 Task: Find connections with filter location Konjic with filter topic #managementwith filter profile language Spanish with filter current company Get Hired with GeeksforGeeks  with filter school Kaziranga University with filter industry Lime and Gypsum Products Manufacturing with filter service category Video Animation with filter keywords title Biological Engineer
Action: Mouse moved to (658, 109)
Screenshot: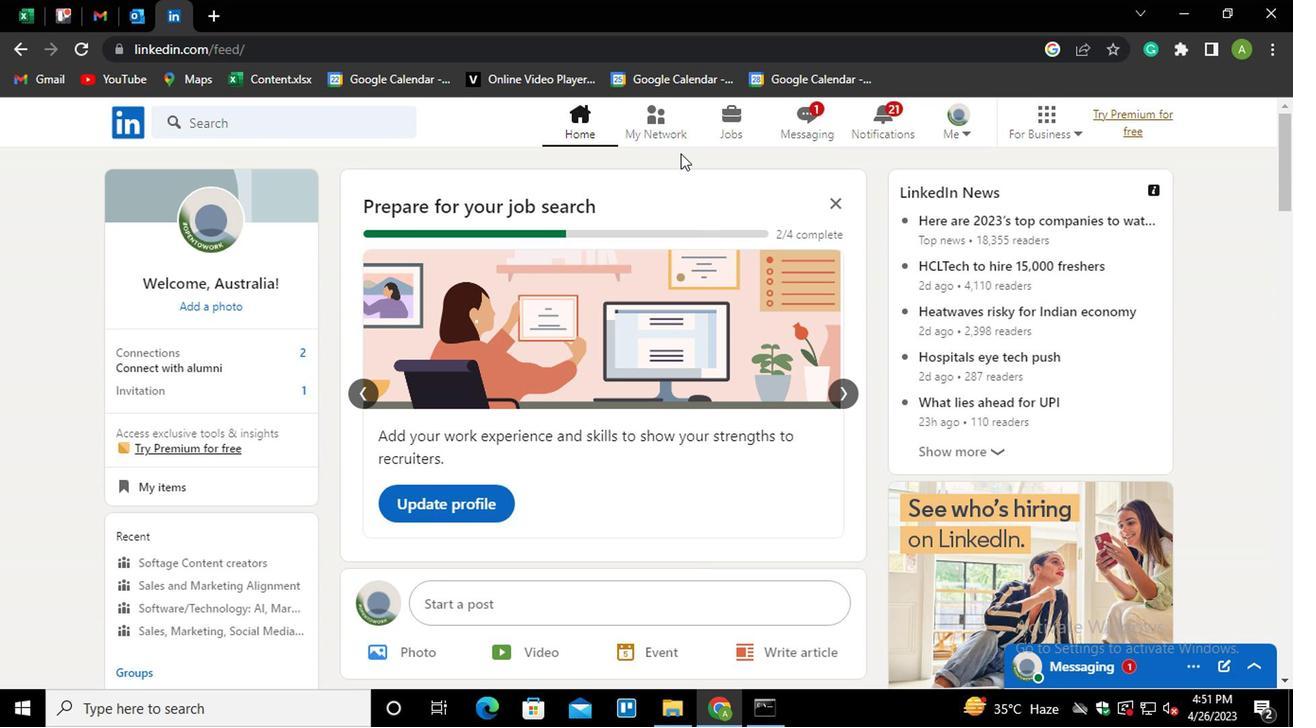 
Action: Mouse pressed left at (658, 109)
Screenshot: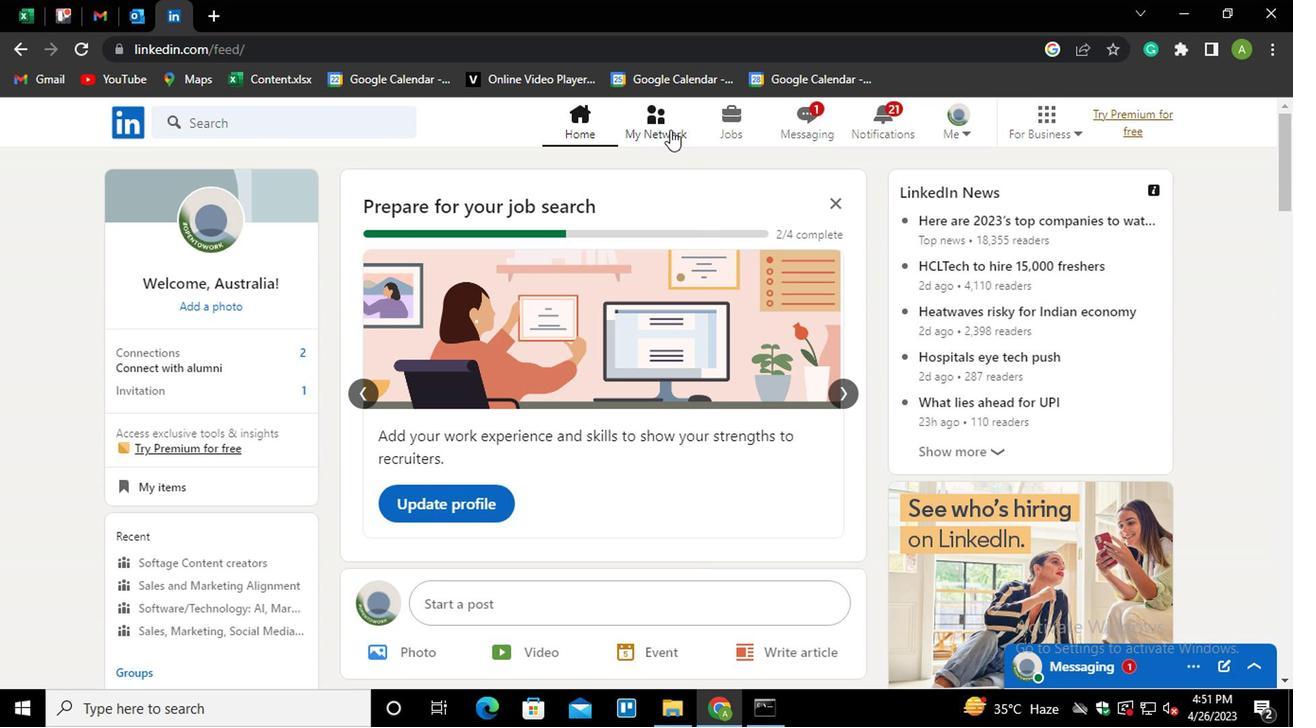 
Action: Mouse moved to (229, 212)
Screenshot: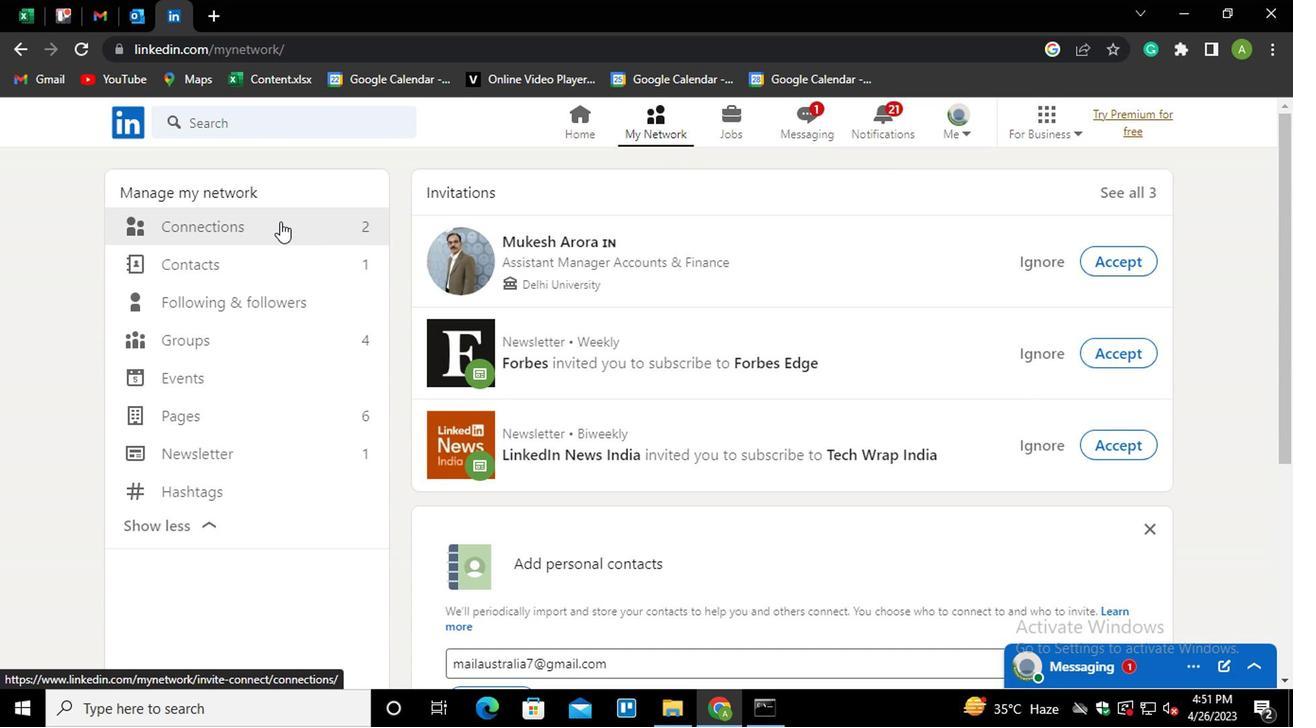 
Action: Mouse pressed left at (229, 212)
Screenshot: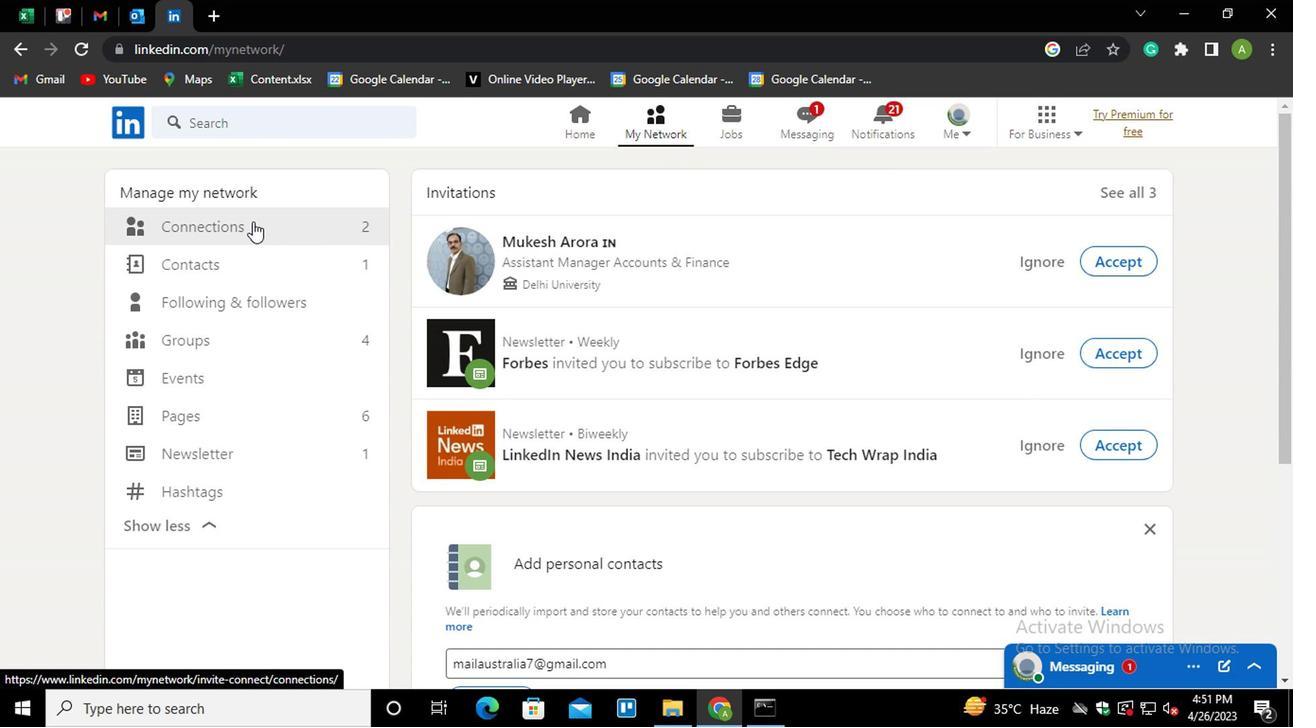 
Action: Mouse moved to (766, 209)
Screenshot: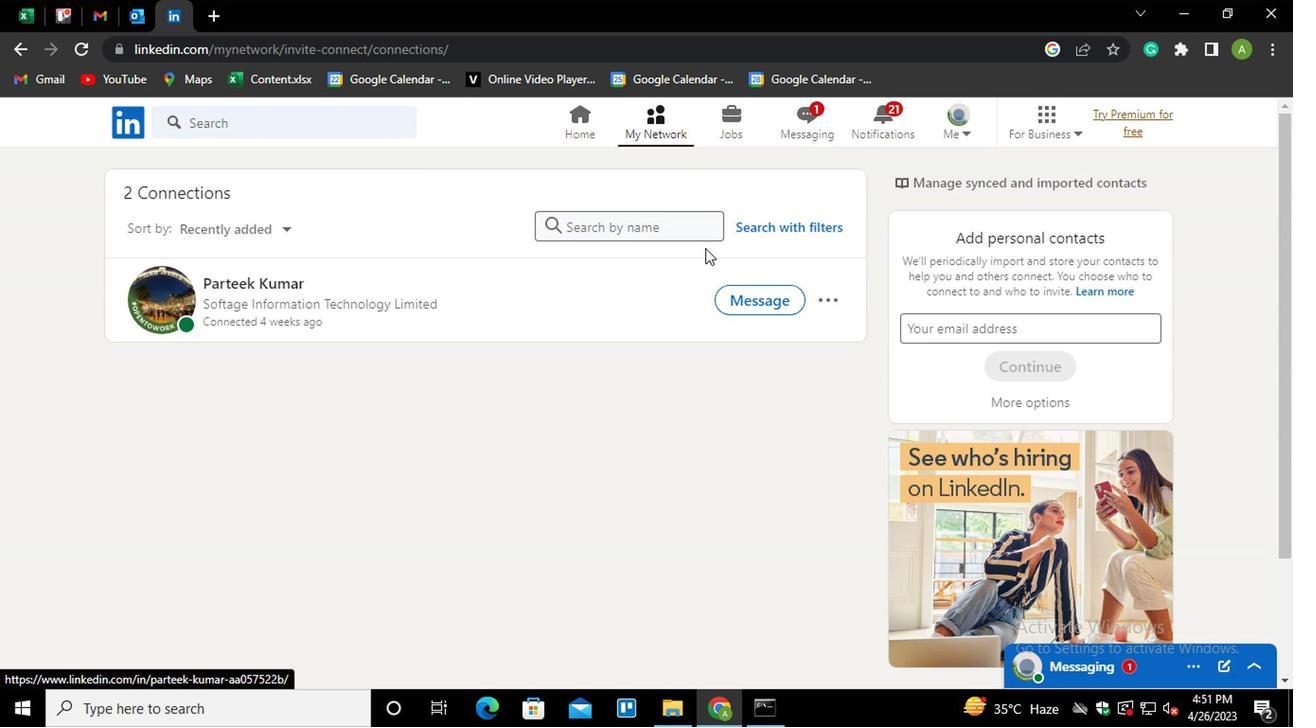 
Action: Mouse pressed left at (766, 209)
Screenshot: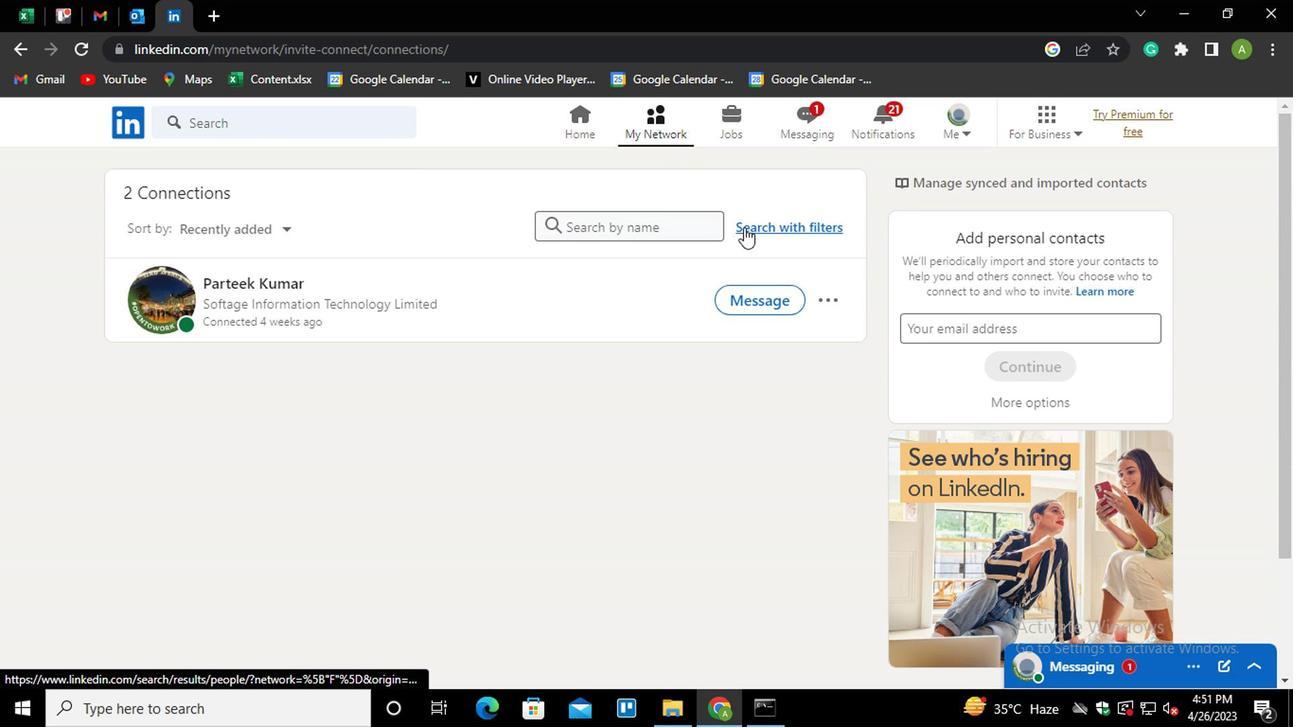 
Action: Mouse moved to (627, 163)
Screenshot: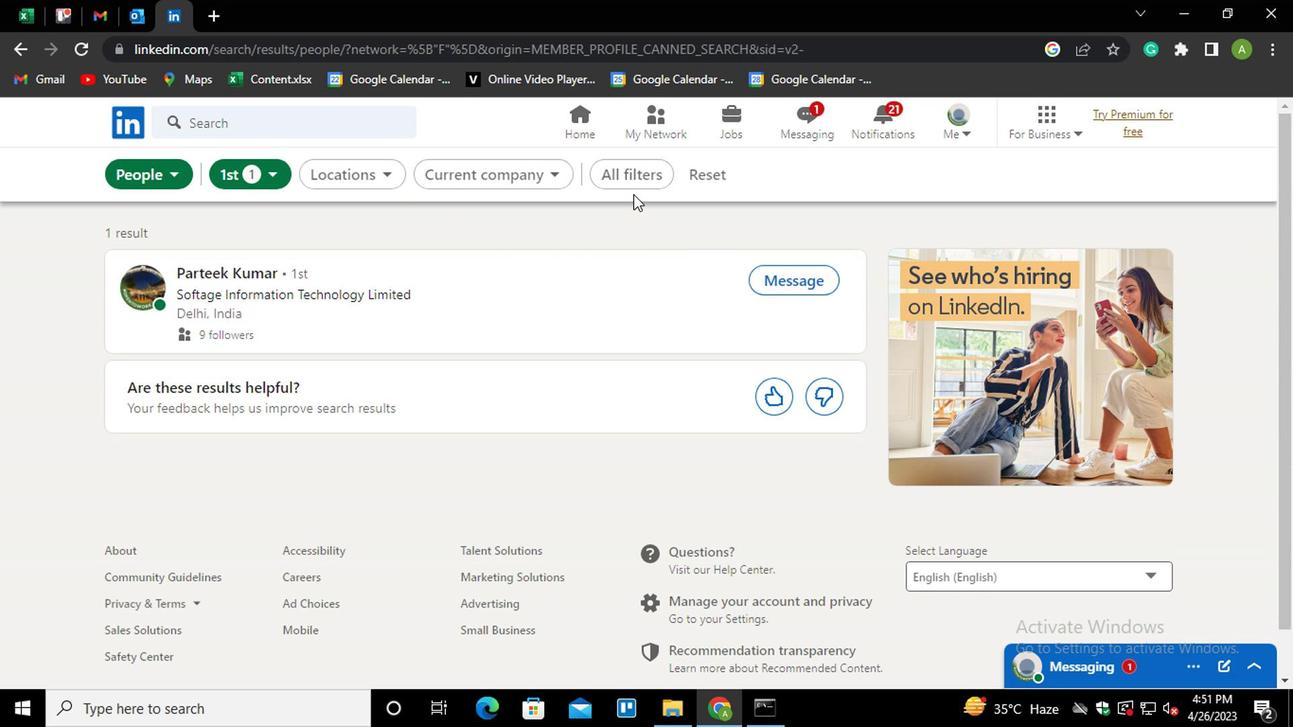 
Action: Mouse pressed left at (627, 163)
Screenshot: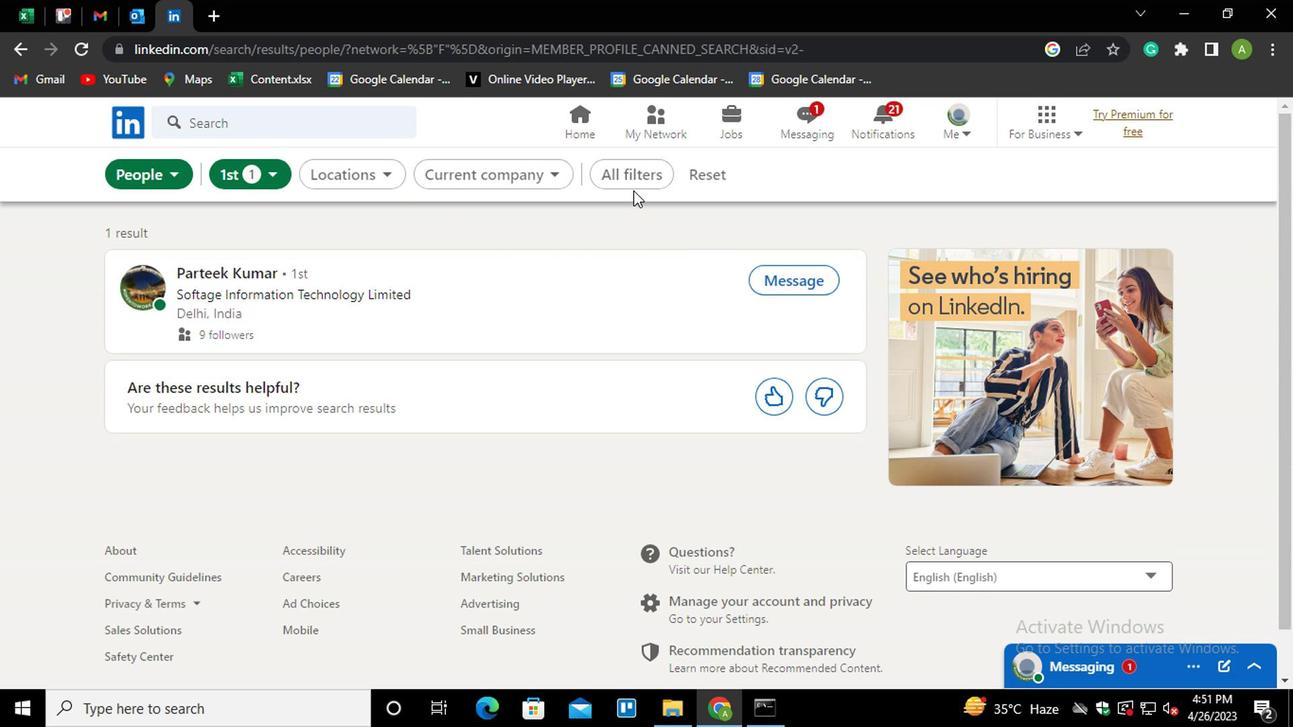 
Action: Mouse moved to (878, 427)
Screenshot: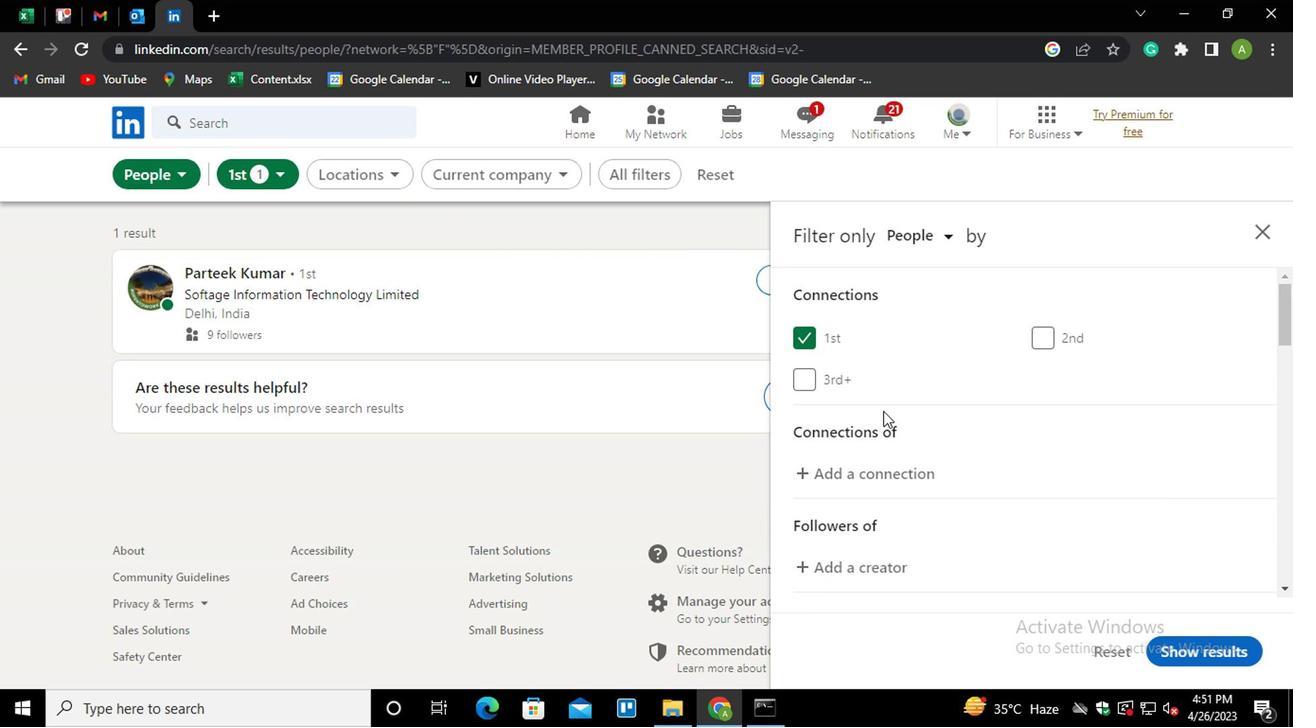 
Action: Mouse scrolled (878, 427) with delta (0, 0)
Screenshot: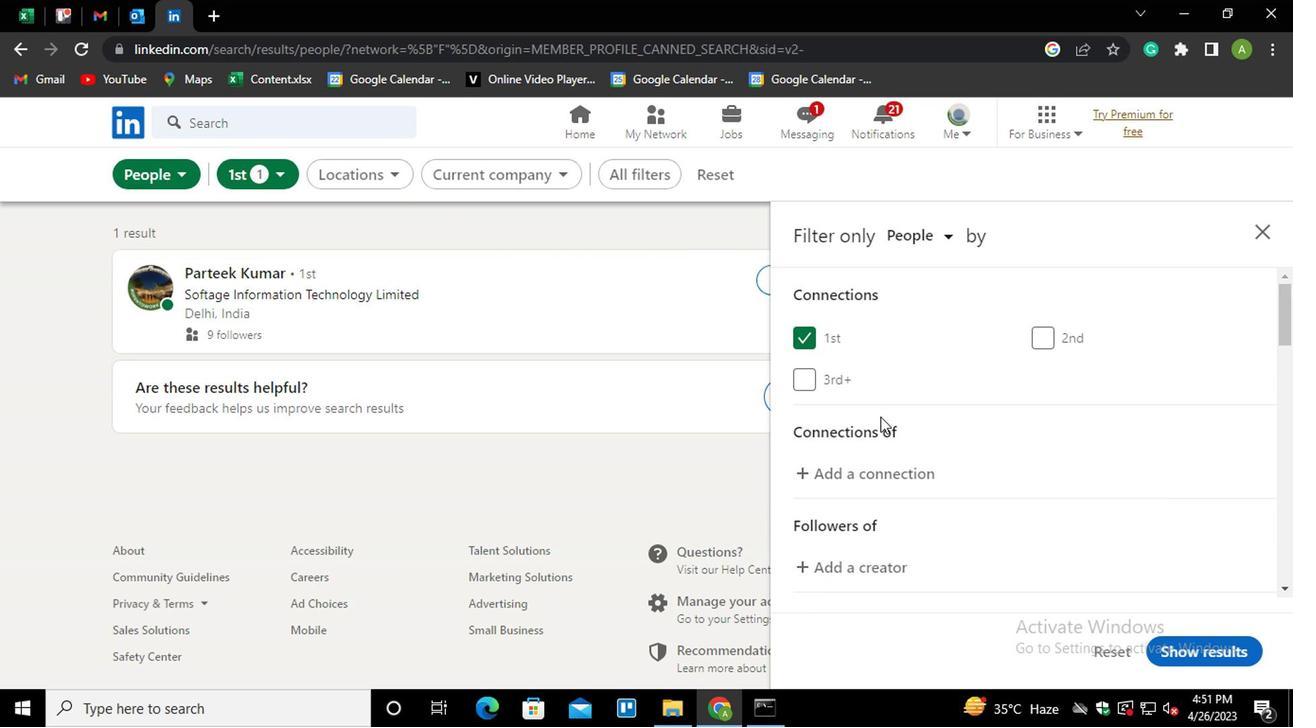 
Action: Mouse moved to (865, 470)
Screenshot: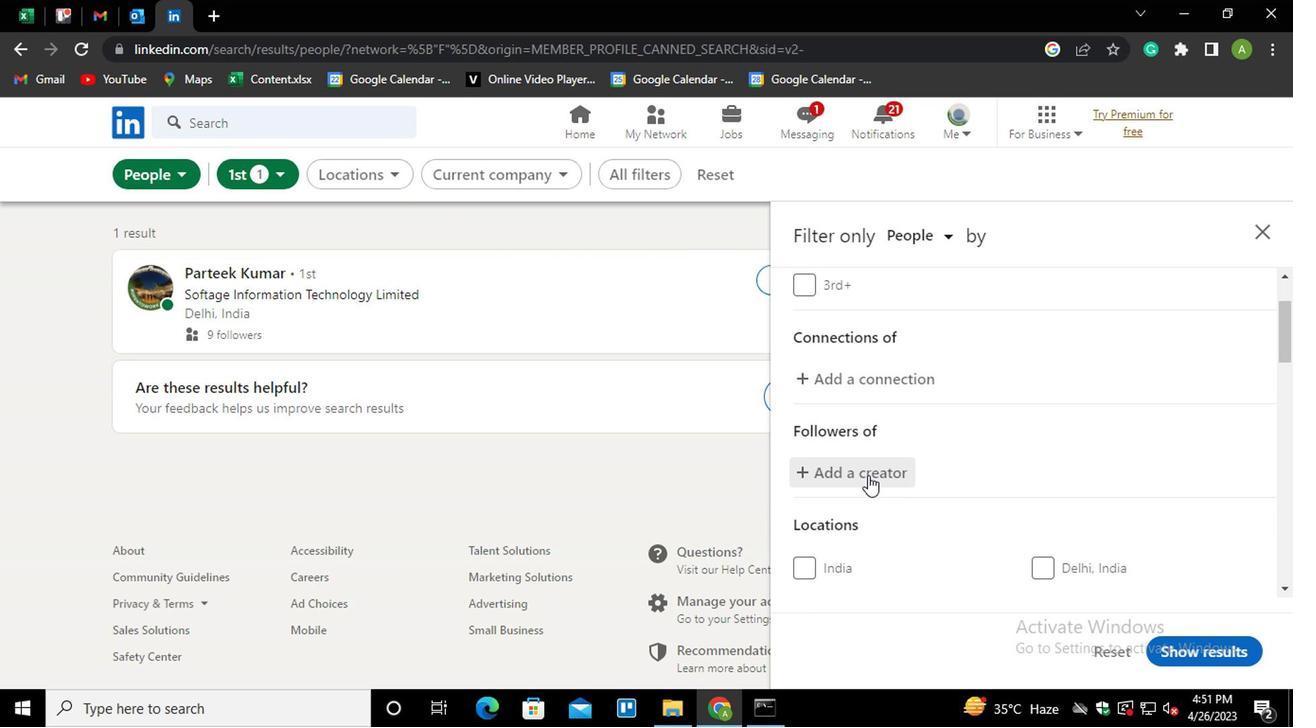 
Action: Mouse scrolled (865, 469) with delta (0, 0)
Screenshot: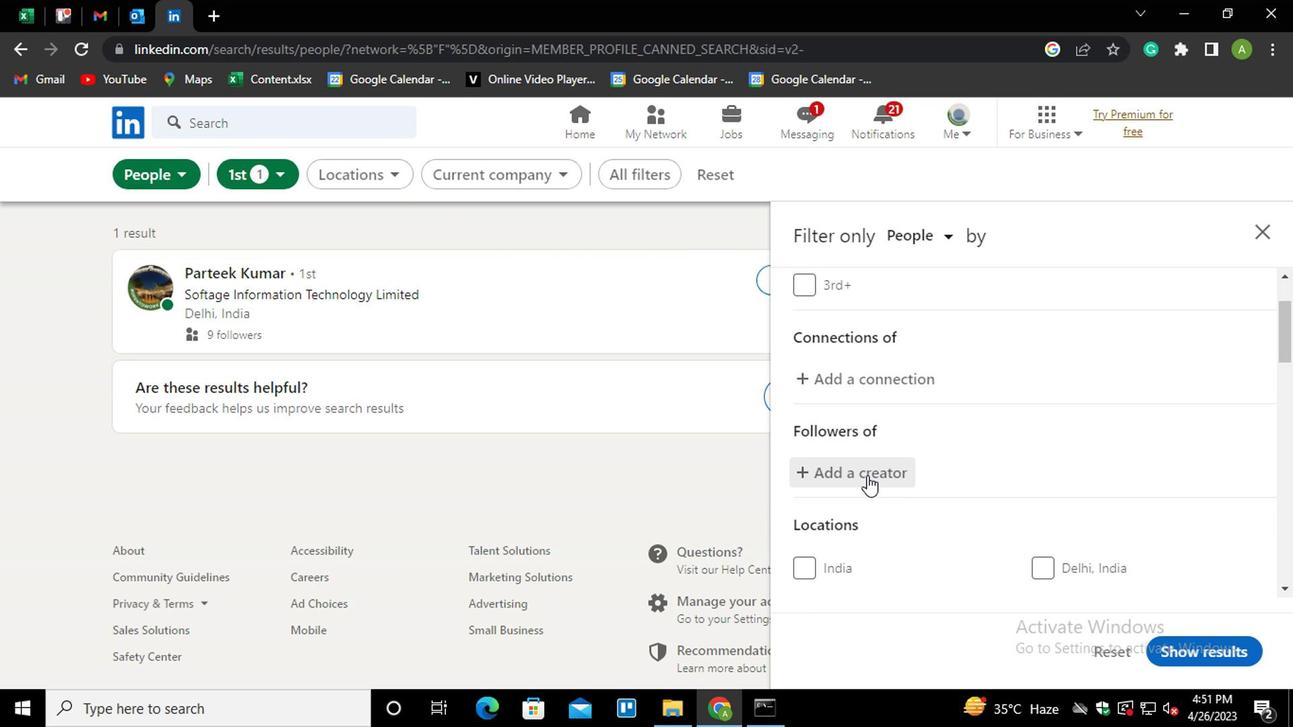 
Action: Mouse scrolled (865, 469) with delta (0, 0)
Screenshot: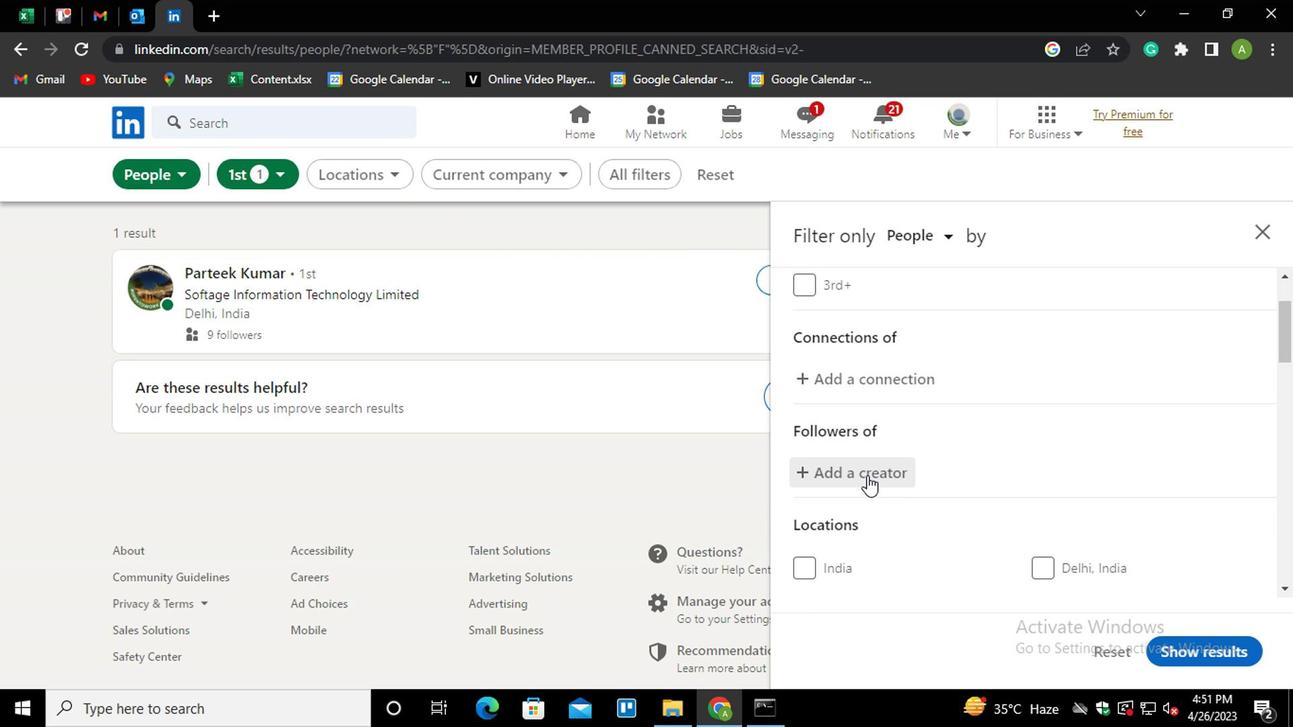 
Action: Mouse moved to (857, 453)
Screenshot: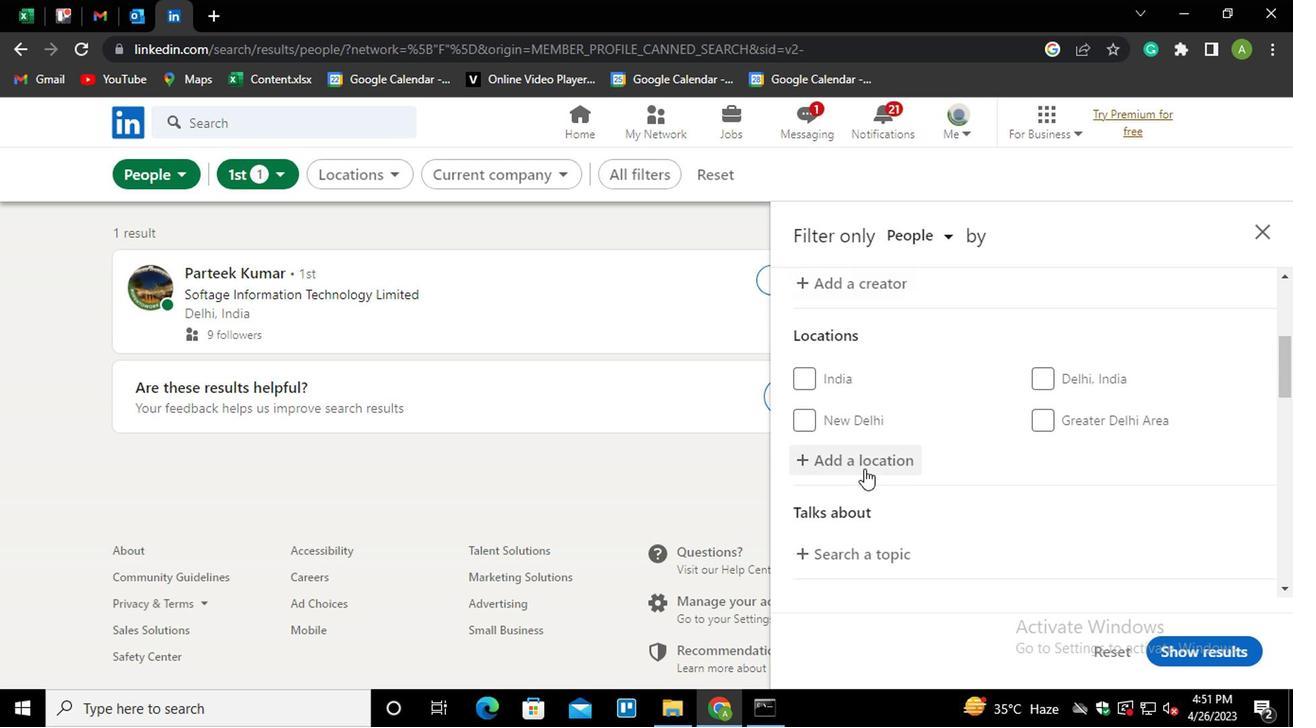 
Action: Mouse pressed left at (857, 453)
Screenshot: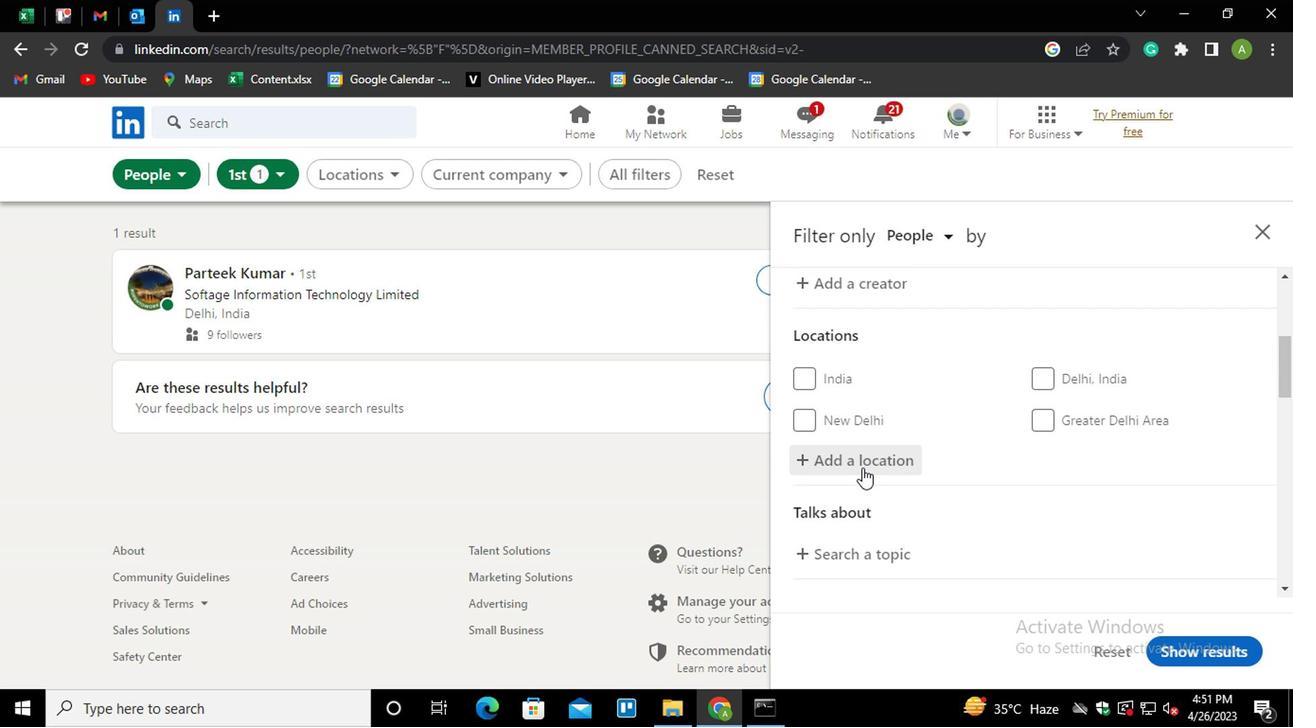 
Action: Mouse moved to (873, 453)
Screenshot: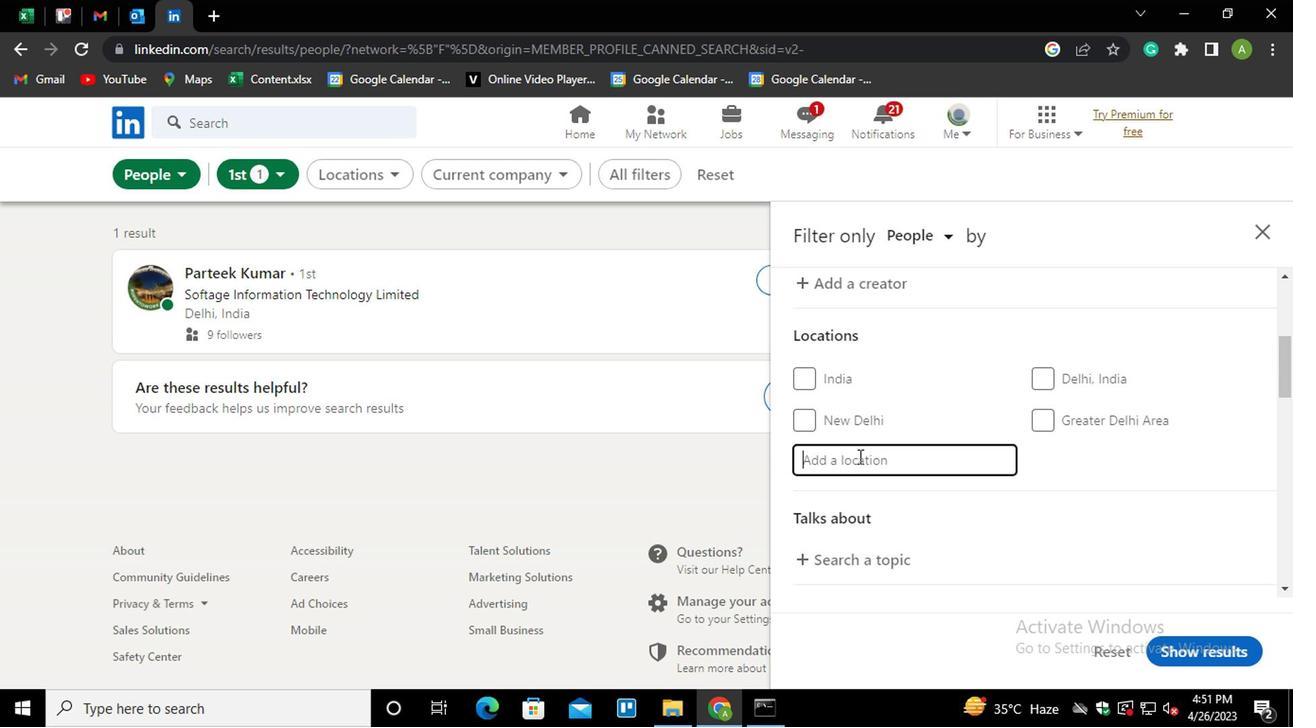 
Action: Mouse pressed left at (873, 453)
Screenshot: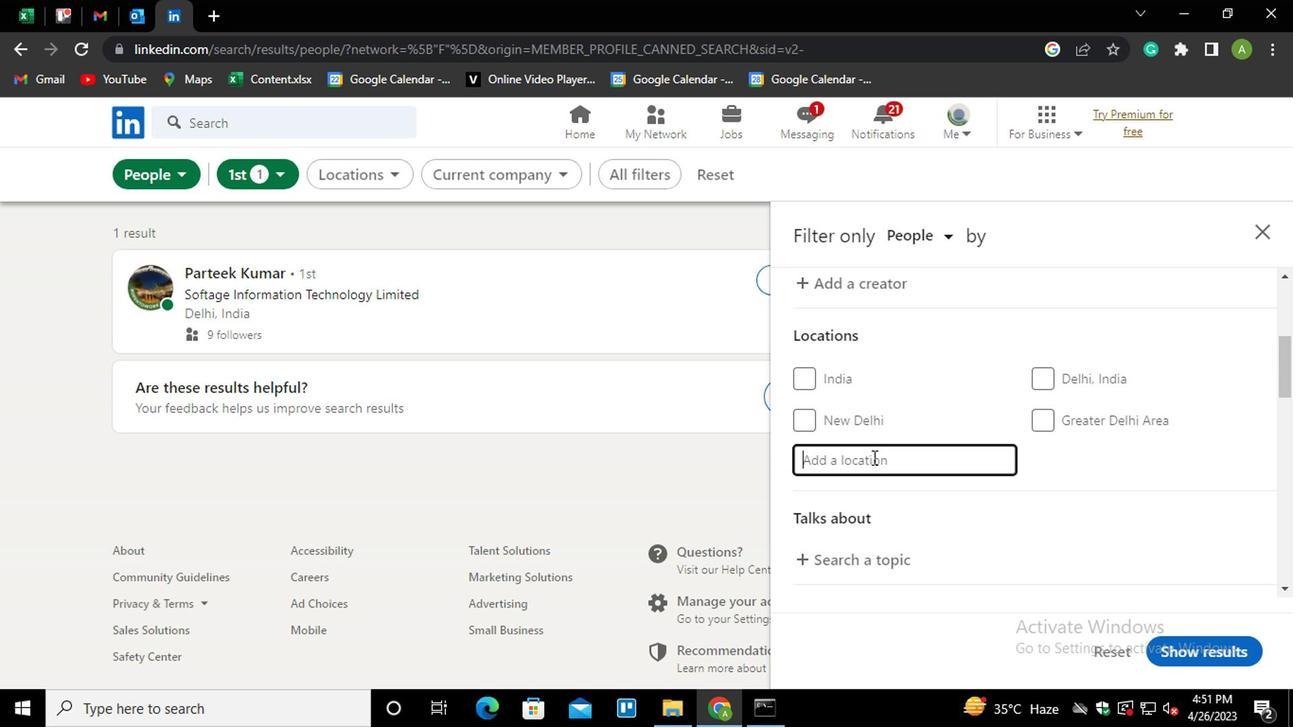 
Action: Mouse moved to (955, 394)
Screenshot: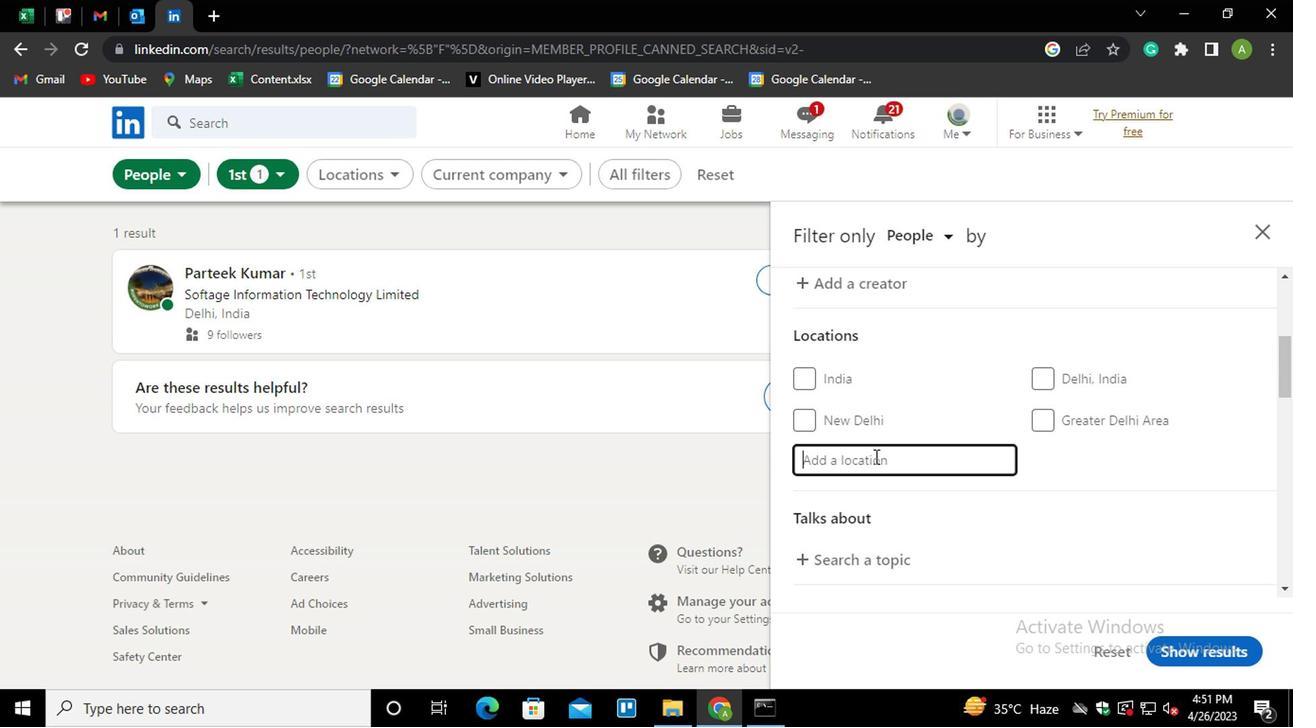 
Action: Key pressed <Key.shift_r>Konjic
Screenshot: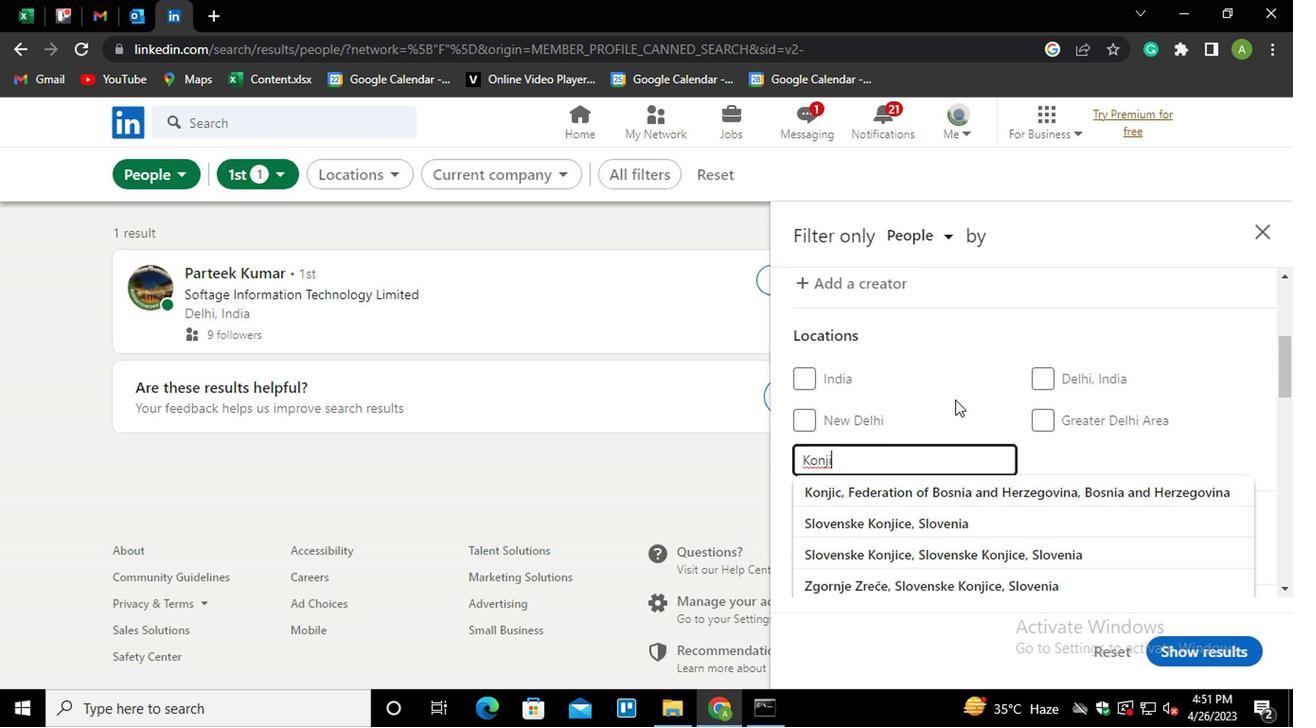 
Action: Mouse moved to (946, 442)
Screenshot: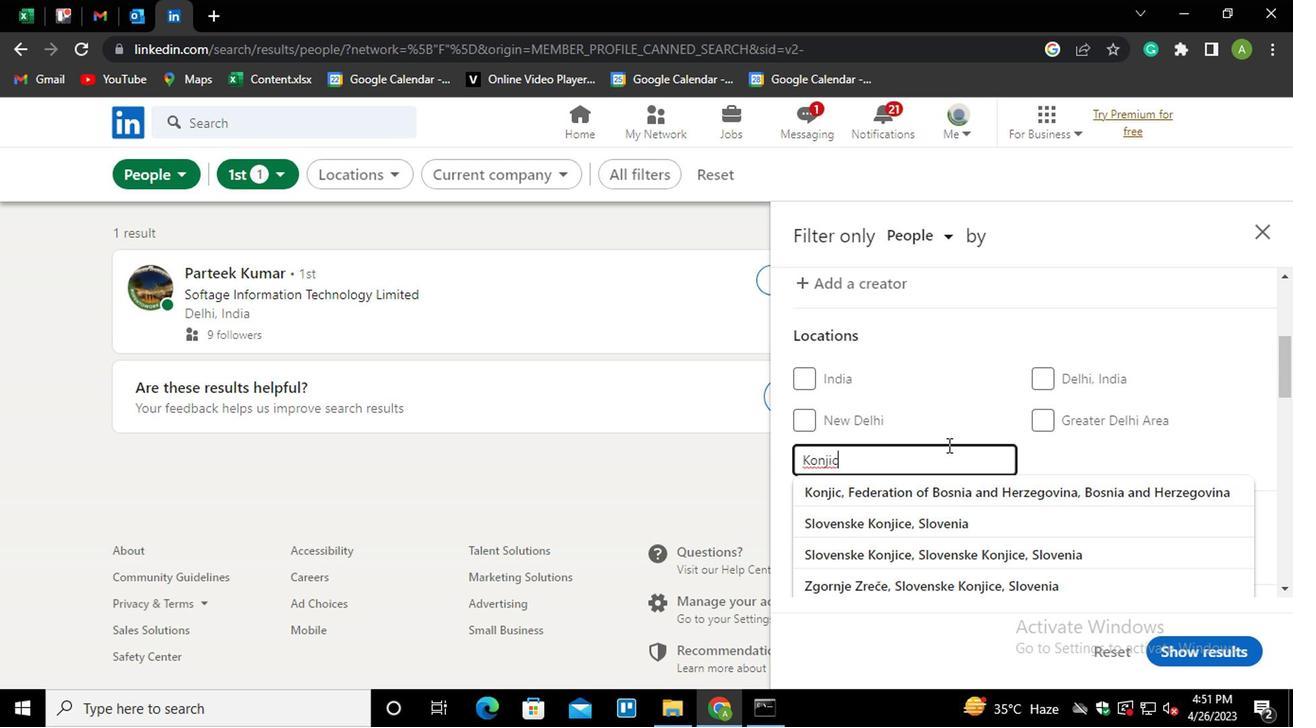 
Action: Key pressed <Key.down><Key.enter>
Screenshot: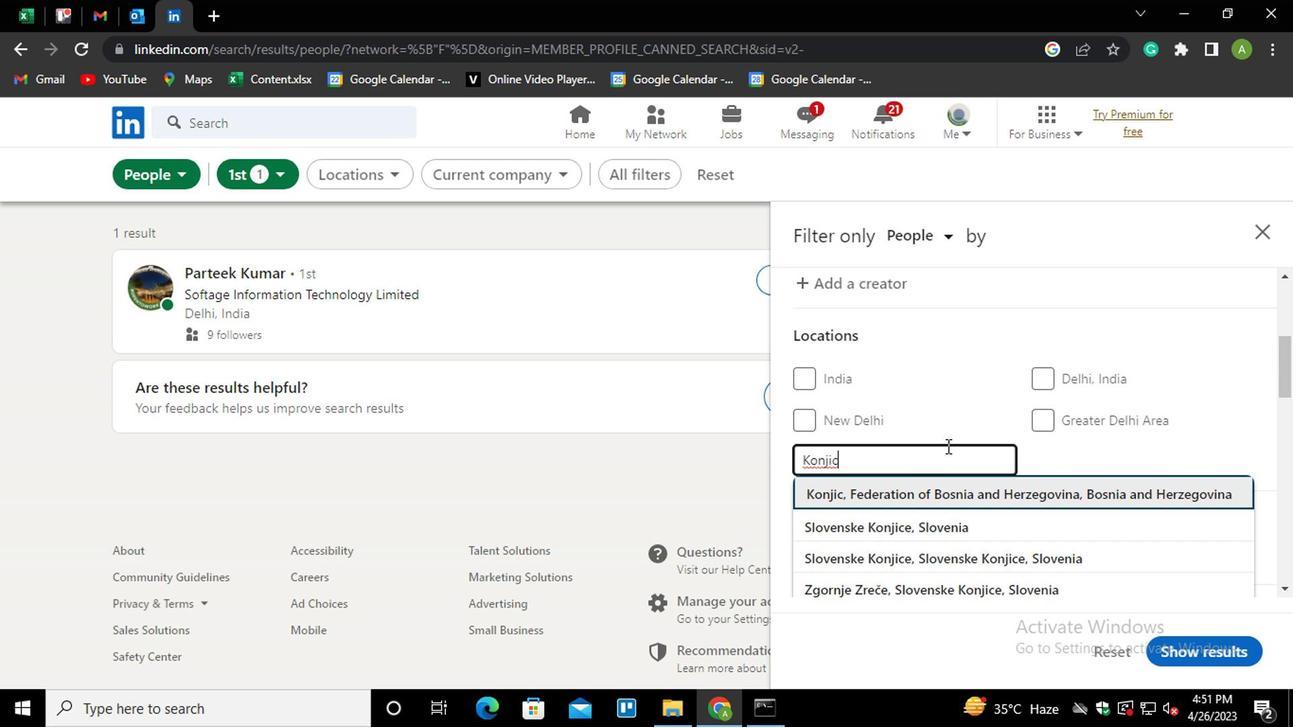 
Action: Mouse moved to (981, 411)
Screenshot: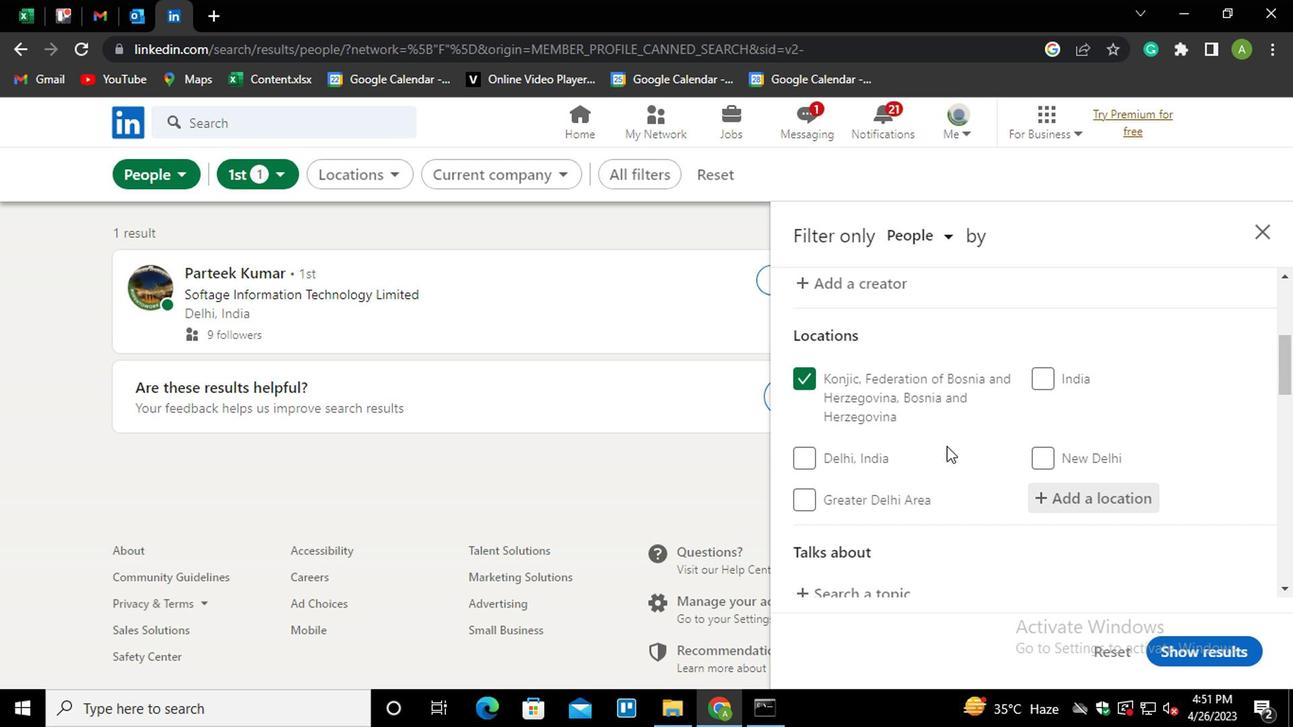 
Action: Mouse scrolled (981, 410) with delta (0, -1)
Screenshot: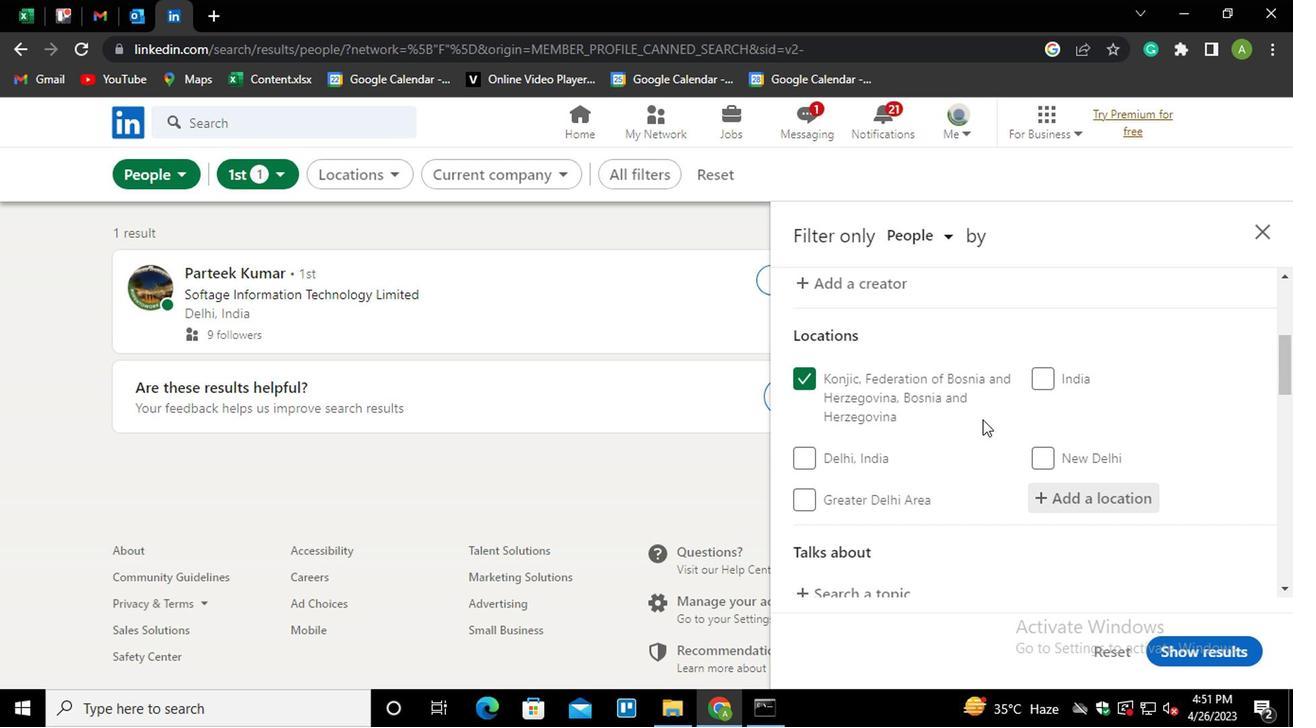 
Action: Mouse moved to (978, 411)
Screenshot: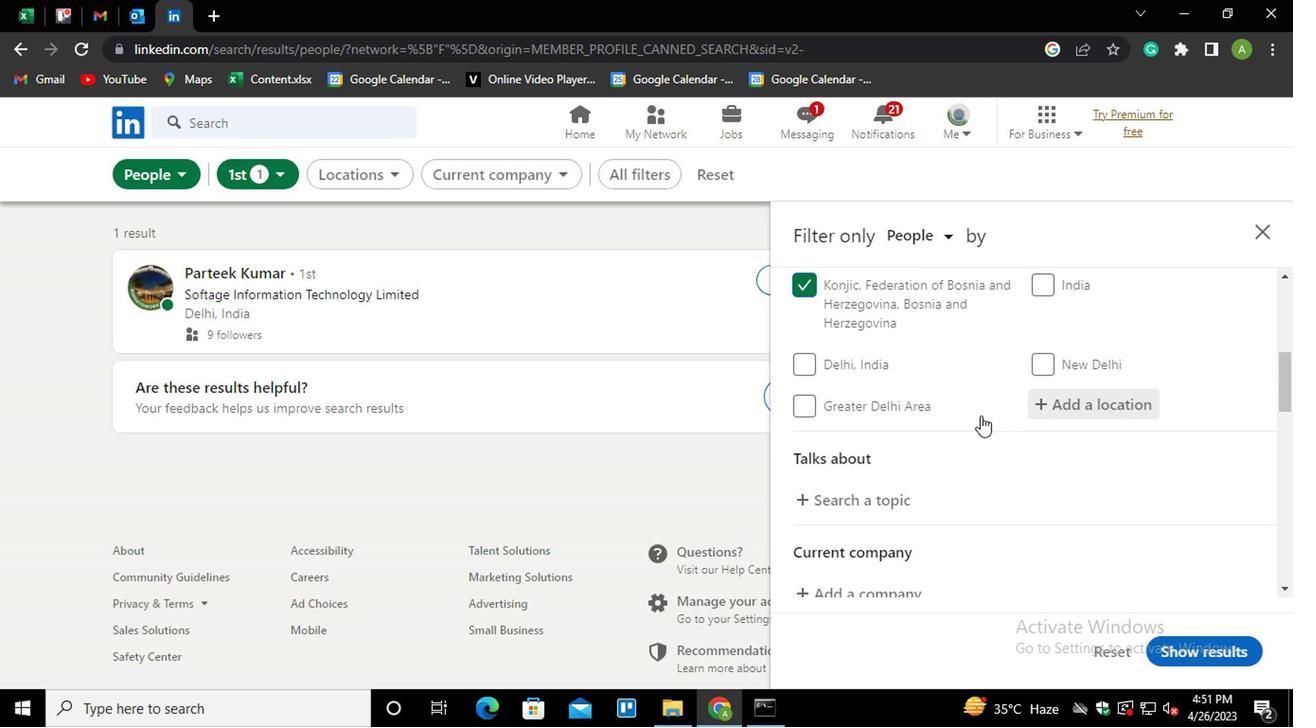 
Action: Mouse scrolled (978, 410) with delta (0, -1)
Screenshot: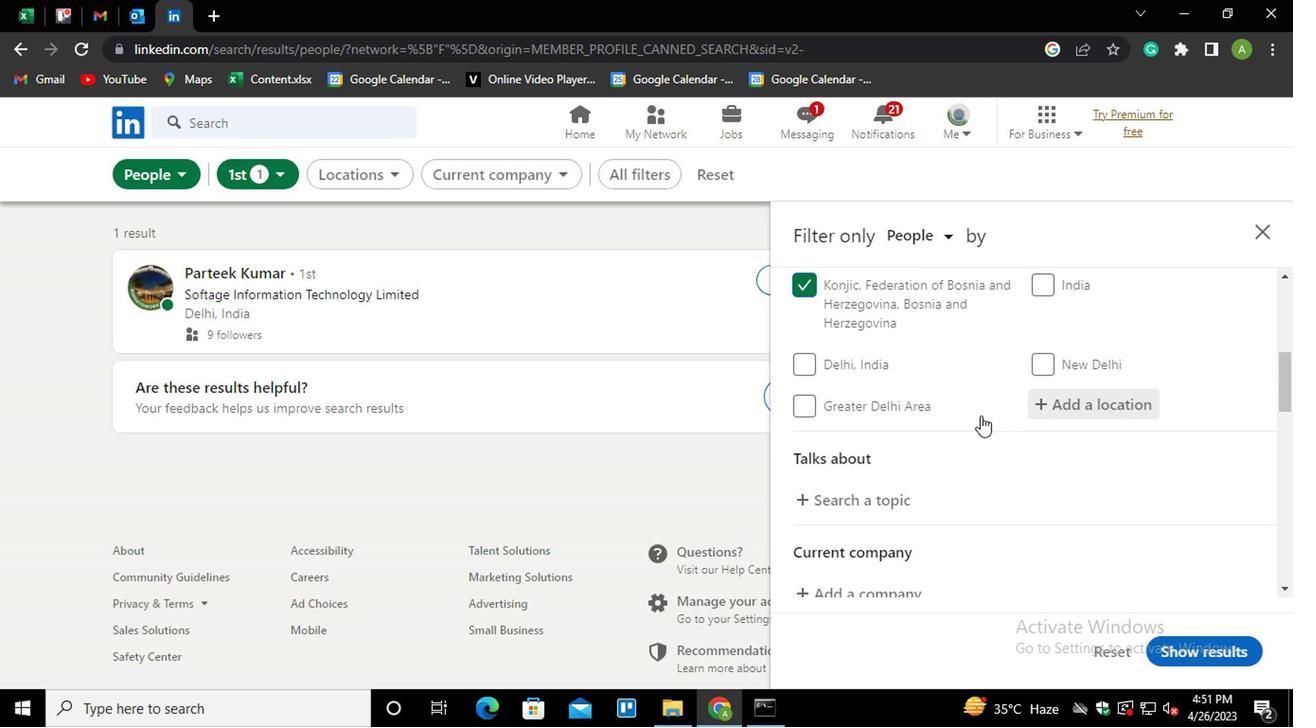 
Action: Mouse moved to (875, 388)
Screenshot: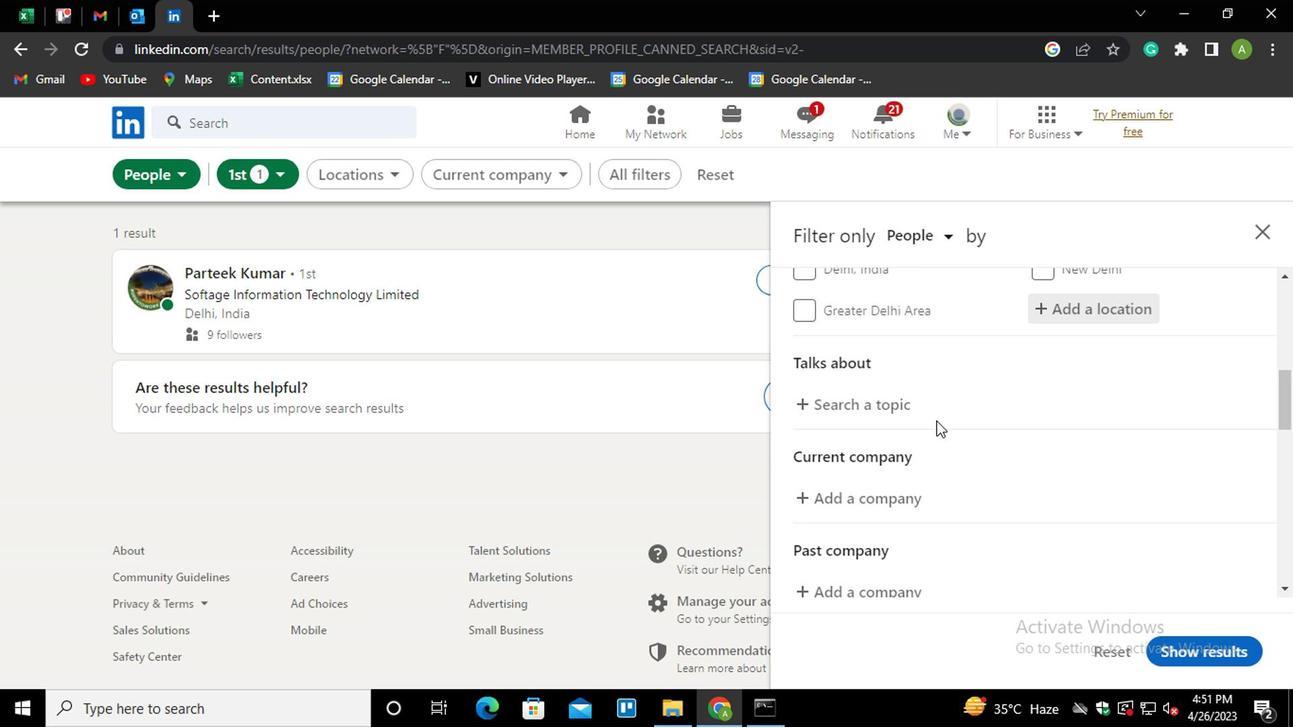 
Action: Mouse pressed left at (875, 388)
Screenshot: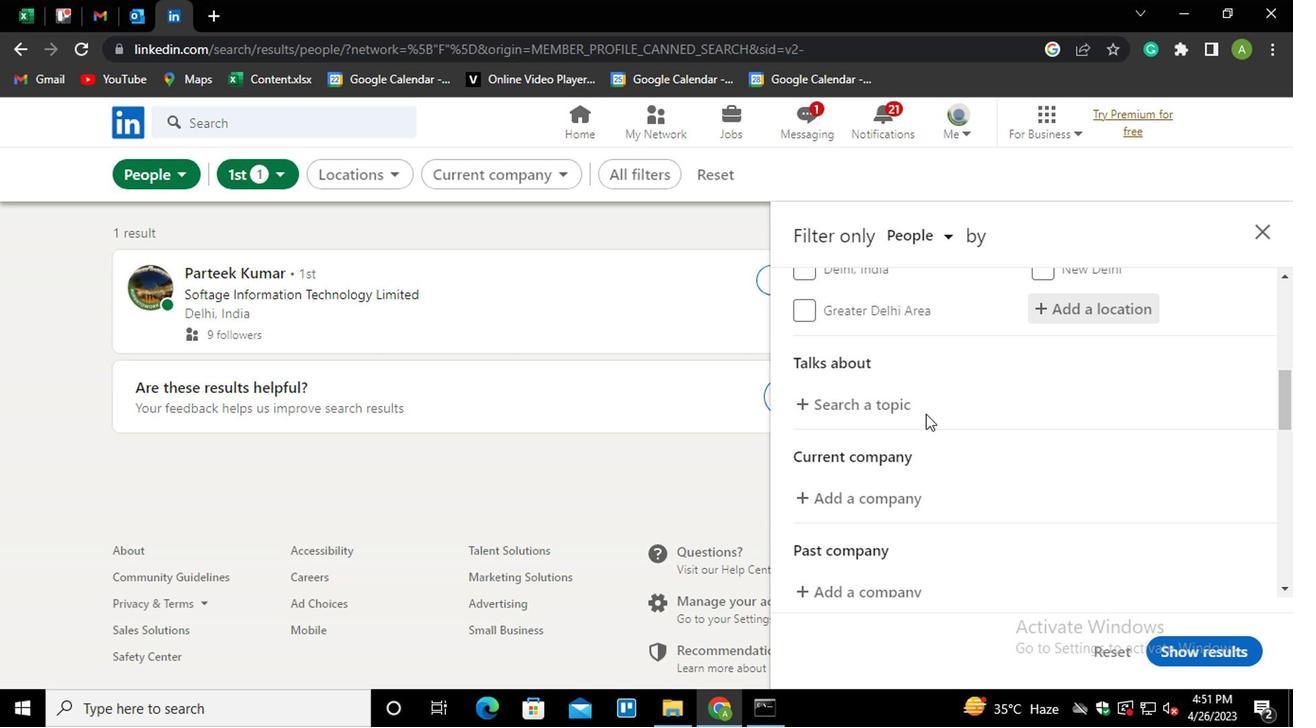 
Action: Mouse moved to (878, 394)
Screenshot: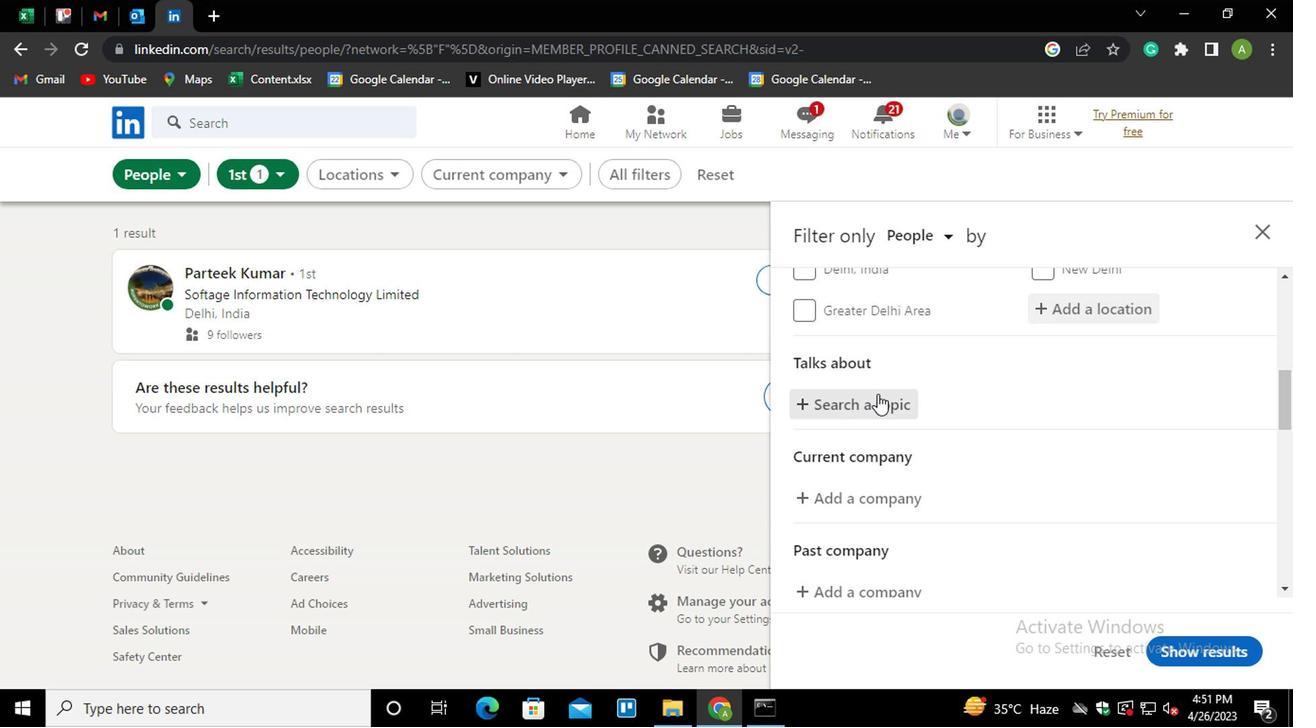 
Action: Mouse pressed left at (878, 394)
Screenshot: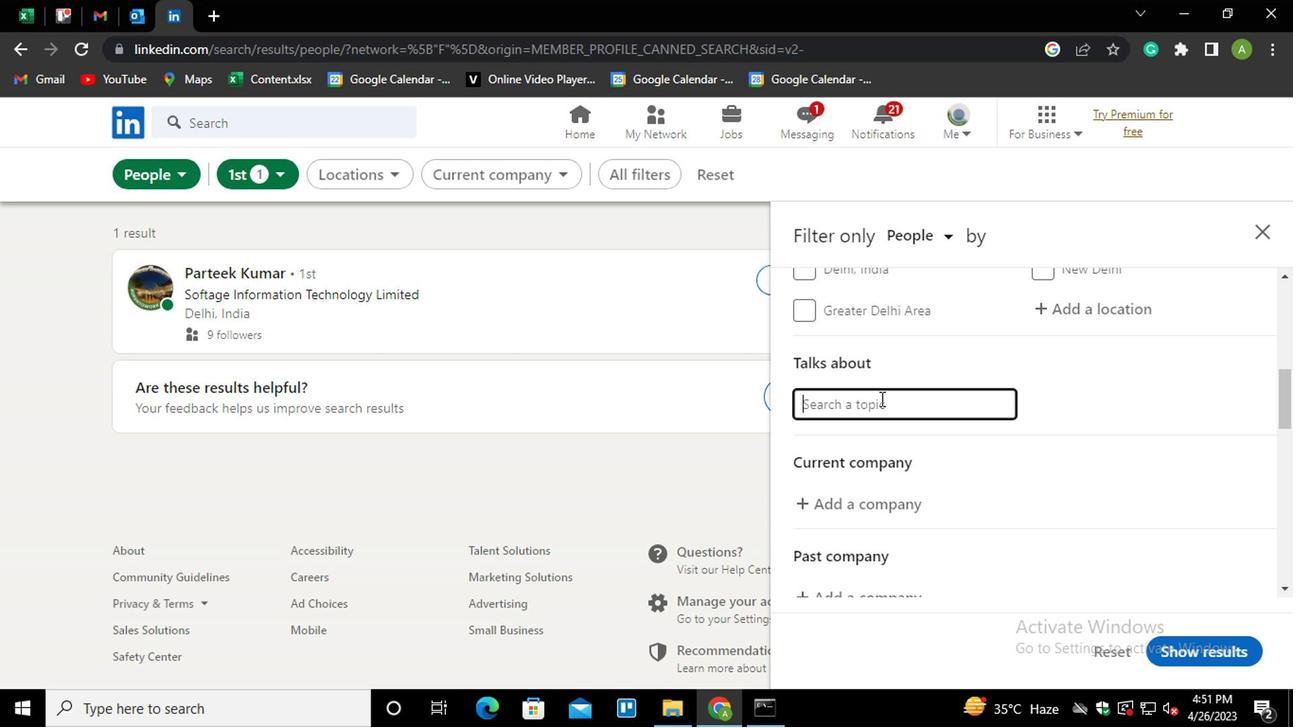 
Action: Key pressed <Key.shift>#<Key.shift_r>MANAGEMENT
Screenshot: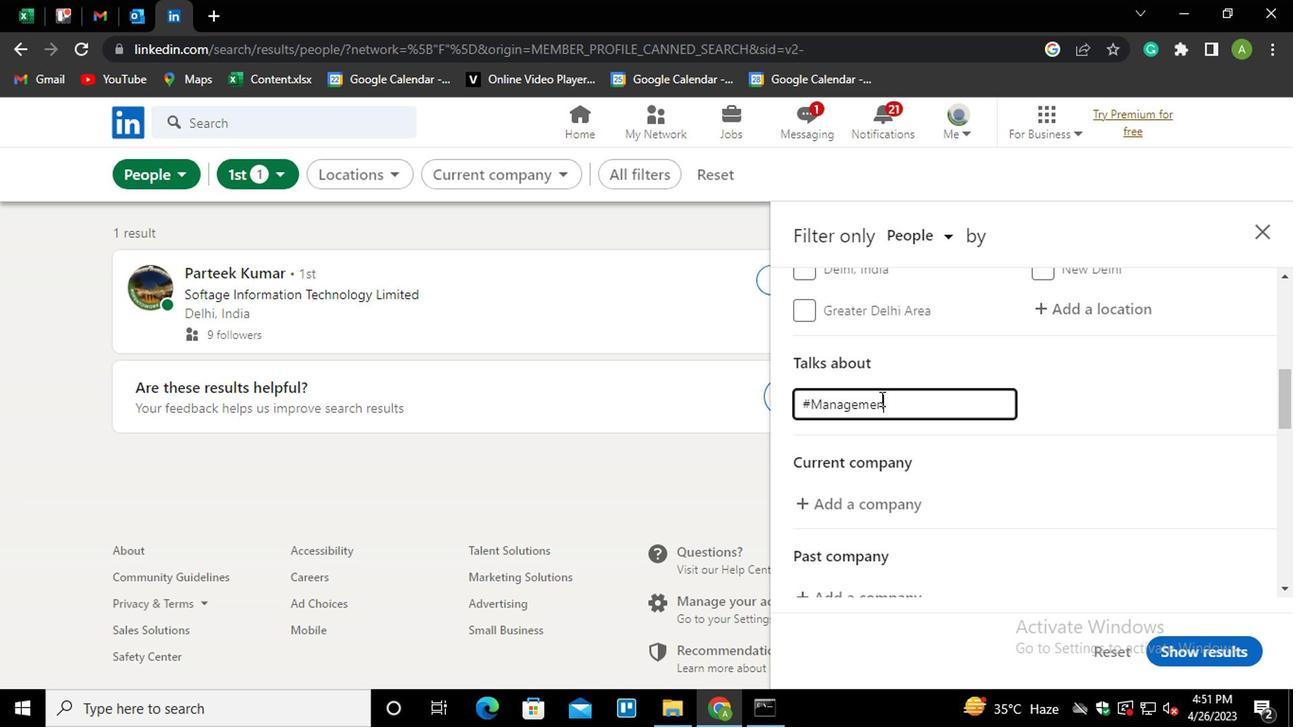 
Action: Mouse moved to (1172, 410)
Screenshot: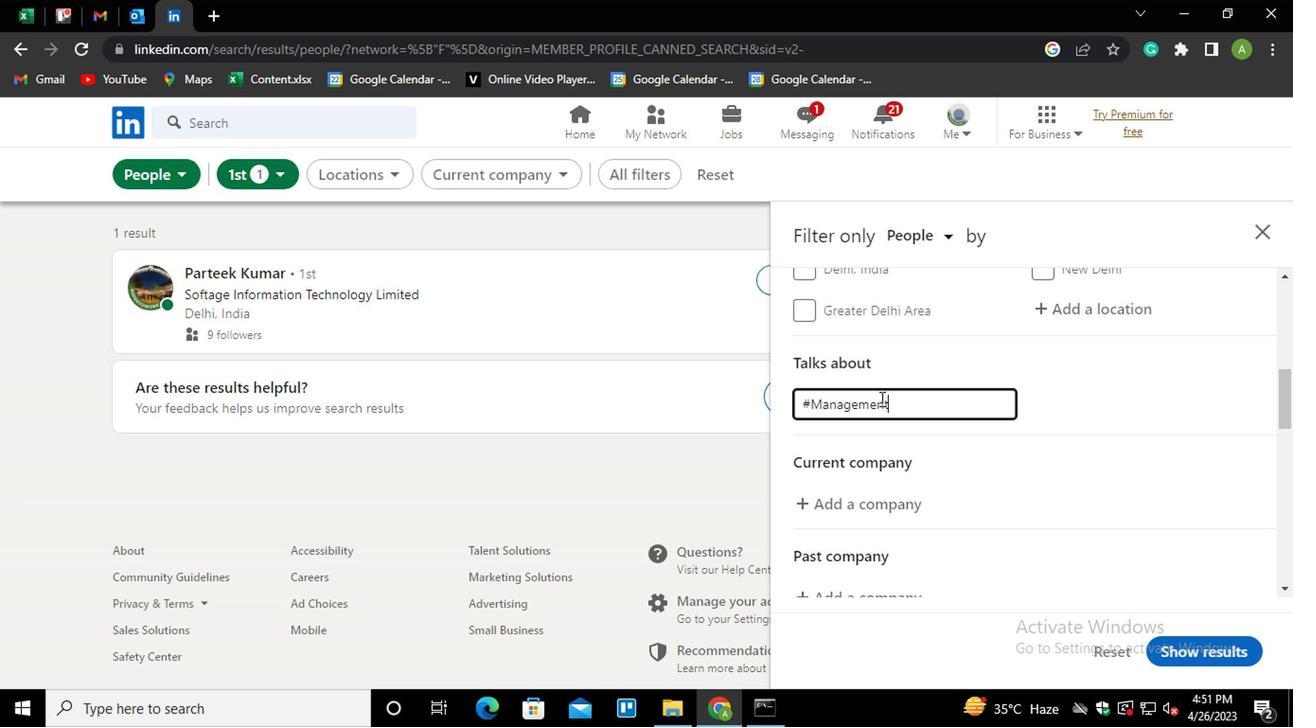 
Action: Mouse pressed left at (1172, 410)
Screenshot: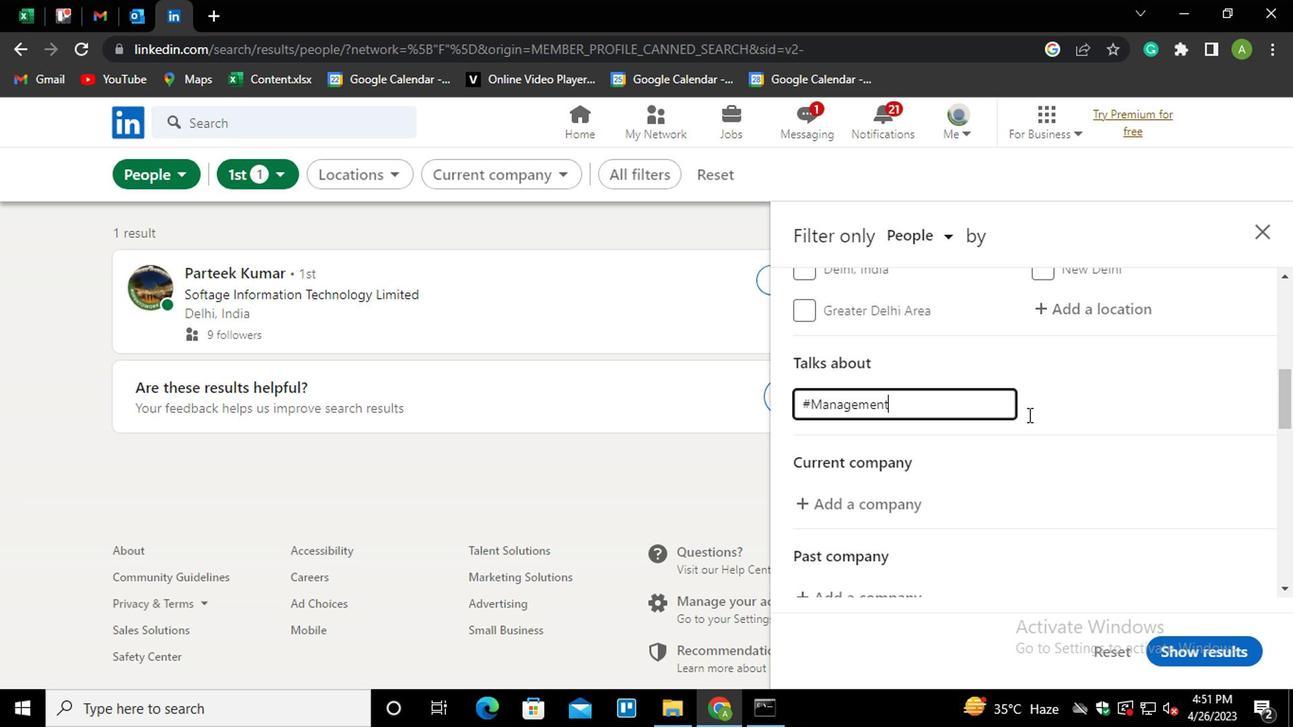 
Action: Mouse moved to (1157, 414)
Screenshot: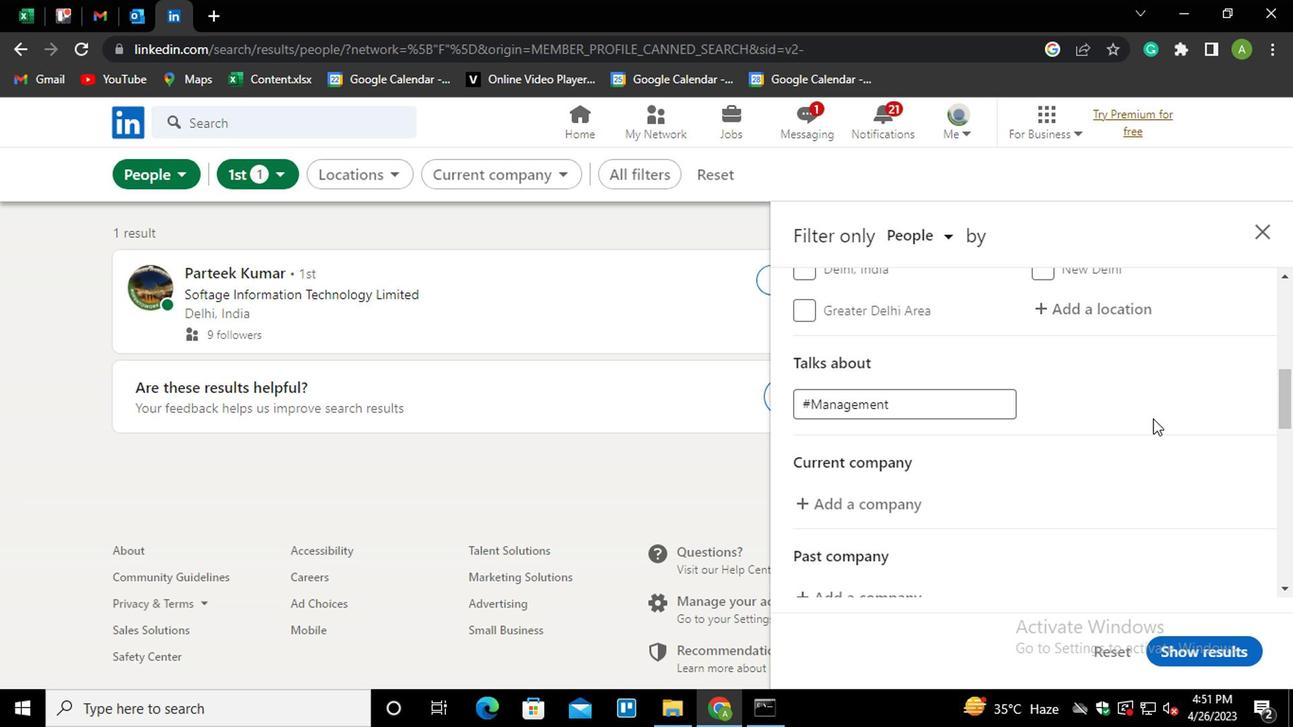
Action: Mouse scrolled (1157, 413) with delta (0, -1)
Screenshot: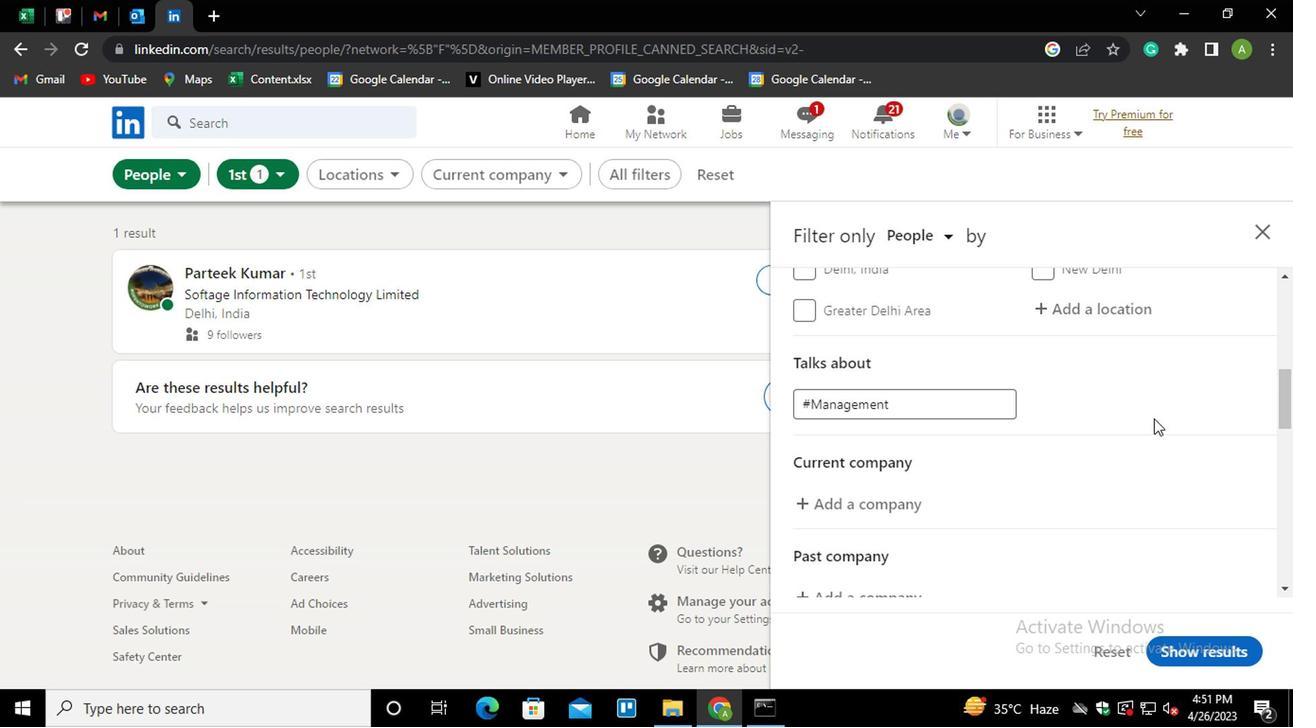 
Action: Mouse moved to (870, 408)
Screenshot: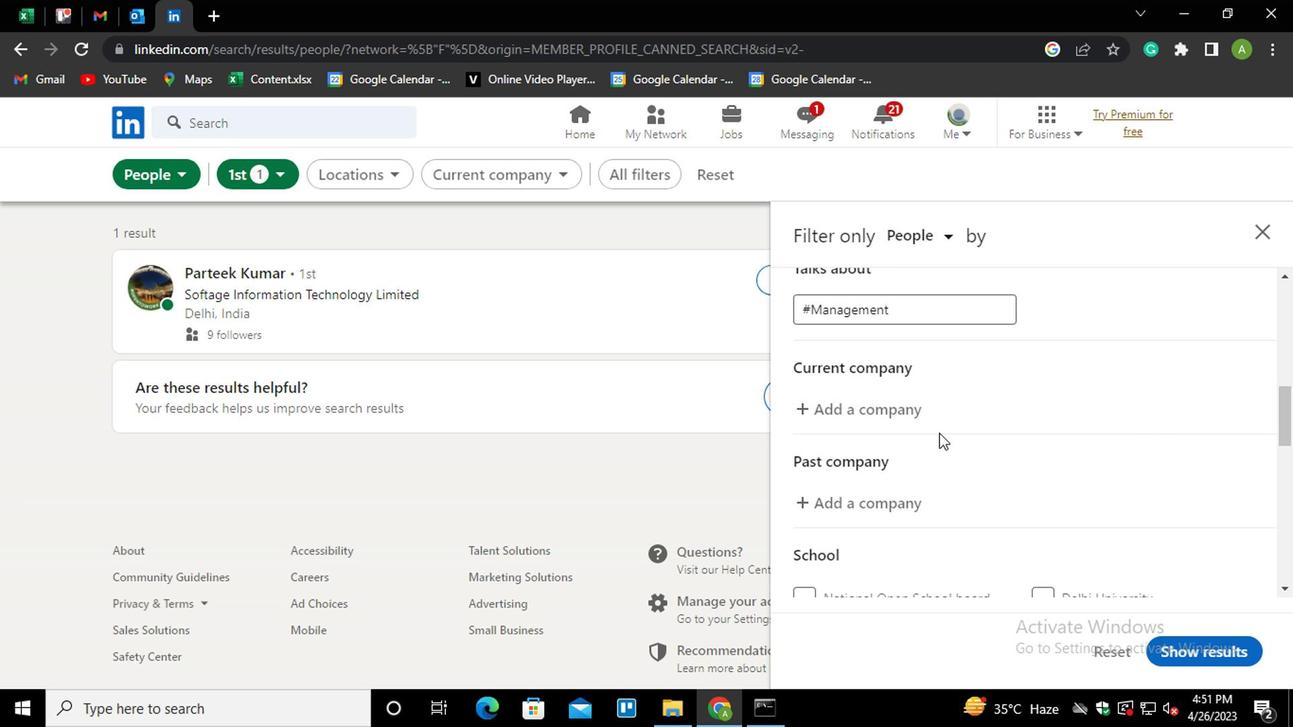 
Action: Mouse pressed left at (870, 408)
Screenshot: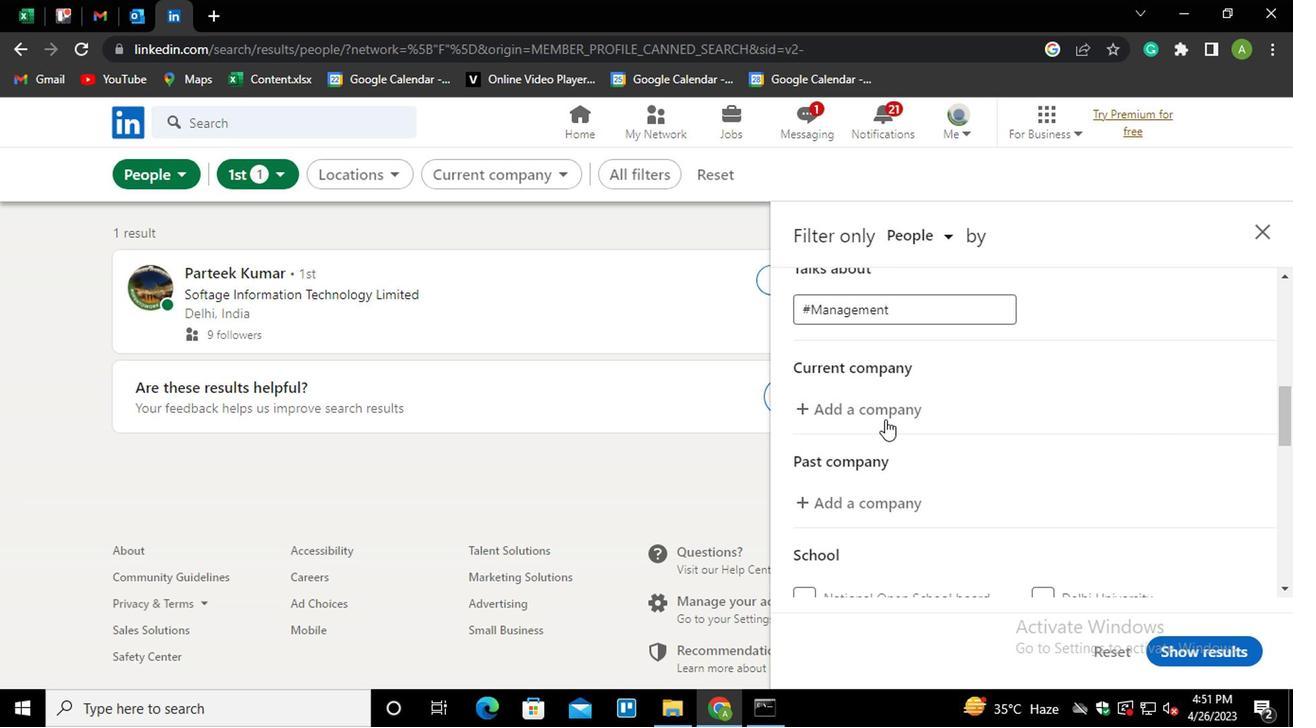 
Action: Key pressed <Key.shift><Key.shift><Key.shift><Key.shift><Key.shift><Key.shift><Key.shift>GET<Key.space><Key.shift_r>HIRED<Key.down><Key.down><Key.down><Key.down><Key.enter>
Screenshot: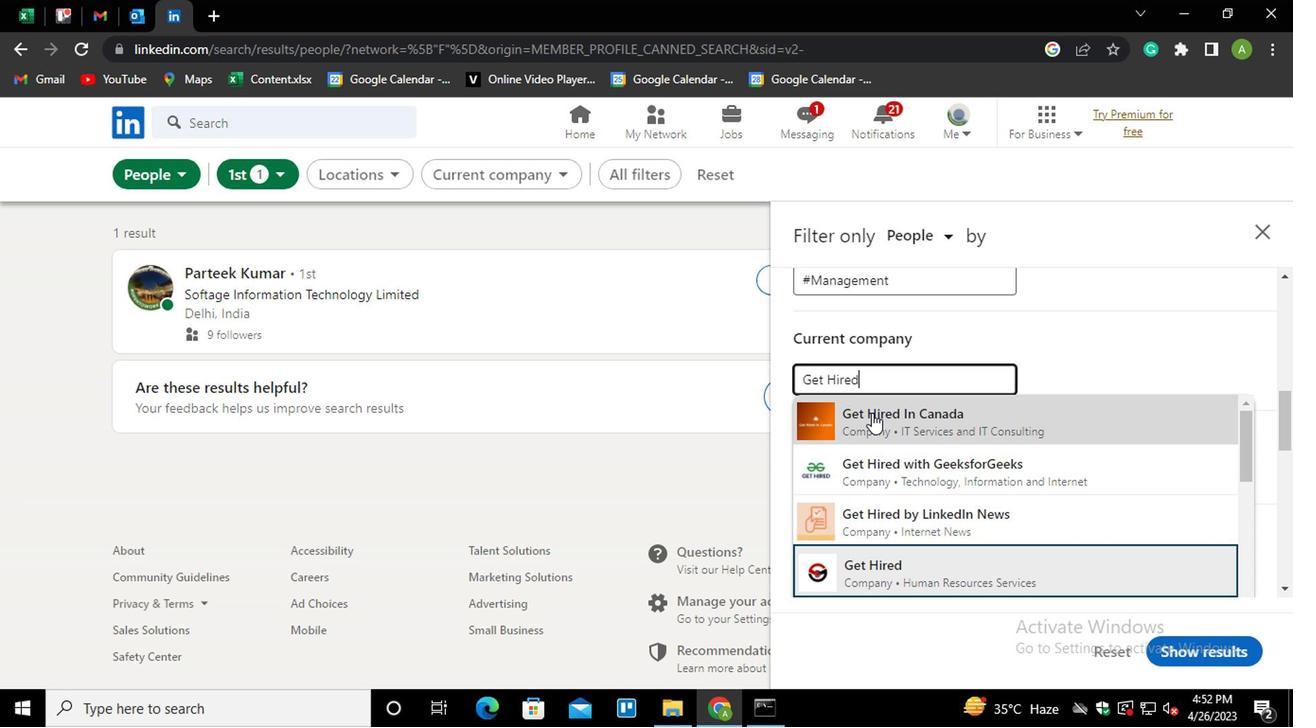 
Action: Mouse moved to (927, 355)
Screenshot: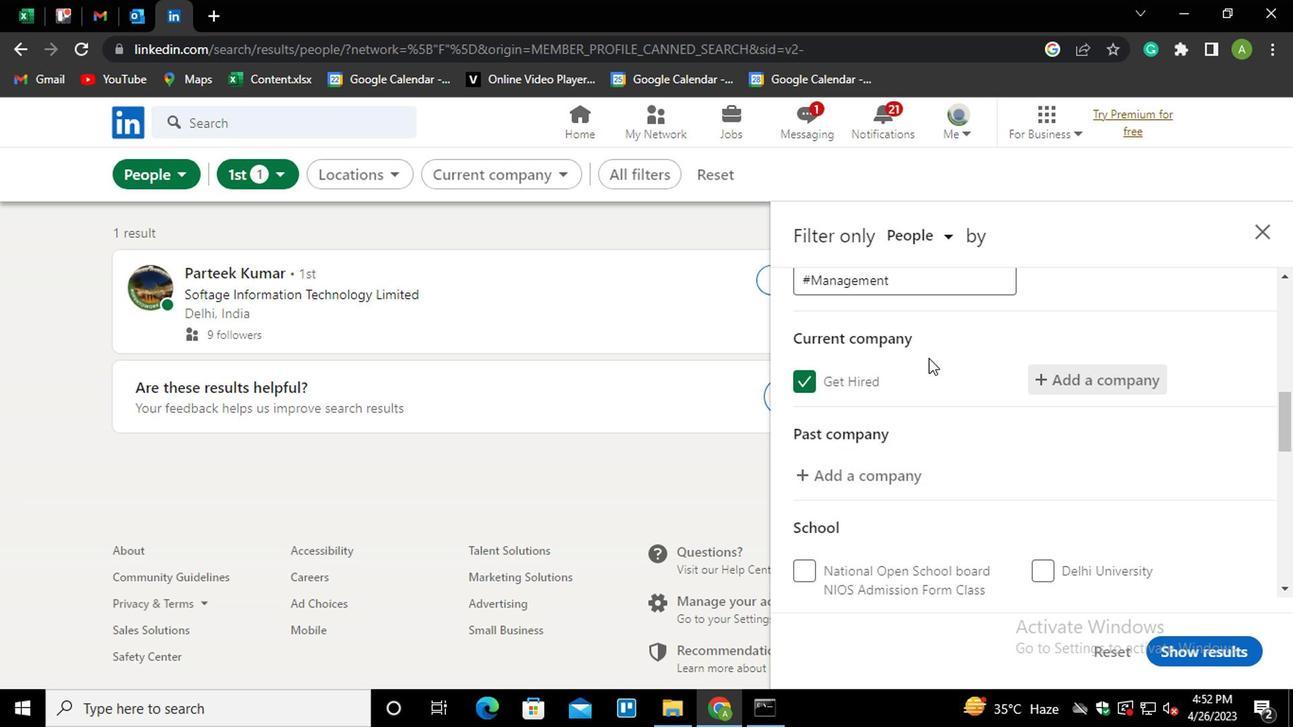
Action: Mouse scrolled (927, 354) with delta (0, 0)
Screenshot: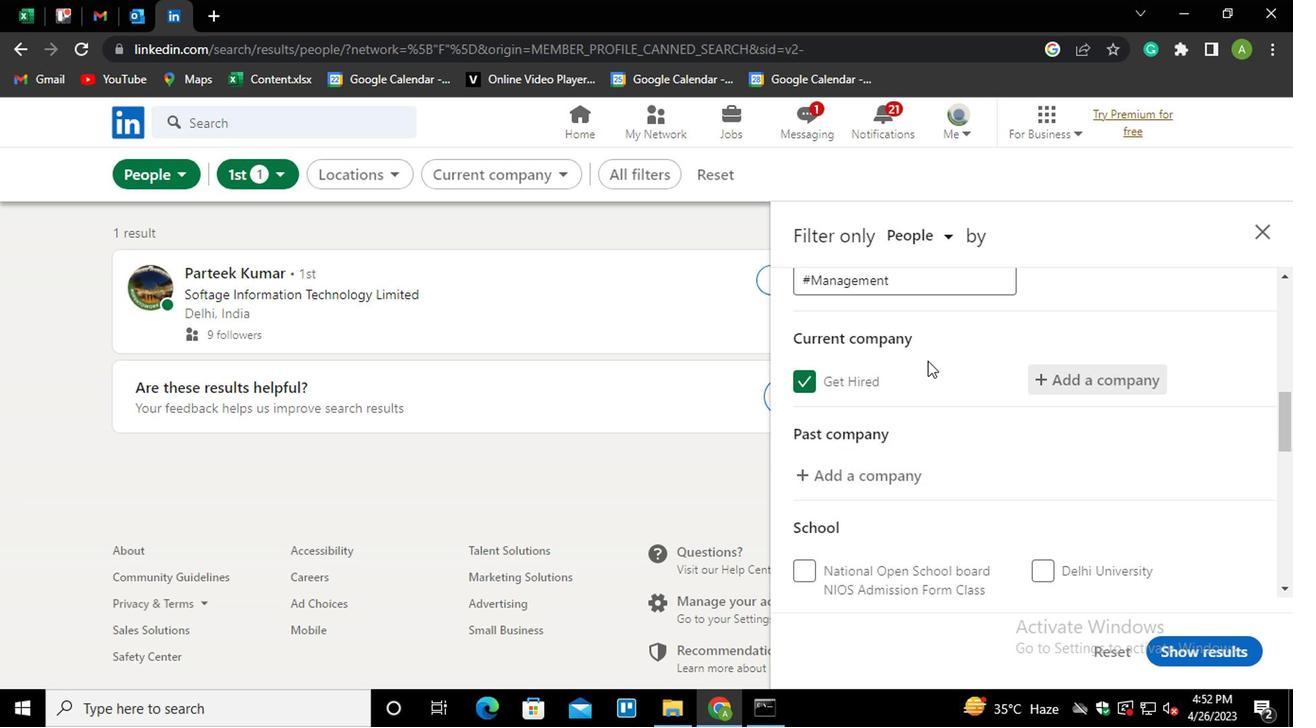 
Action: Mouse moved to (997, 370)
Screenshot: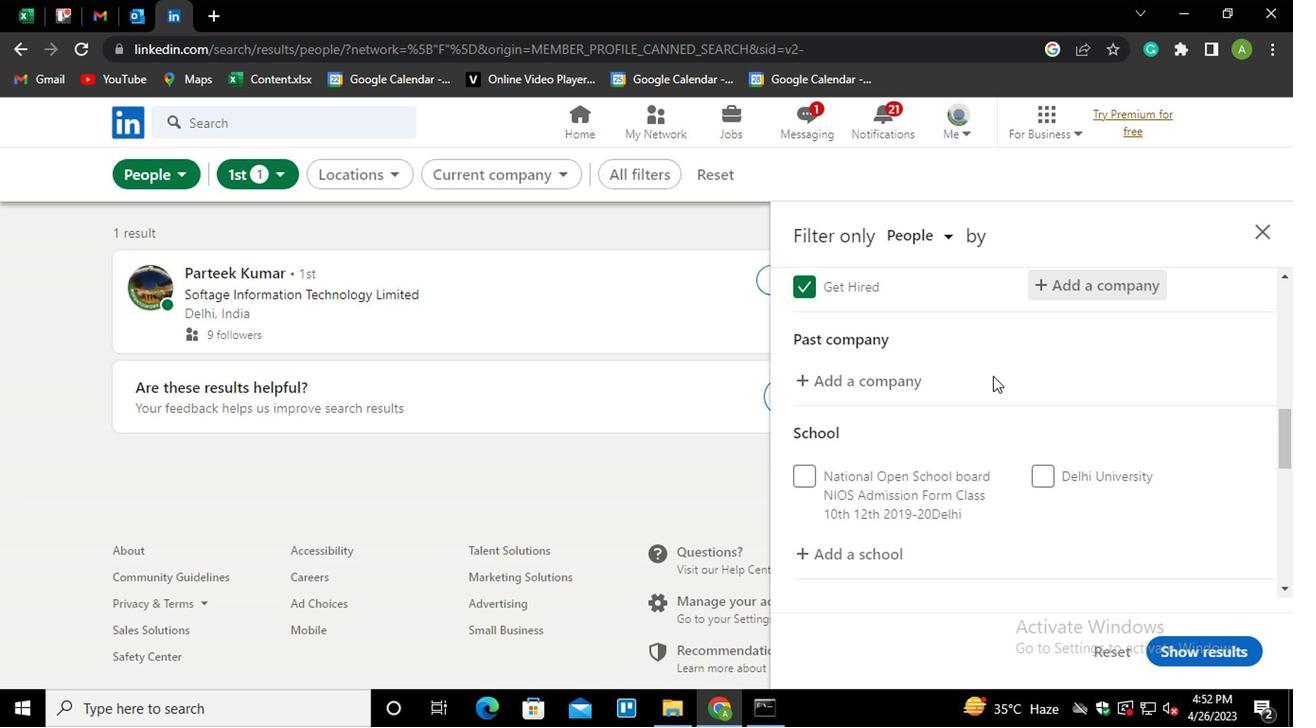 
Action: Mouse scrolled (997, 371) with delta (0, 0)
Screenshot: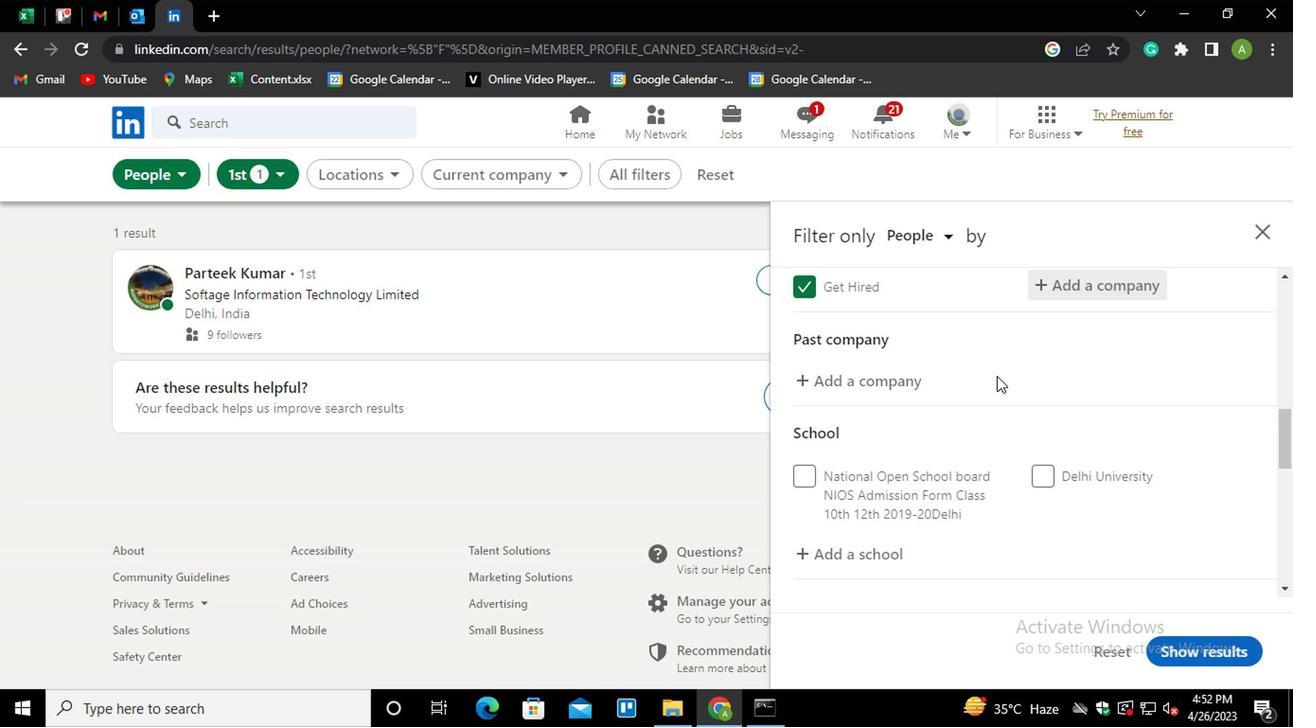 
Action: Mouse moved to (890, 375)
Screenshot: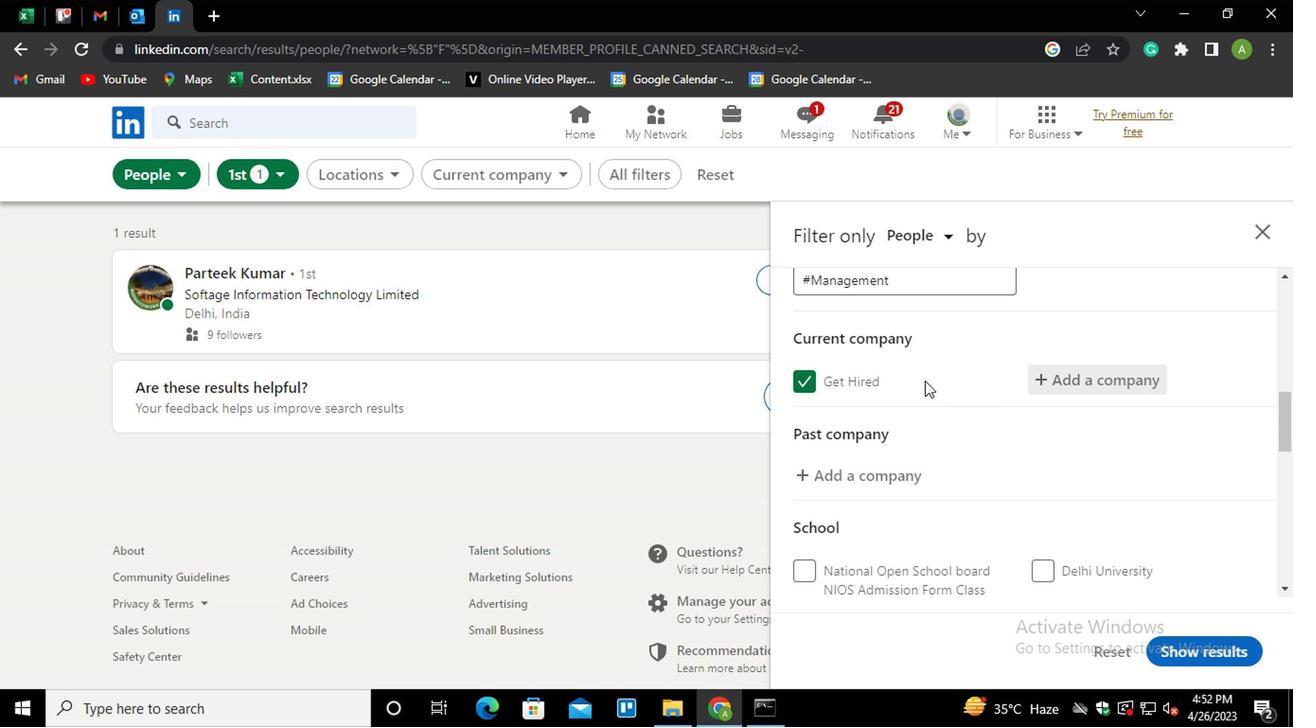 
Action: Mouse pressed left at (890, 375)
Screenshot: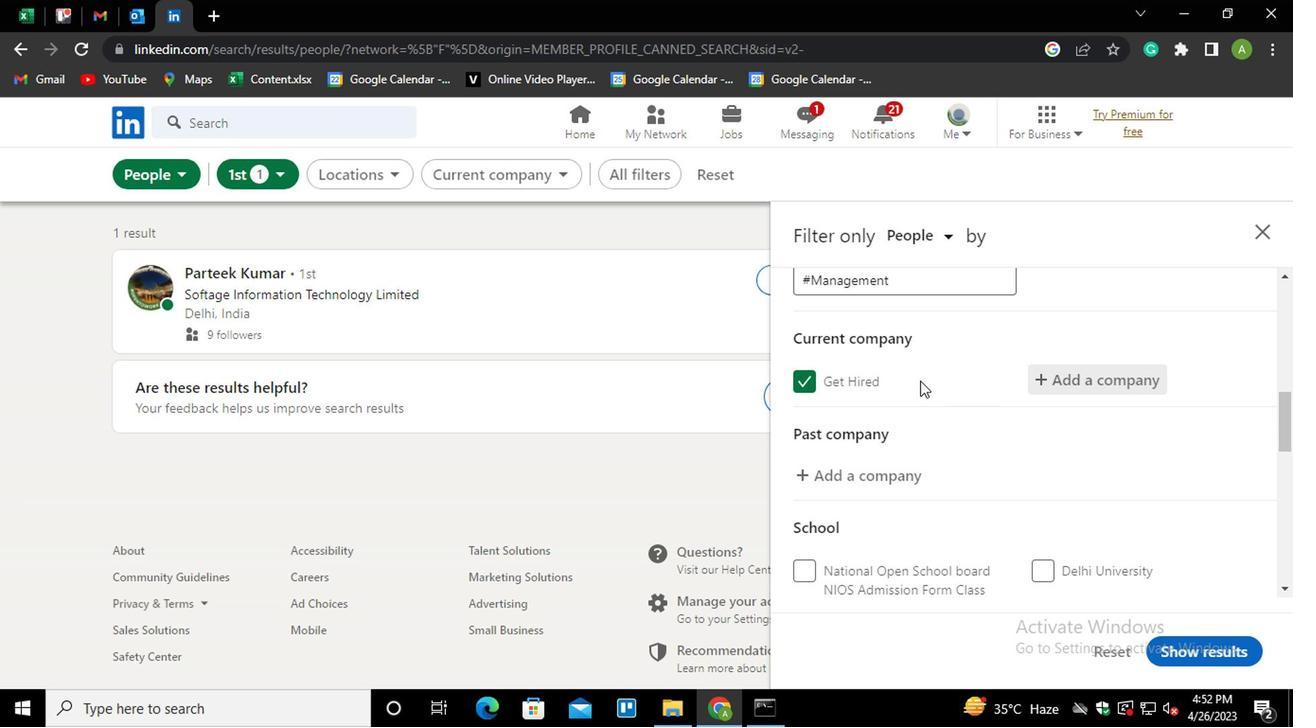 
Action: Mouse moved to (1006, 410)
Screenshot: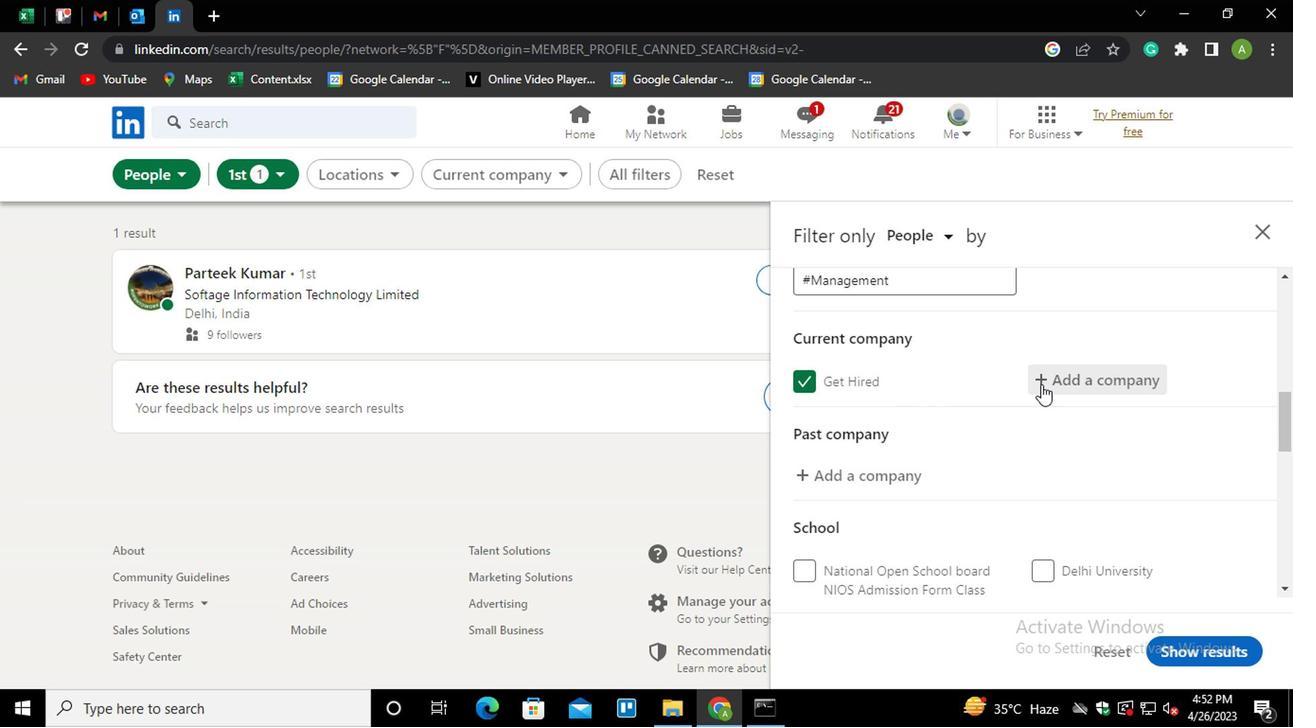 
Action: Mouse scrolled (1006, 409) with delta (0, 0)
Screenshot: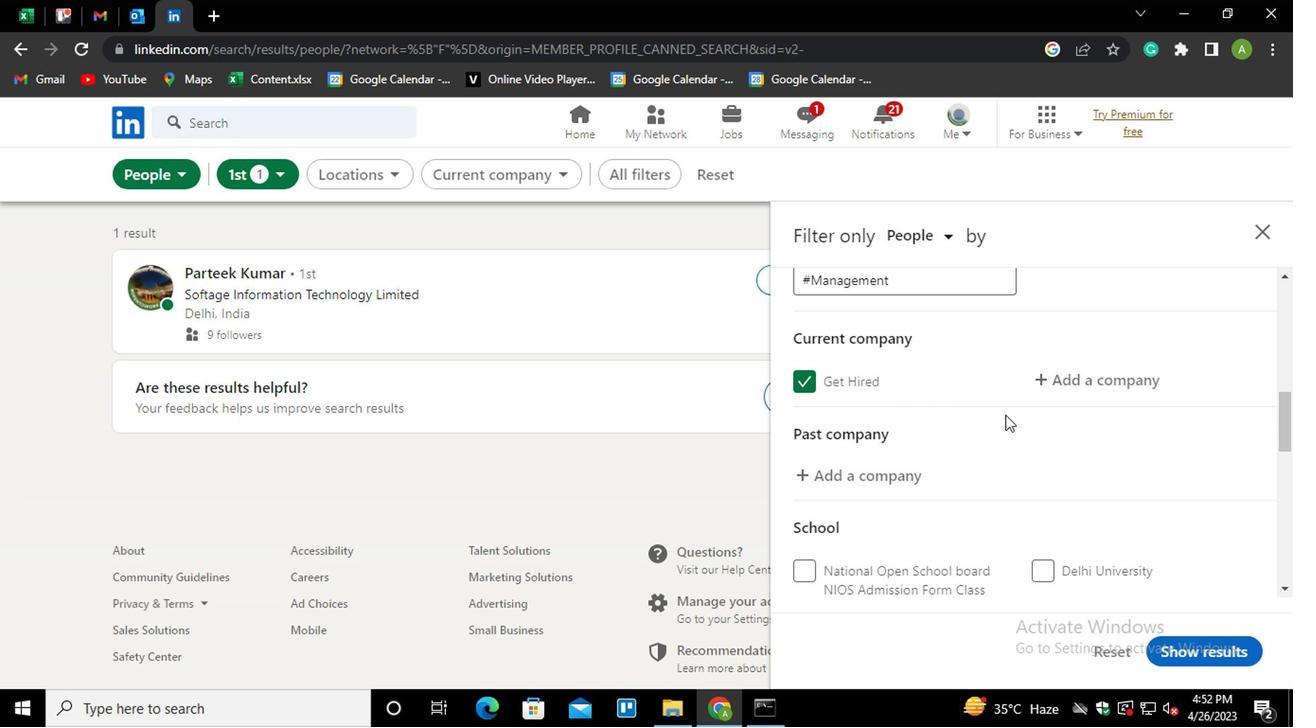 
Action: Mouse scrolled (1006, 409) with delta (0, 0)
Screenshot: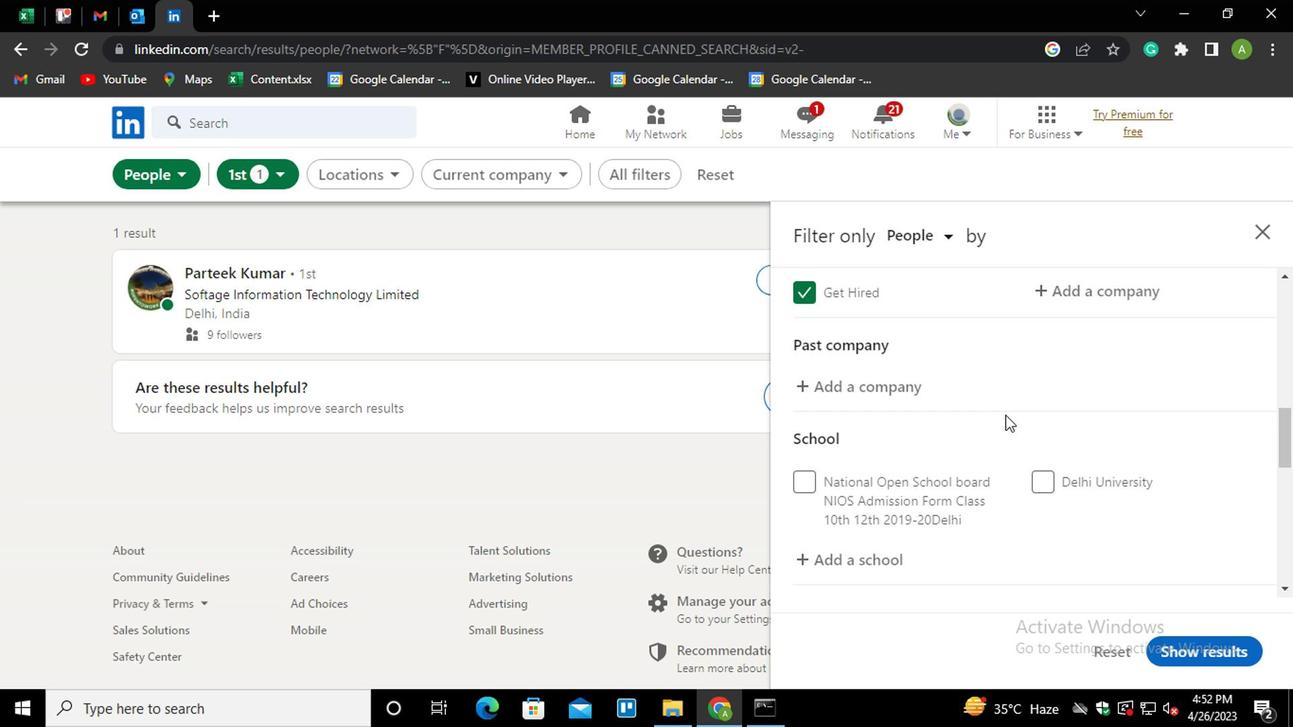 
Action: Mouse moved to (839, 446)
Screenshot: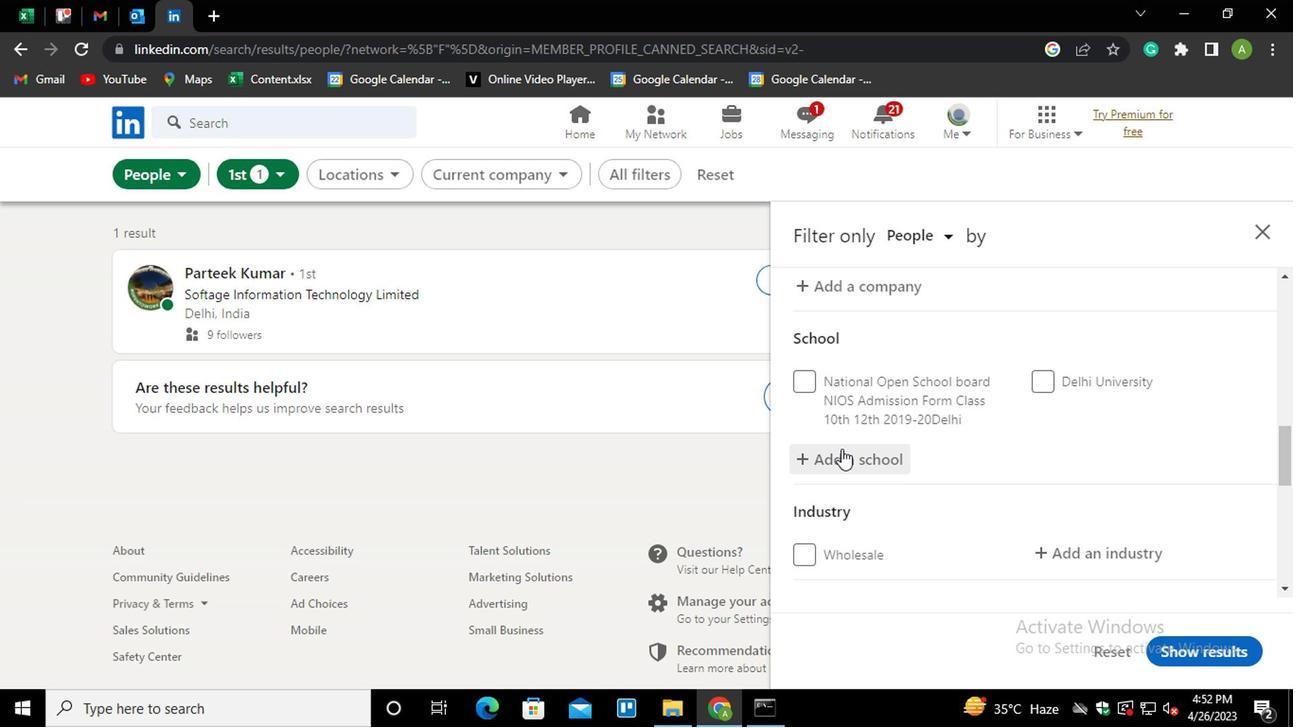 
Action: Mouse pressed left at (839, 446)
Screenshot: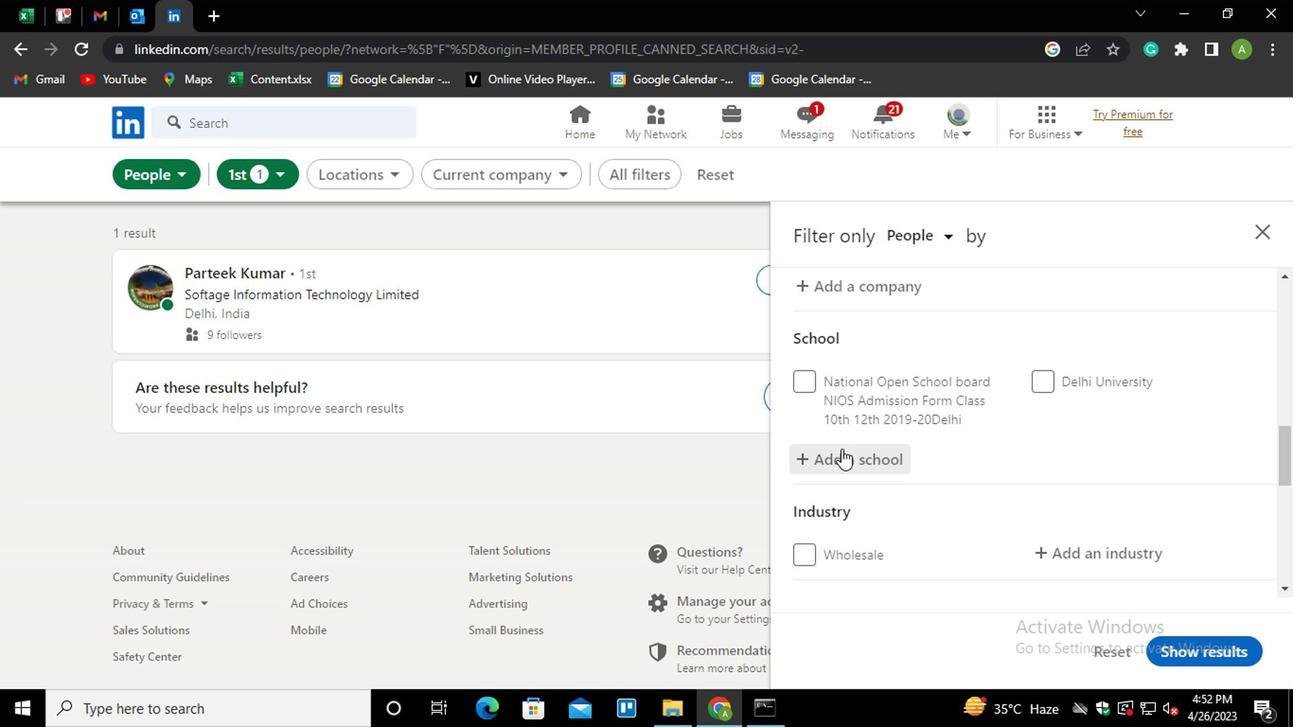 
Action: Mouse moved to (869, 453)
Screenshot: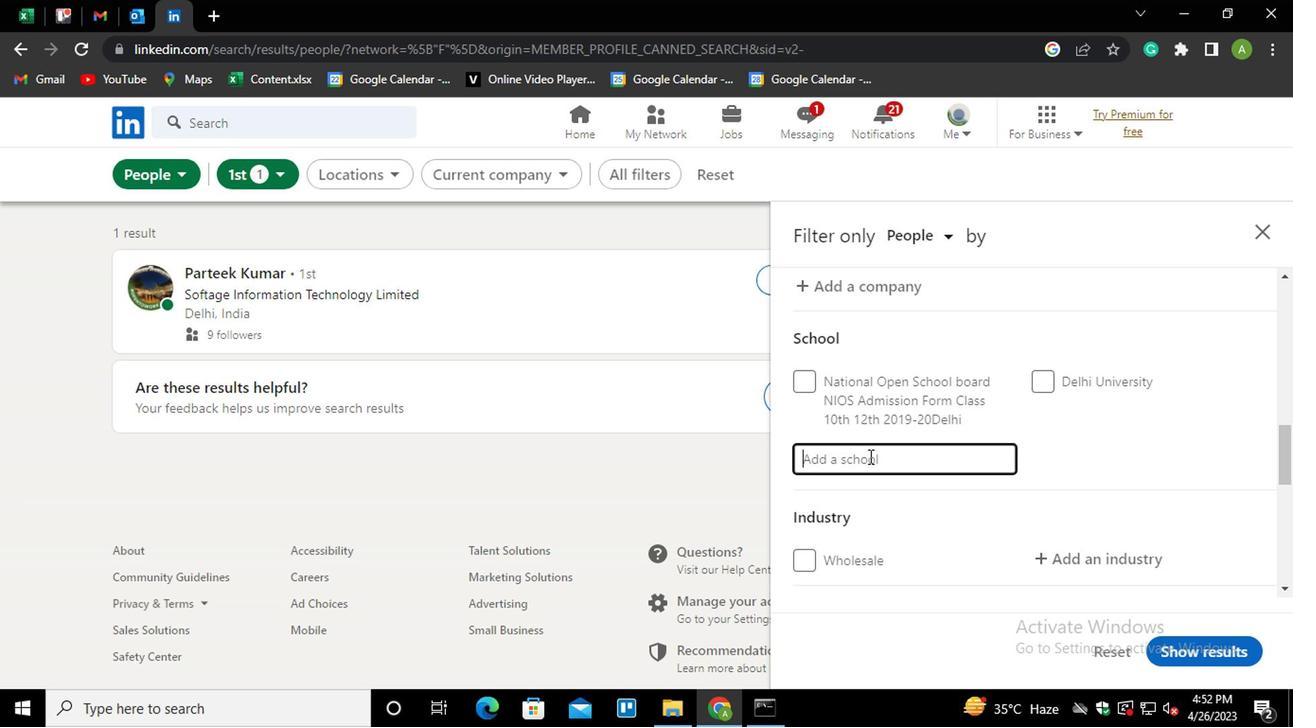 
Action: Mouse pressed left at (869, 453)
Screenshot: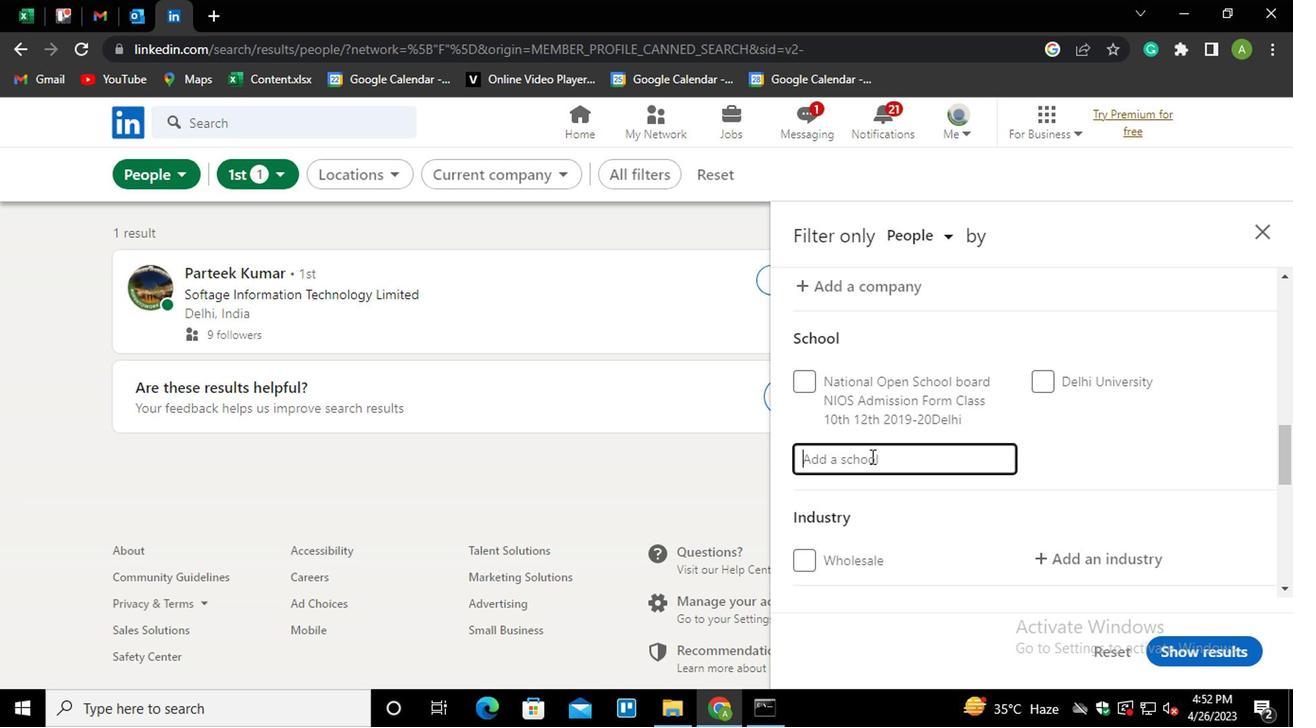 
Action: Mouse moved to (868, 454)
Screenshot: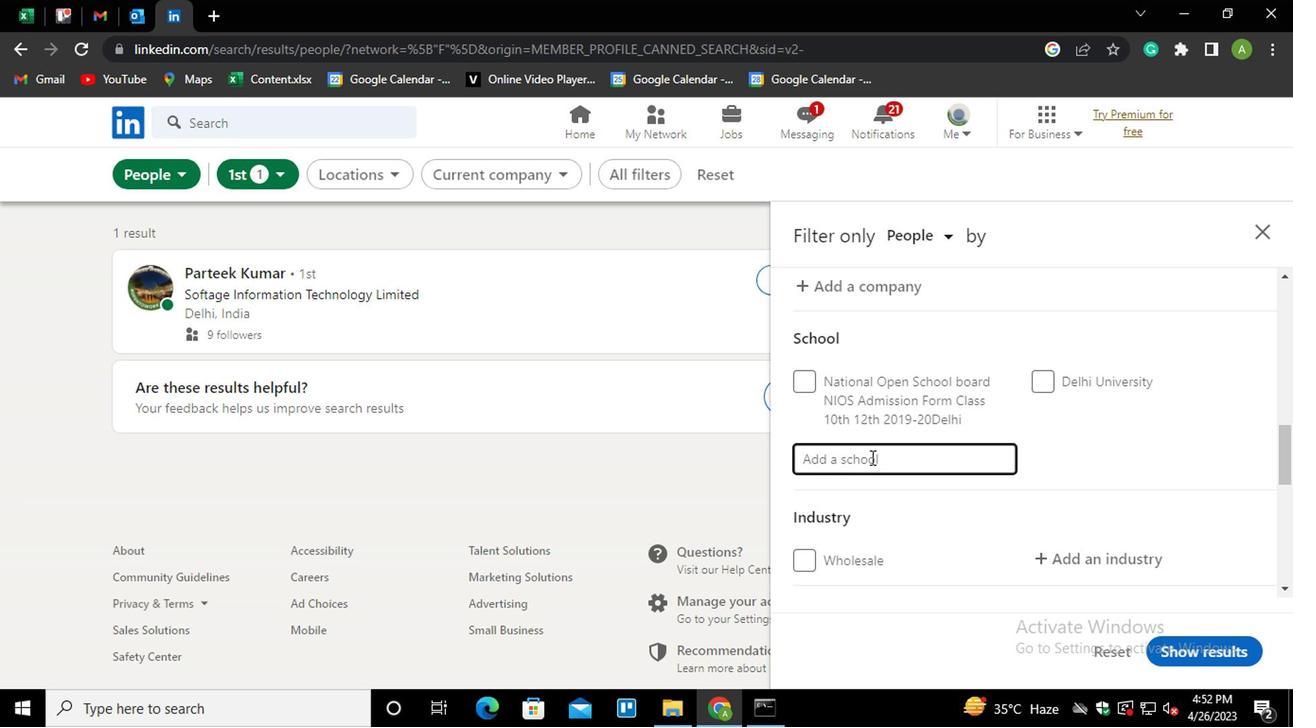 
Action: Key pressed <Key.shift_r>KAZIRA<Key.down><Key.enter>
Screenshot: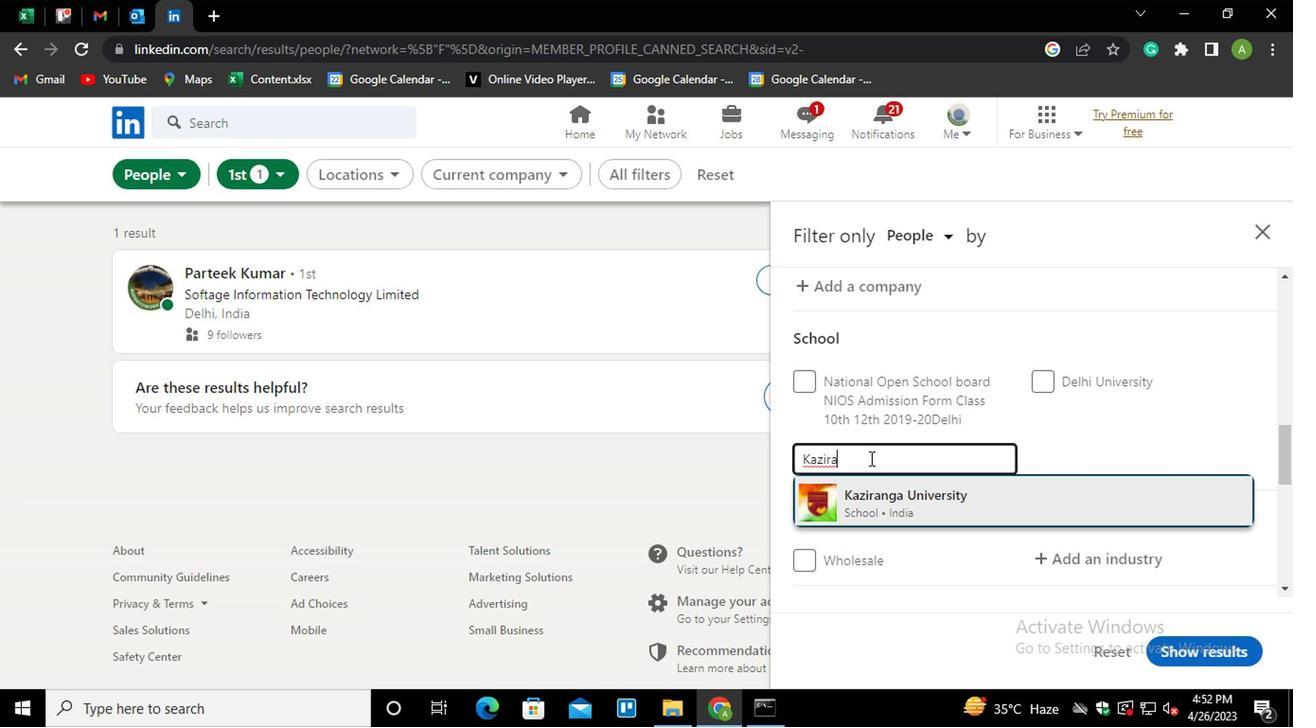 
Action: Mouse moved to (898, 465)
Screenshot: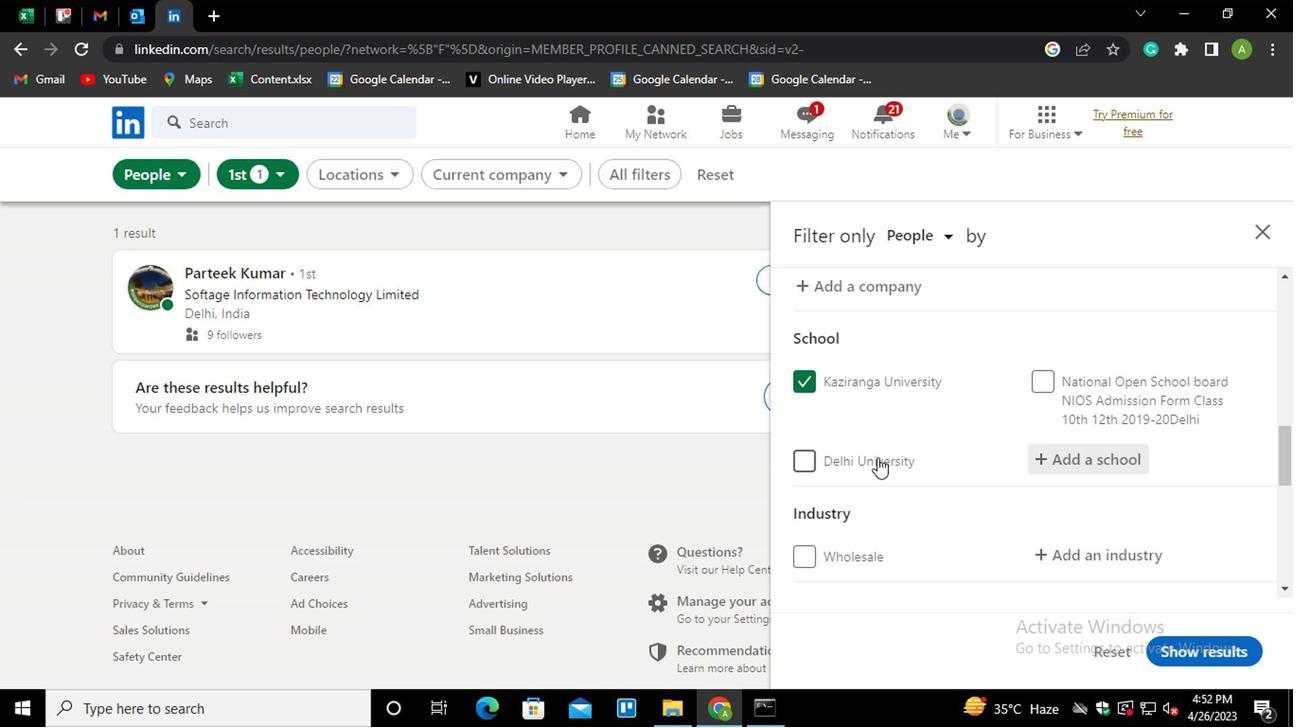 
Action: Mouse scrolled (898, 464) with delta (0, 0)
Screenshot: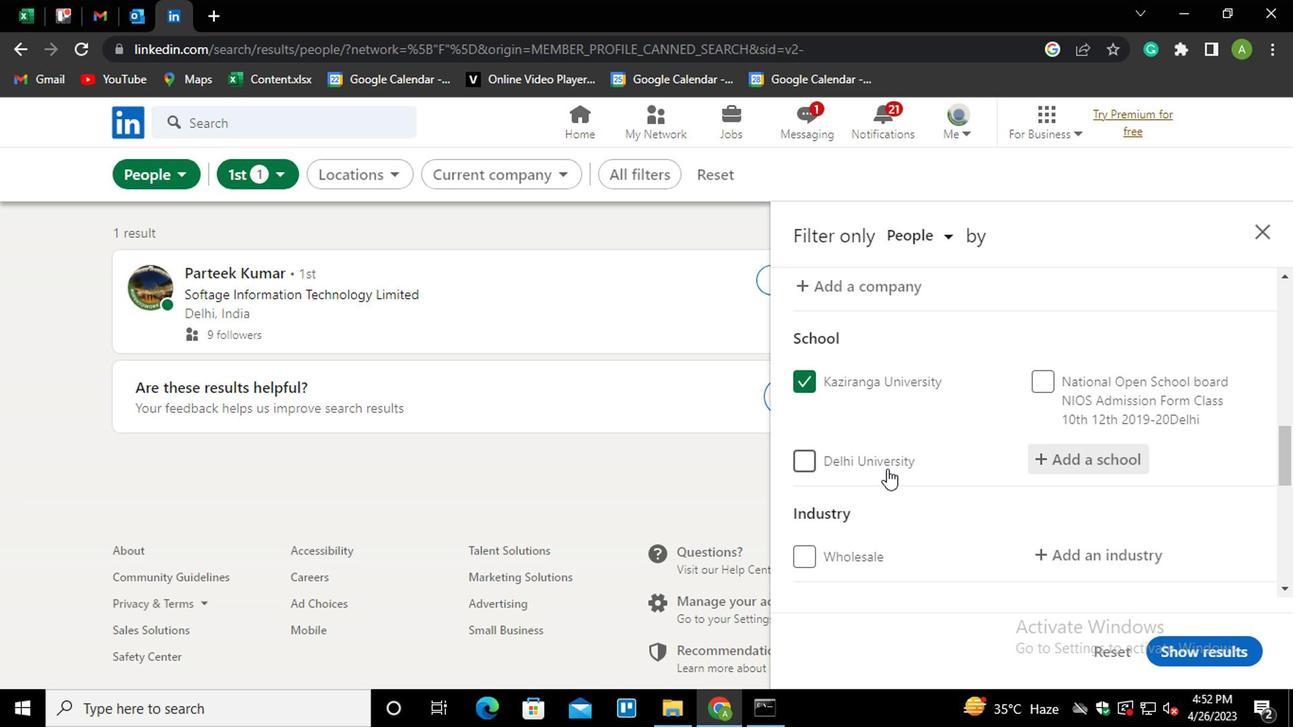 
Action: Mouse moved to (1066, 454)
Screenshot: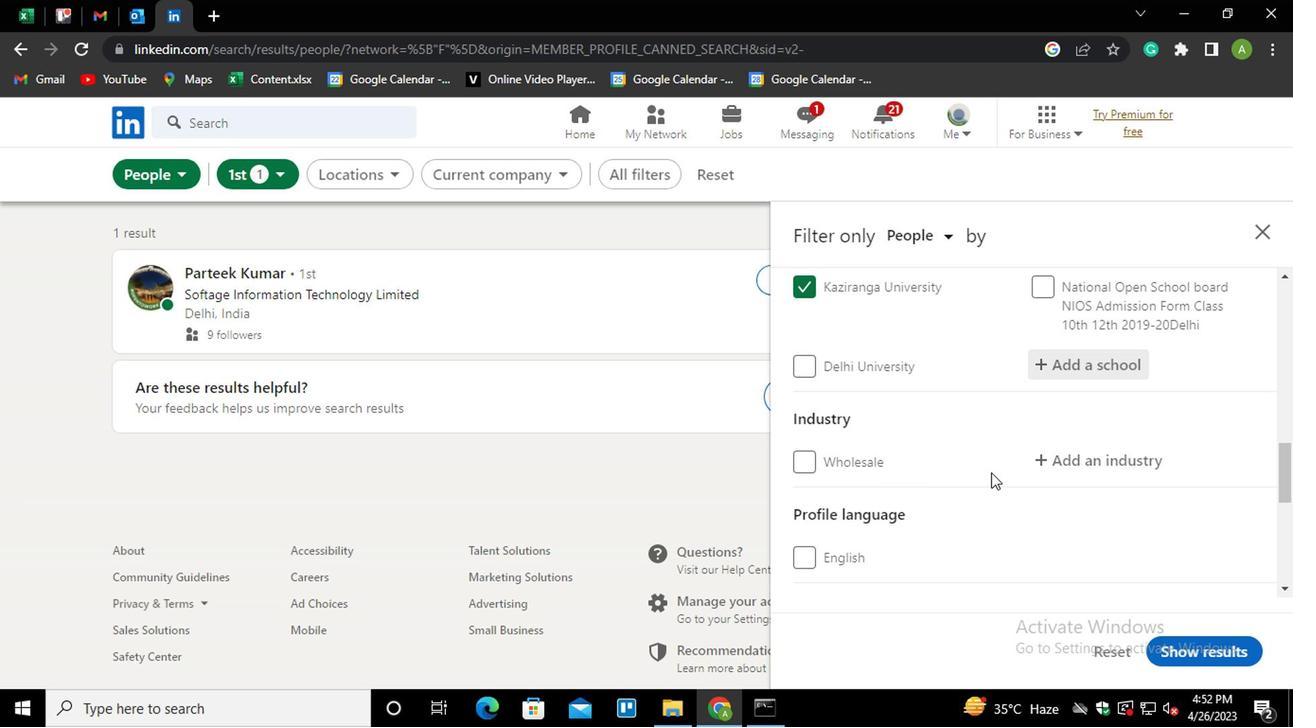 
Action: Mouse pressed left at (1066, 454)
Screenshot: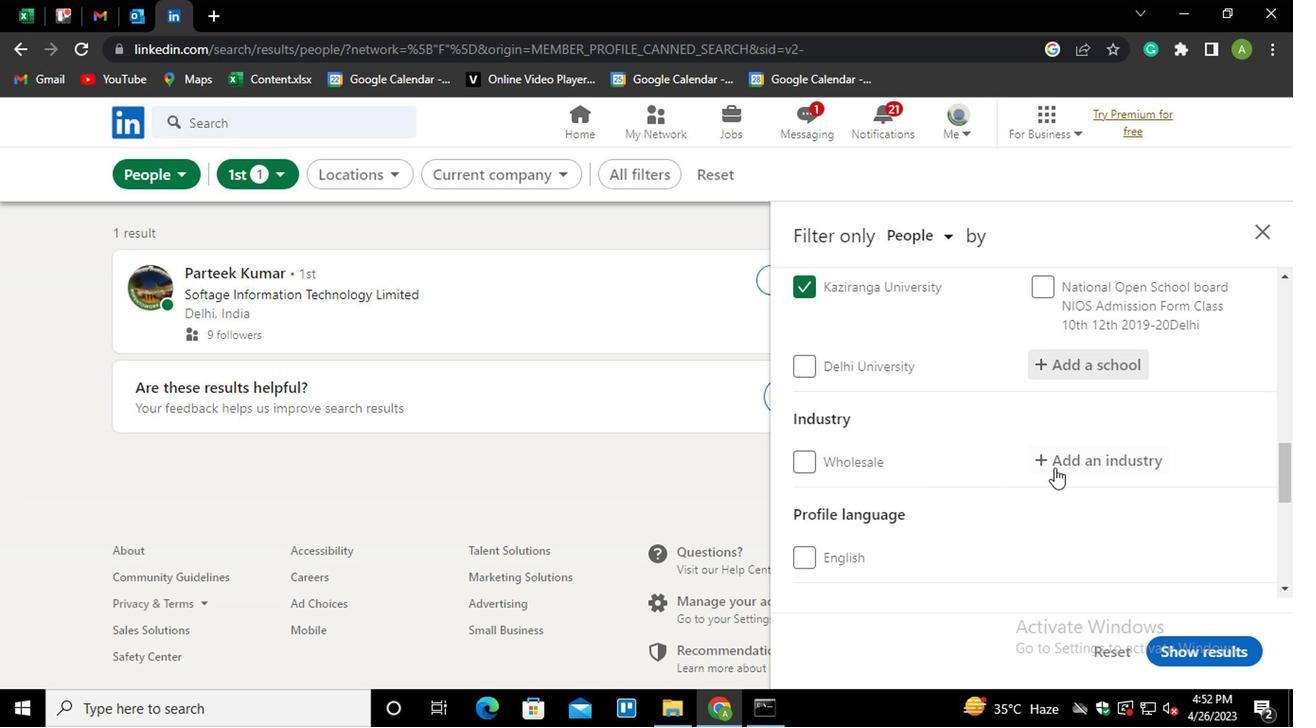 
Action: Mouse moved to (1068, 454)
Screenshot: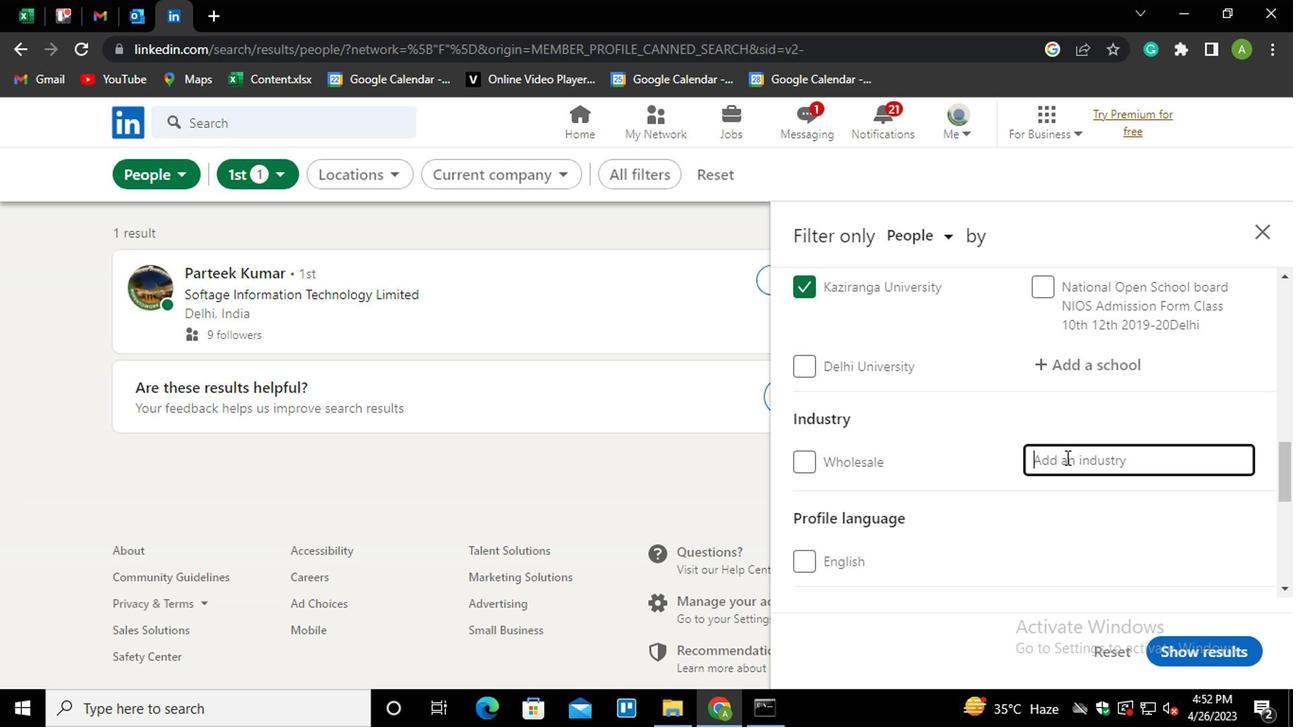 
Action: Mouse pressed left at (1068, 454)
Screenshot: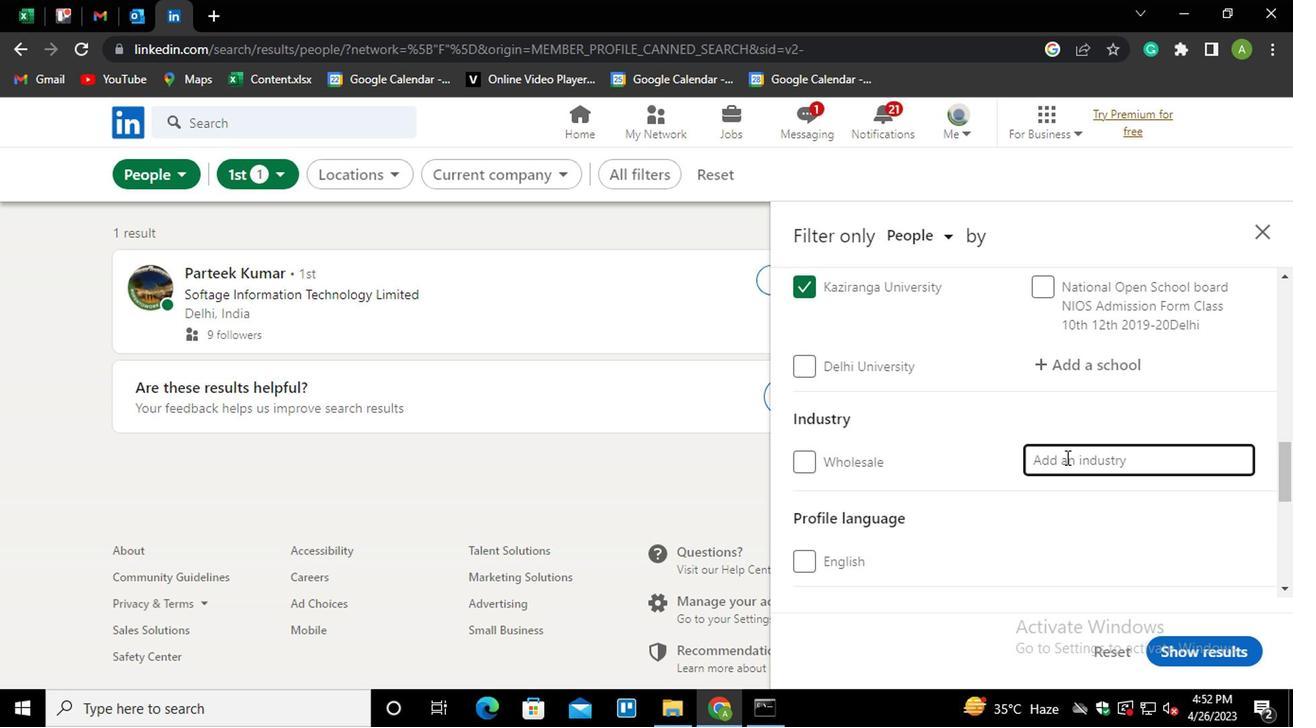 
Action: Mouse moved to (1063, 364)
Screenshot: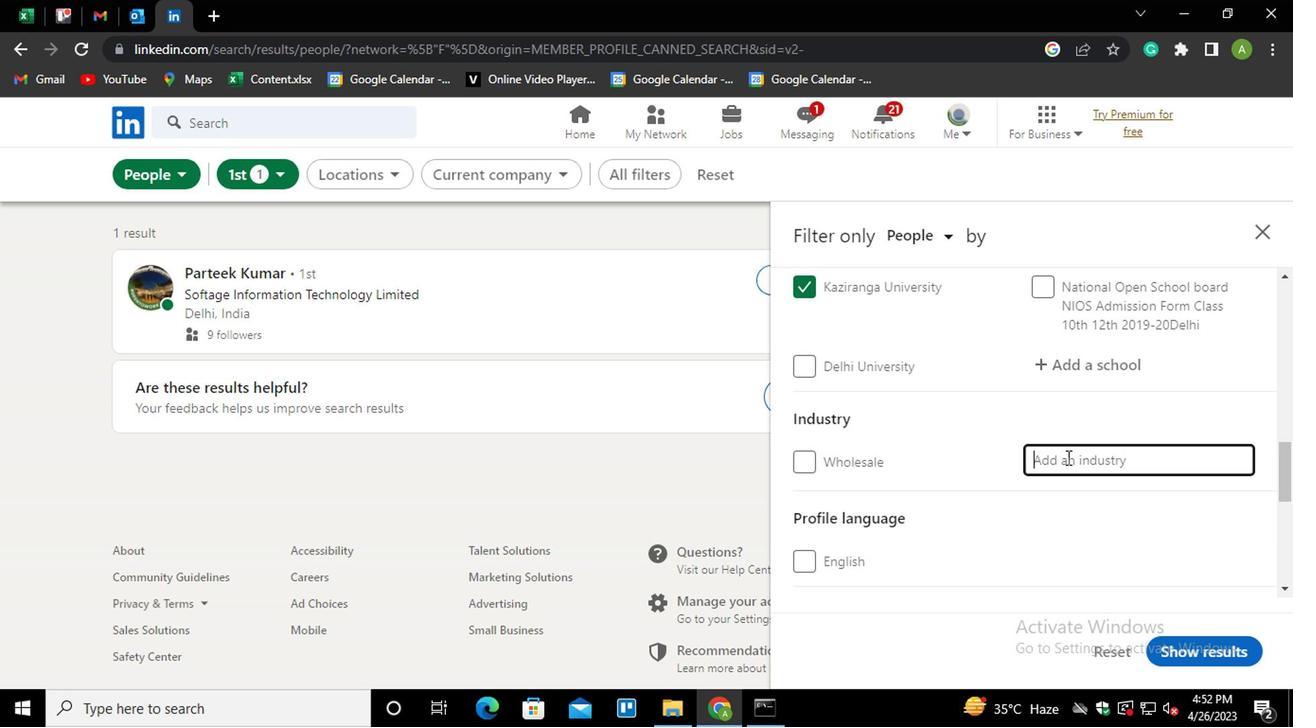 
Action: Key pressed <Key.shift_r>LIME<Key.down><Key.enter>
Screenshot: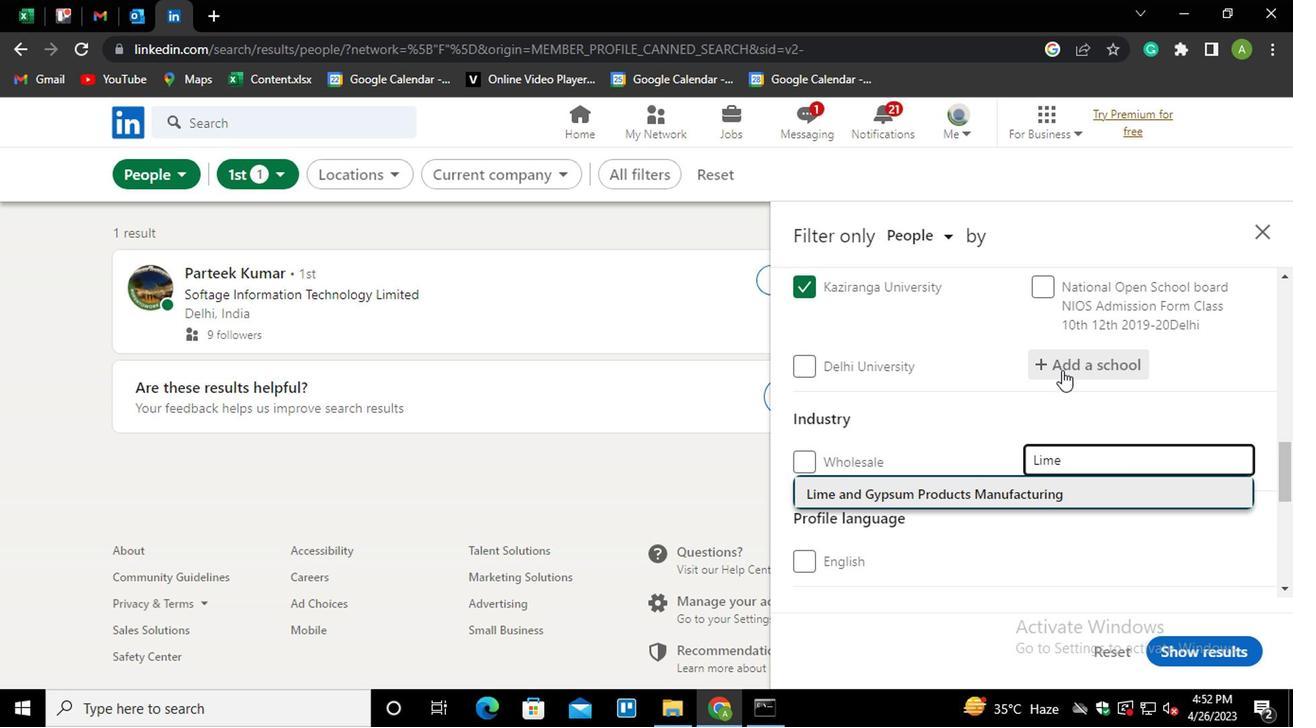 
Action: Mouse moved to (1099, 365)
Screenshot: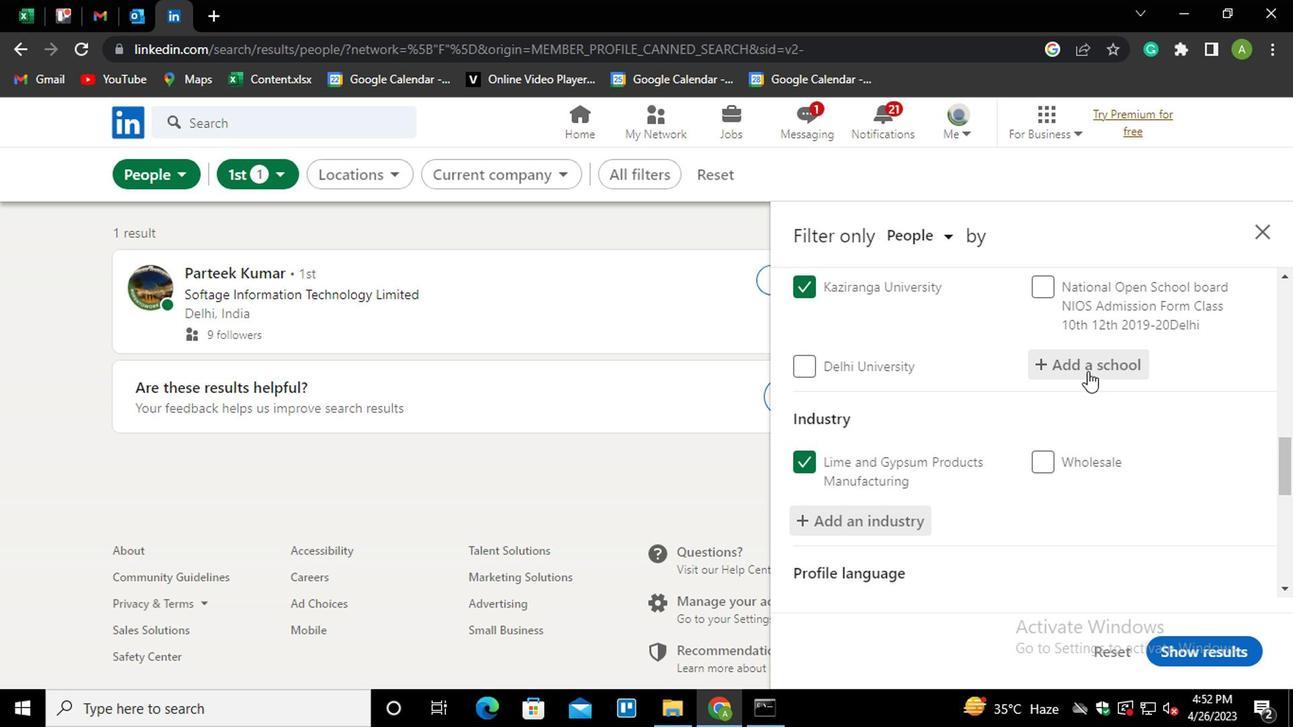 
Action: Mouse scrolled (1099, 364) with delta (0, -1)
Screenshot: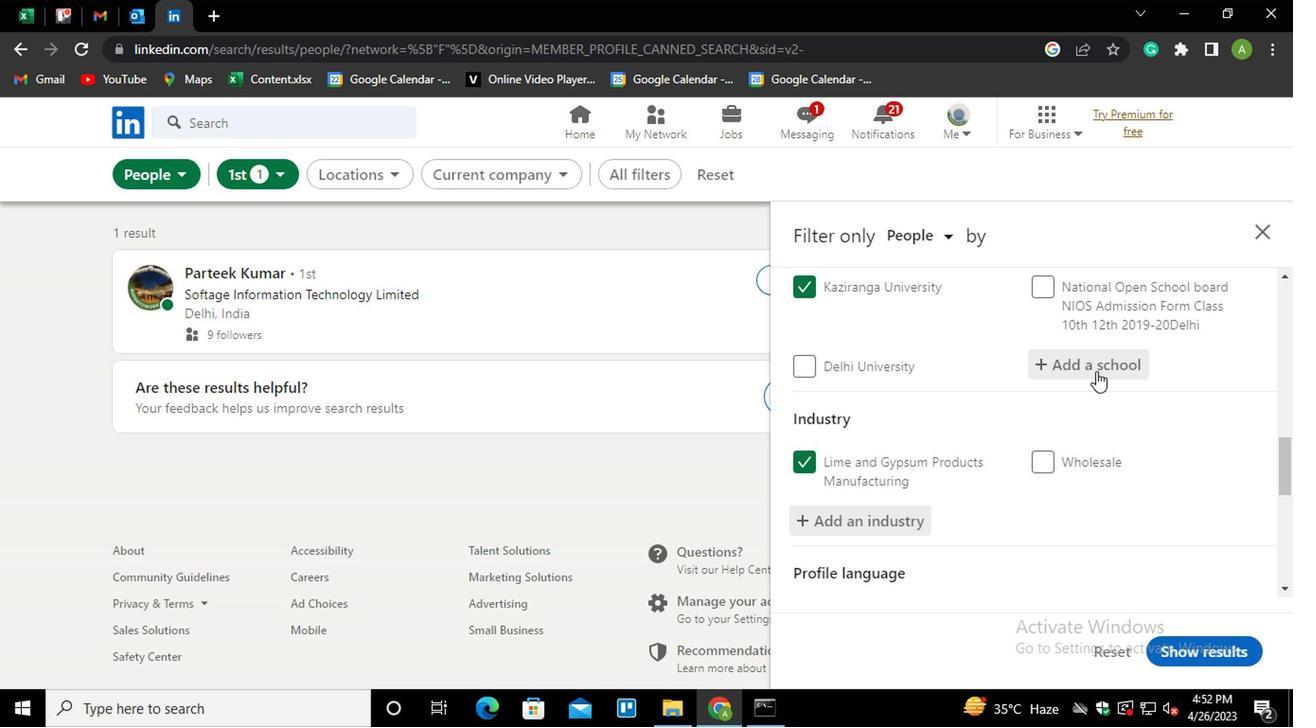 
Action: Mouse moved to (878, 494)
Screenshot: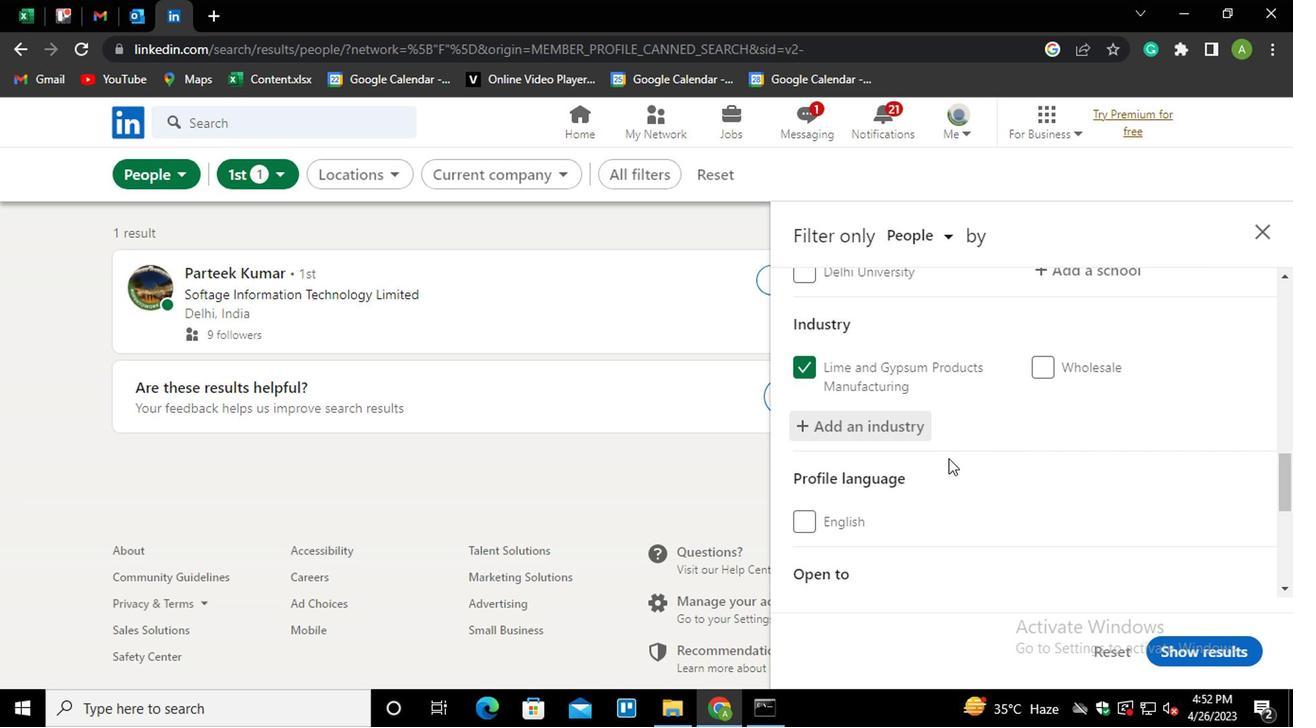 
Action: Mouse scrolled (878, 493) with delta (0, 0)
Screenshot: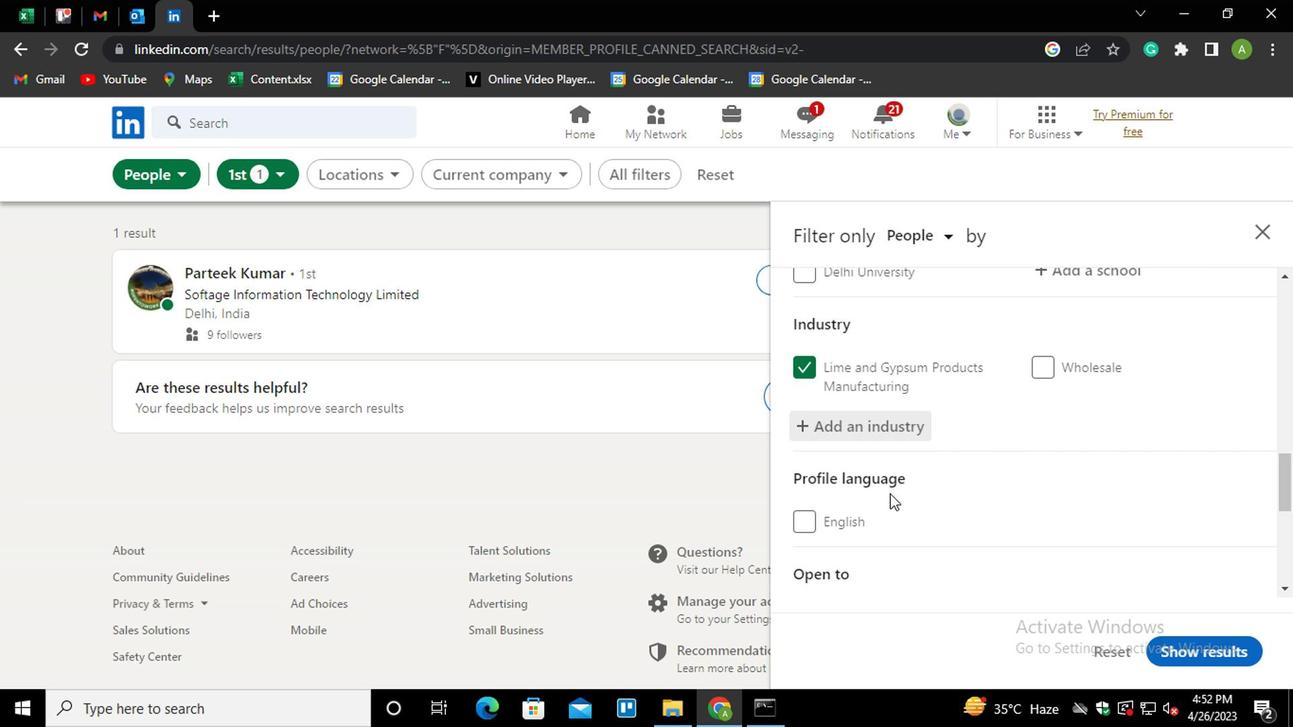 
Action: Mouse scrolled (878, 493) with delta (0, 0)
Screenshot: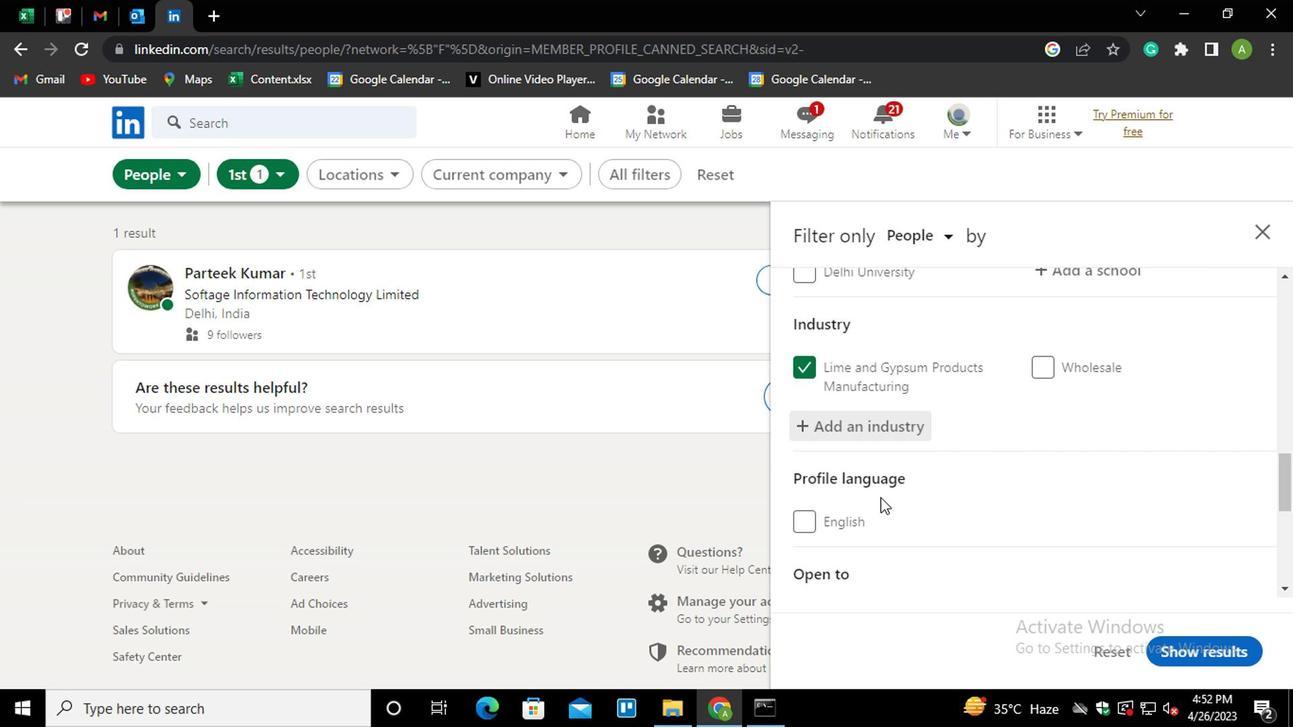 
Action: Mouse moved to (850, 456)
Screenshot: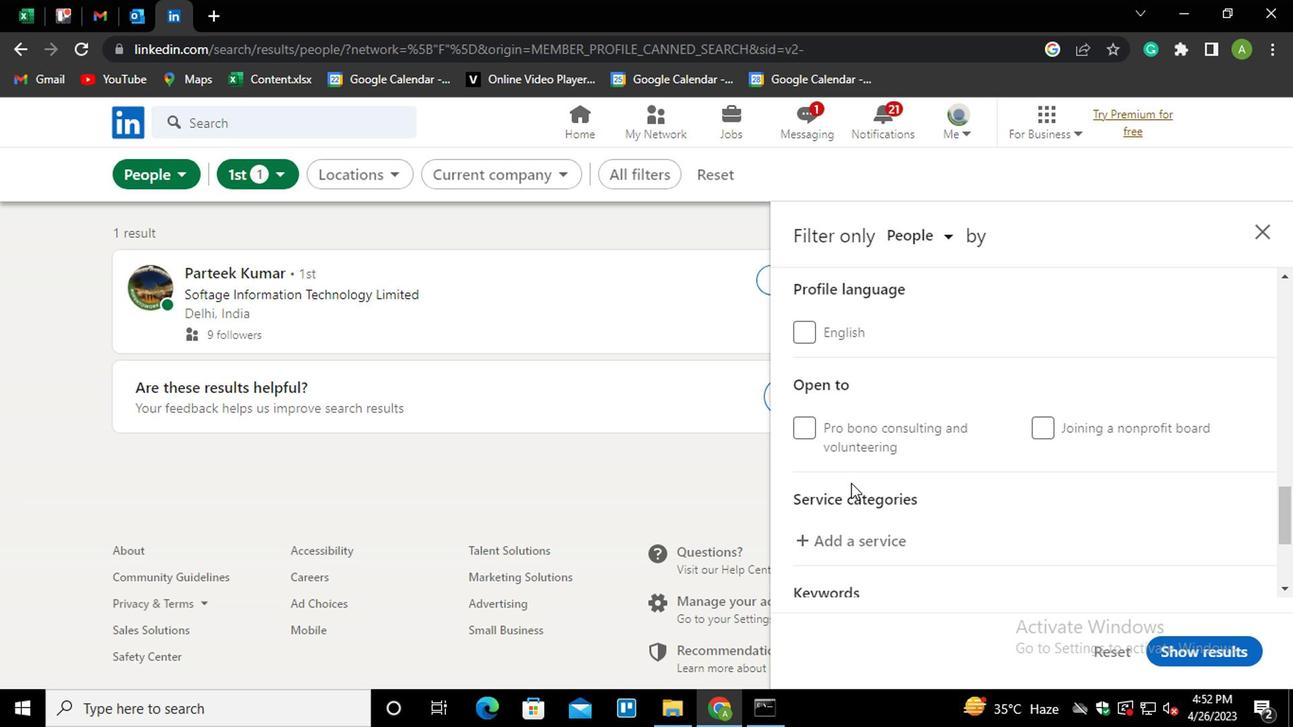
Action: Mouse scrolled (850, 454) with delta (0, -1)
Screenshot: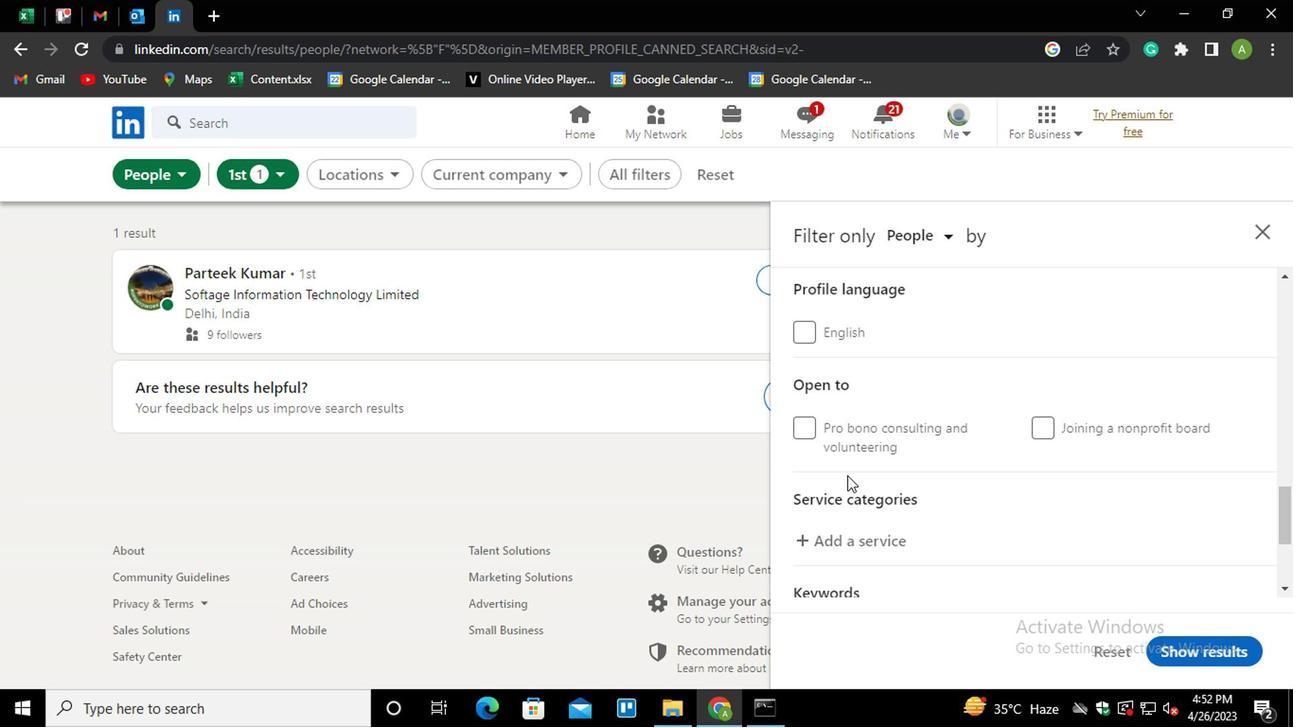 
Action: Mouse scrolled (850, 454) with delta (0, -1)
Screenshot: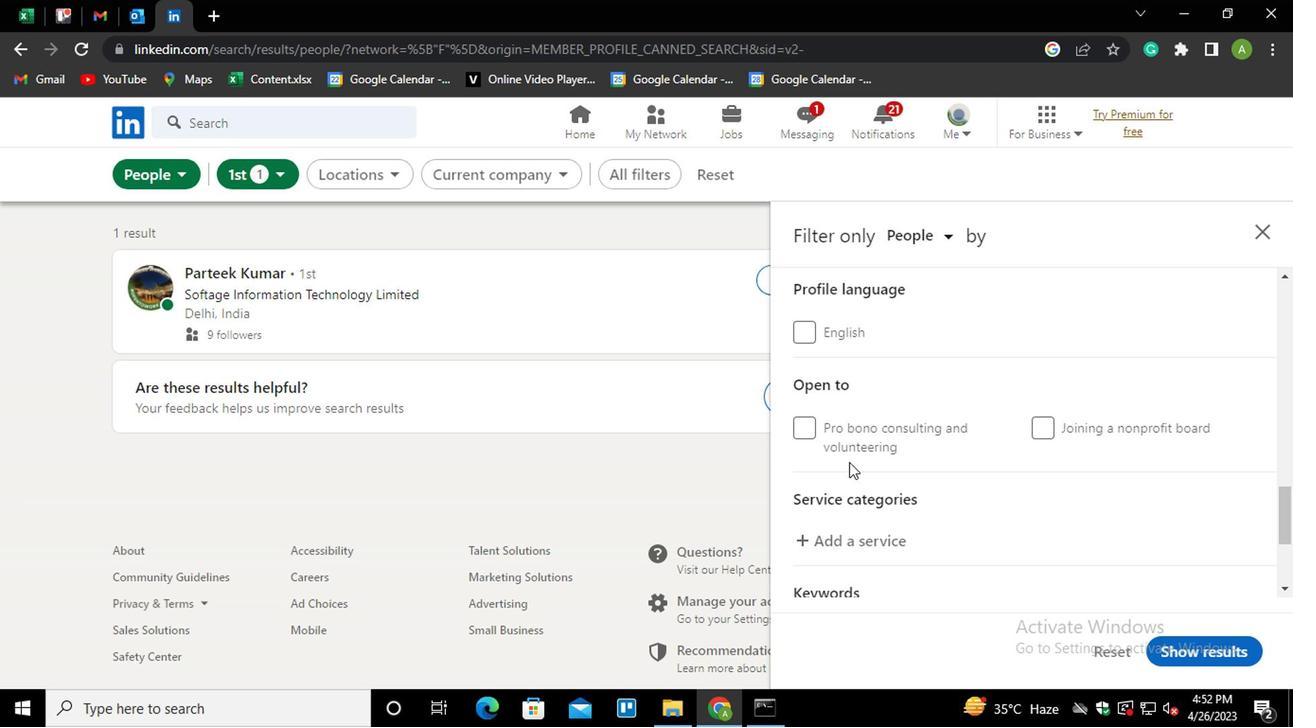 
Action: Mouse moved to (855, 352)
Screenshot: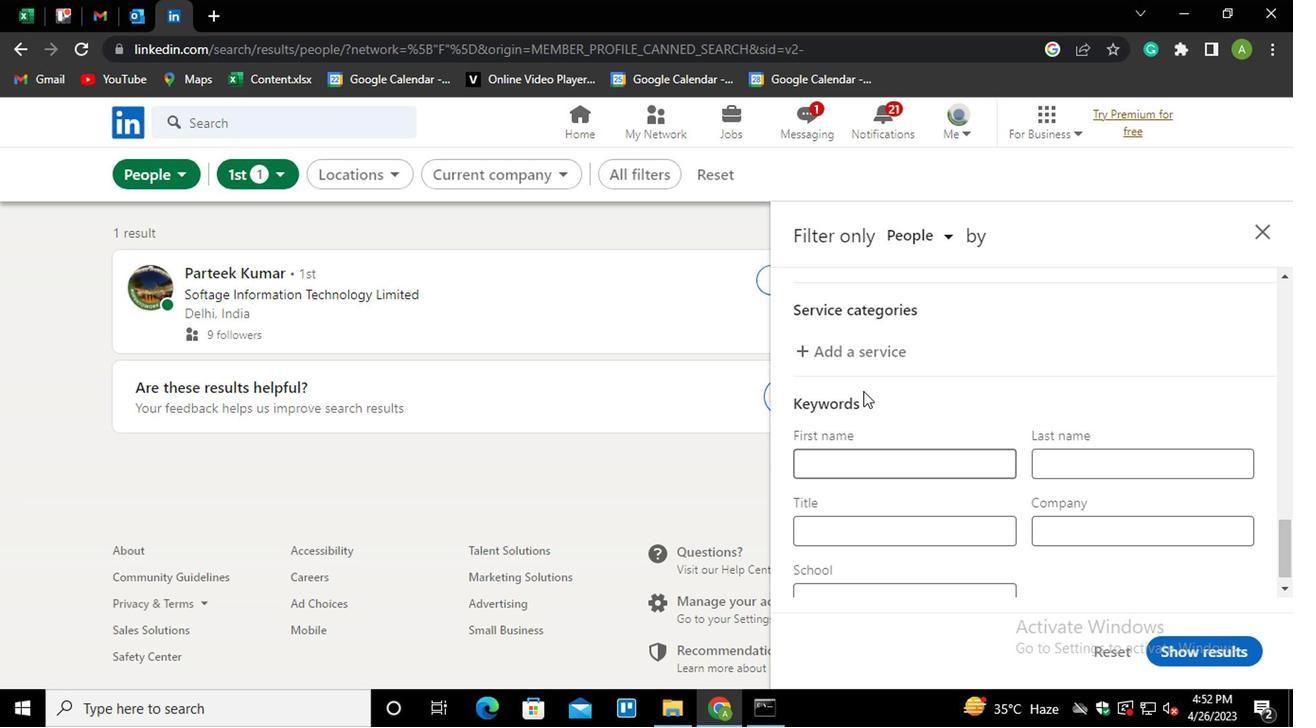 
Action: Mouse pressed left at (855, 352)
Screenshot: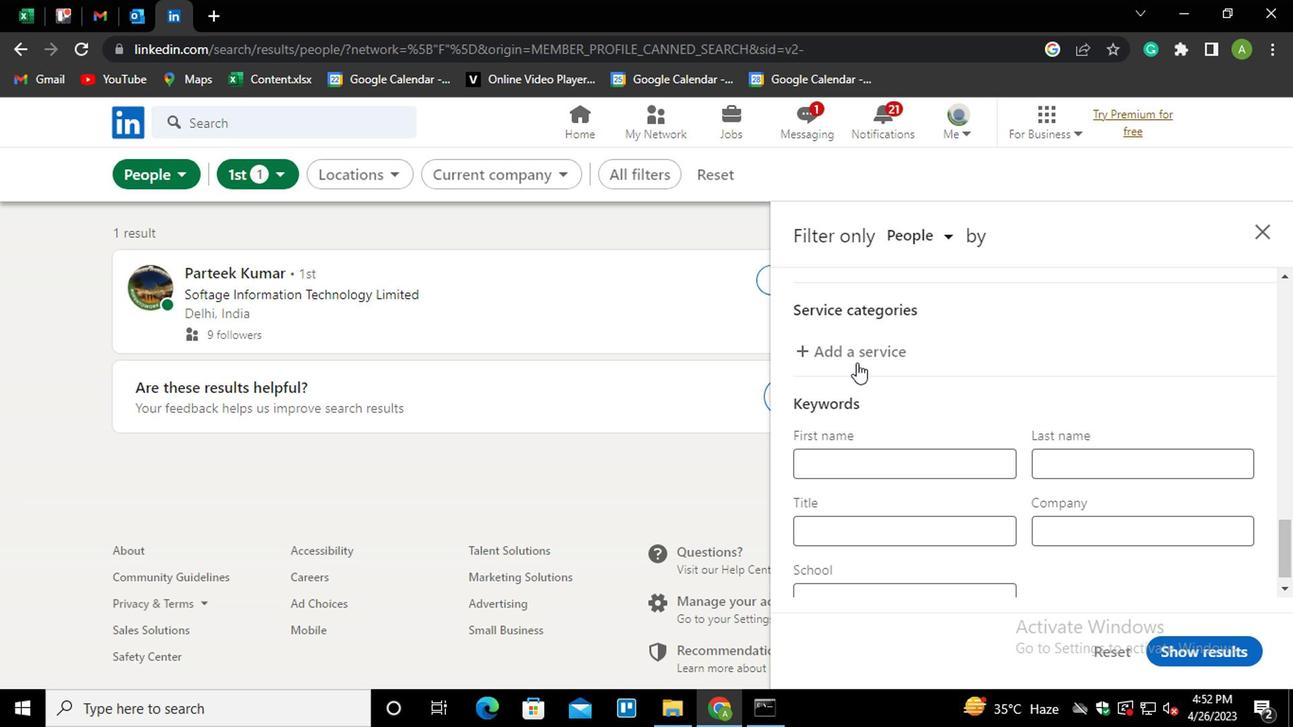 
Action: Mouse pressed left at (855, 352)
Screenshot: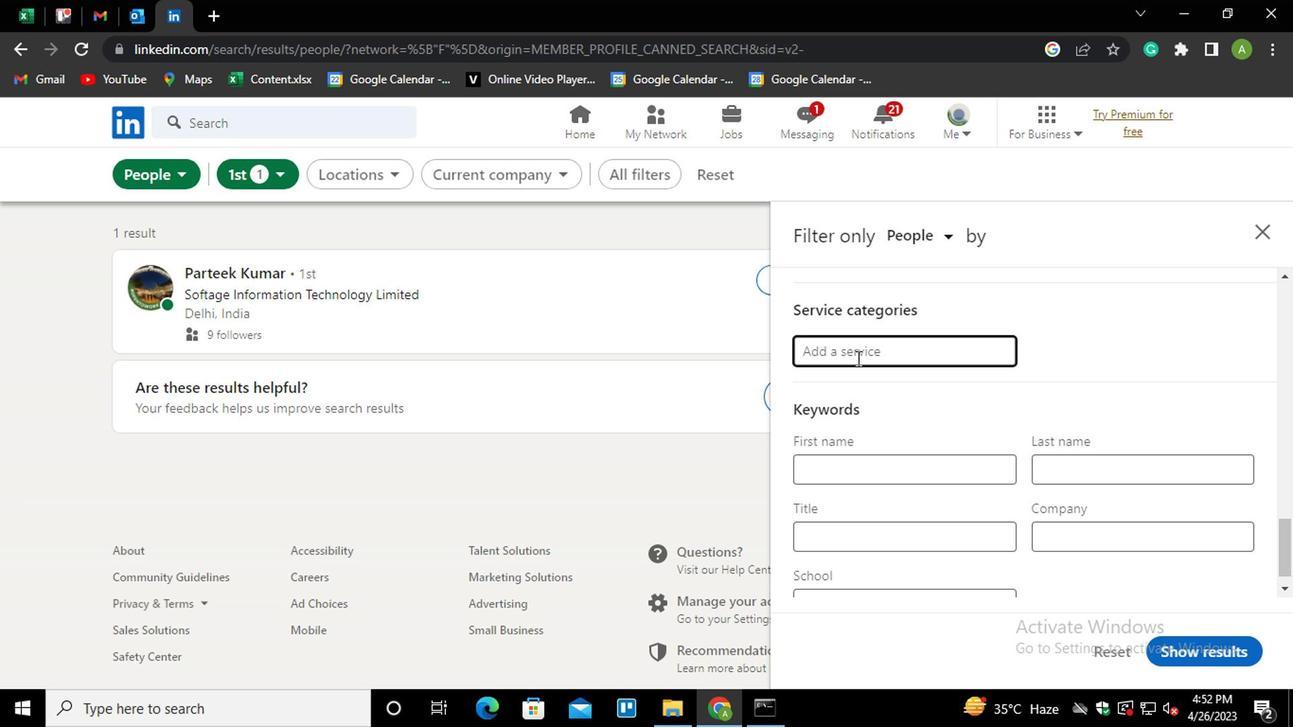 
Action: Key pressed <Key.shift>VIDEO<Key.down><Key.down><Key.down><Key.down><Key.down><Key.down><Key.enter>
Screenshot: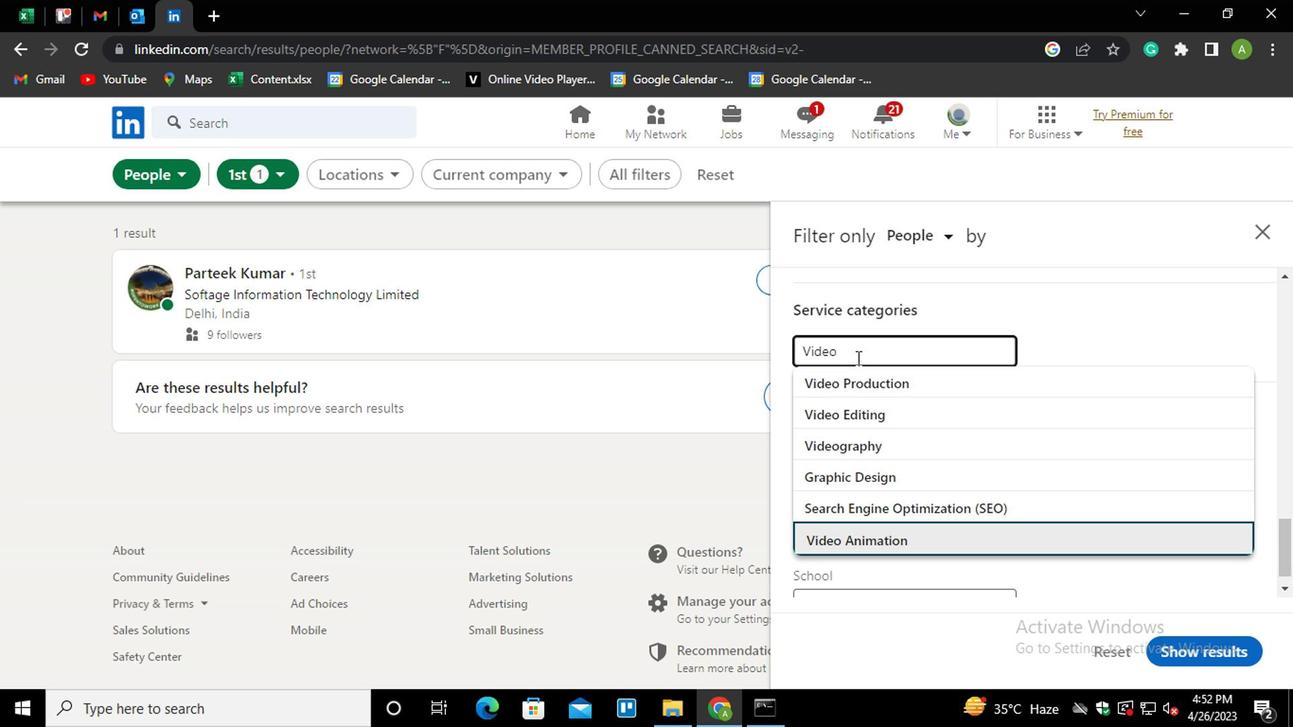
Action: Mouse moved to (857, 347)
Screenshot: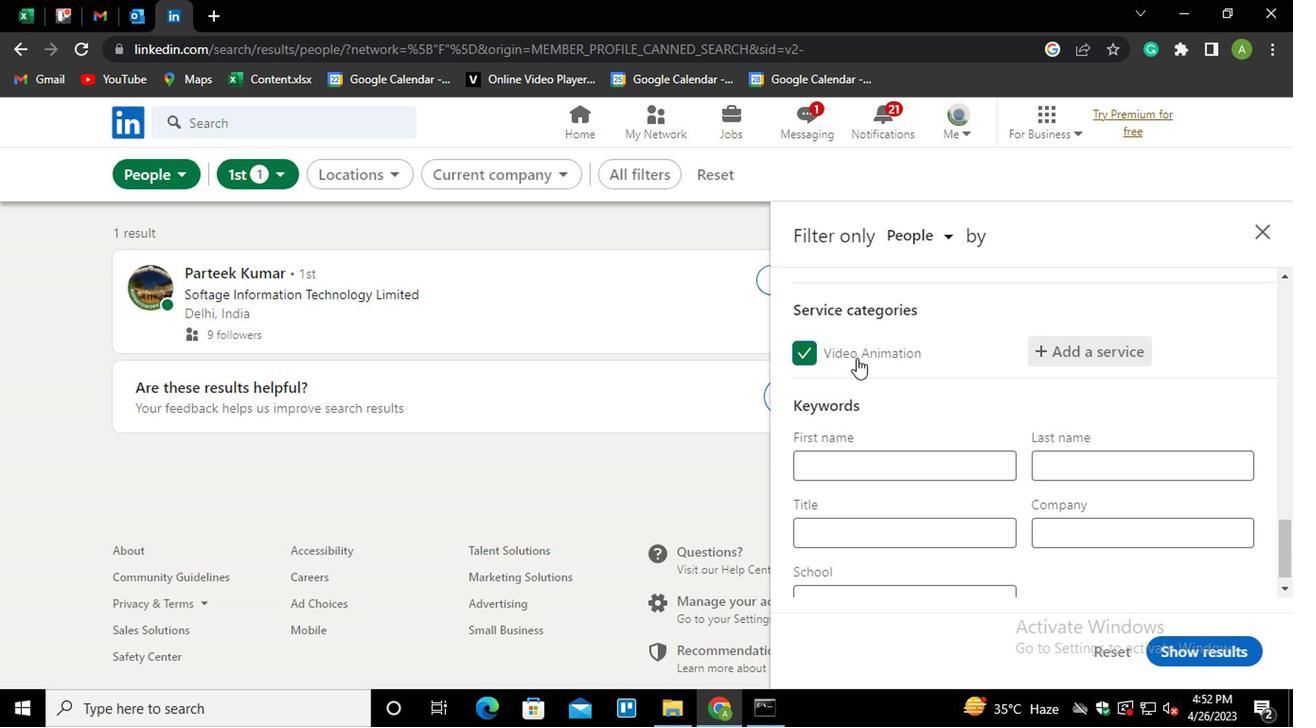 
Action: Mouse scrolled (857, 346) with delta (0, 0)
Screenshot: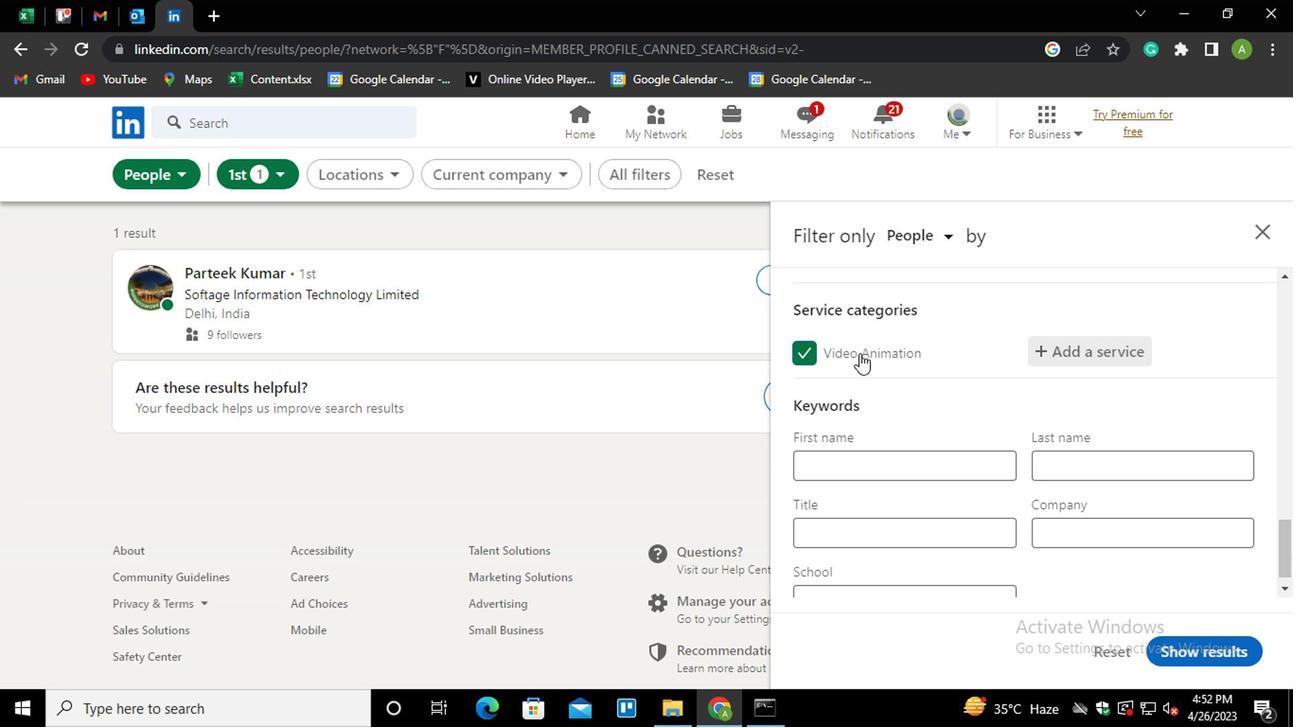 
Action: Mouse scrolled (857, 346) with delta (0, 0)
Screenshot: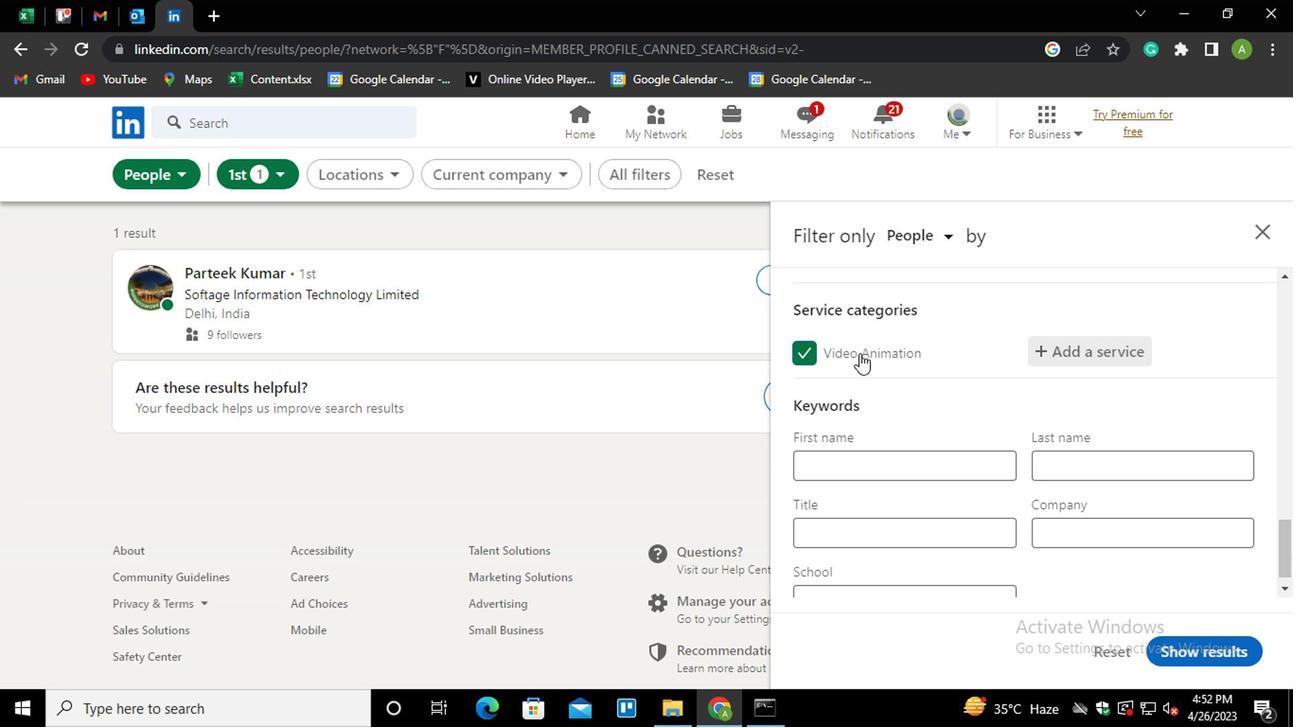 
Action: Mouse moved to (862, 522)
Screenshot: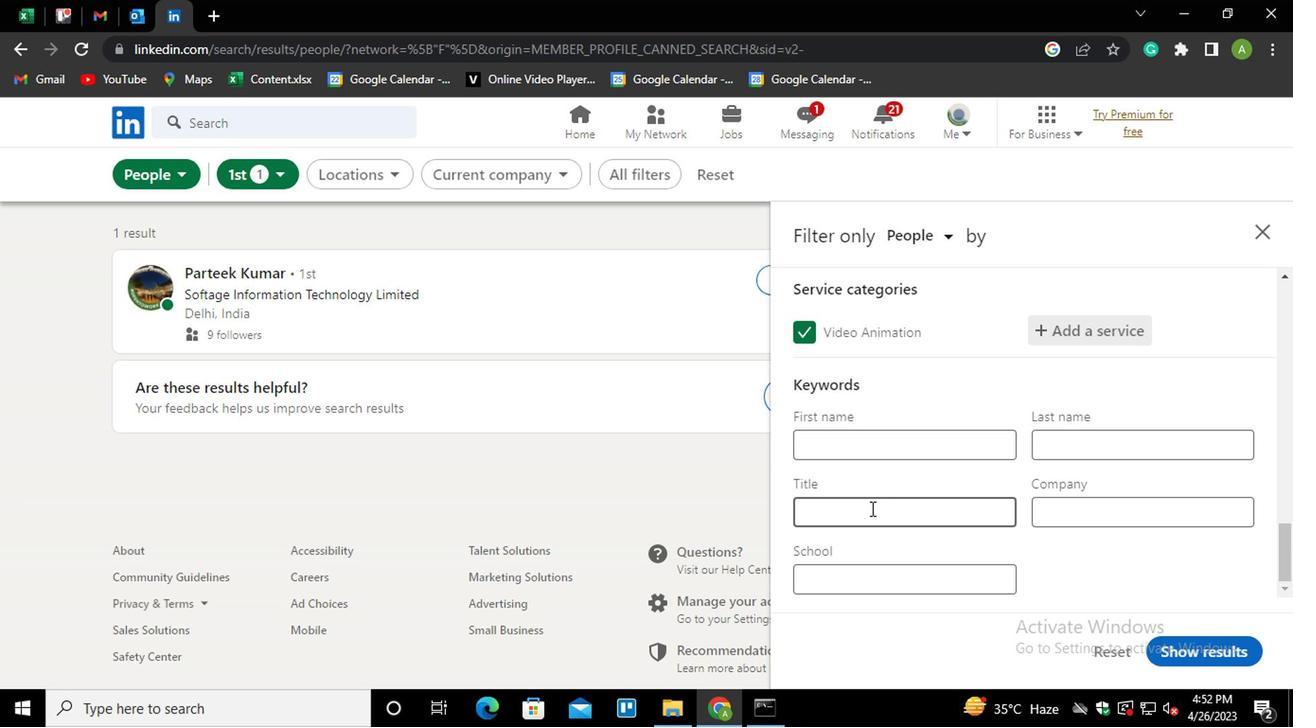 
Action: Mouse pressed left at (862, 522)
Screenshot: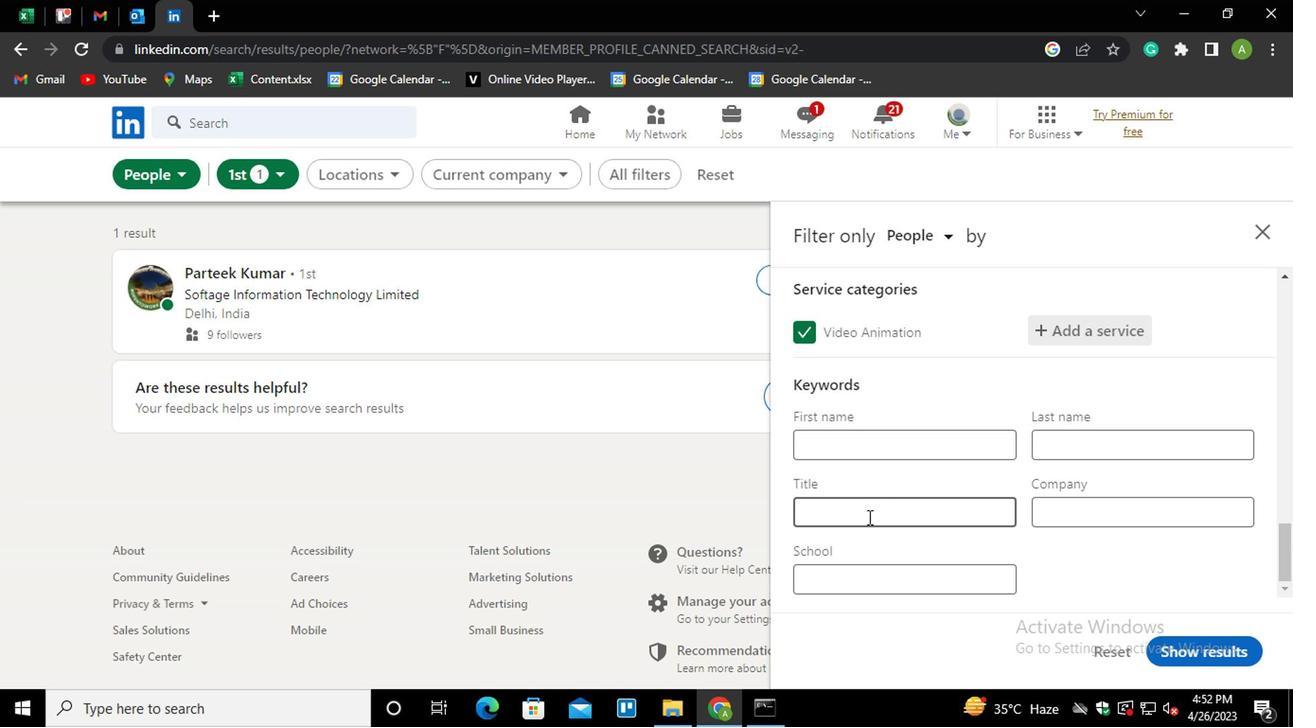 
Action: Mouse moved to (875, 512)
Screenshot: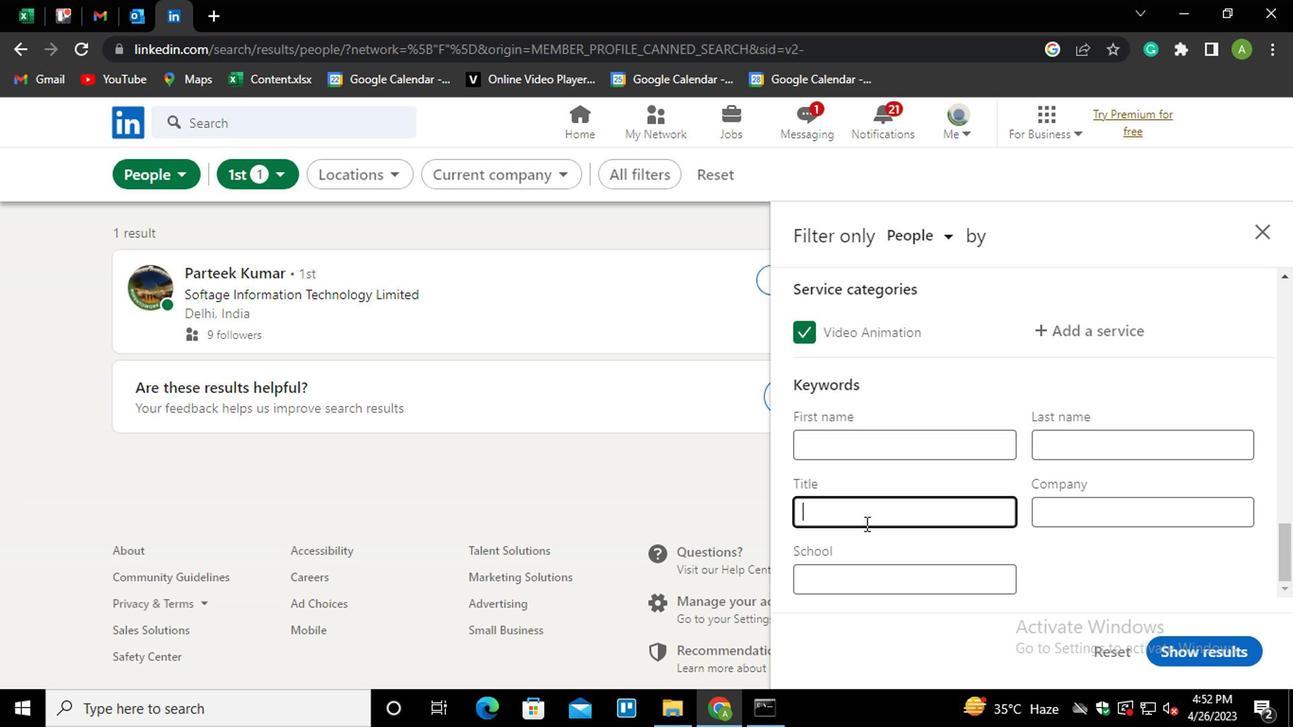 
Action: Key pressed <Key.shift>BIOLOGICAL<Key.space><Key.shift>ENGINEER
Screenshot: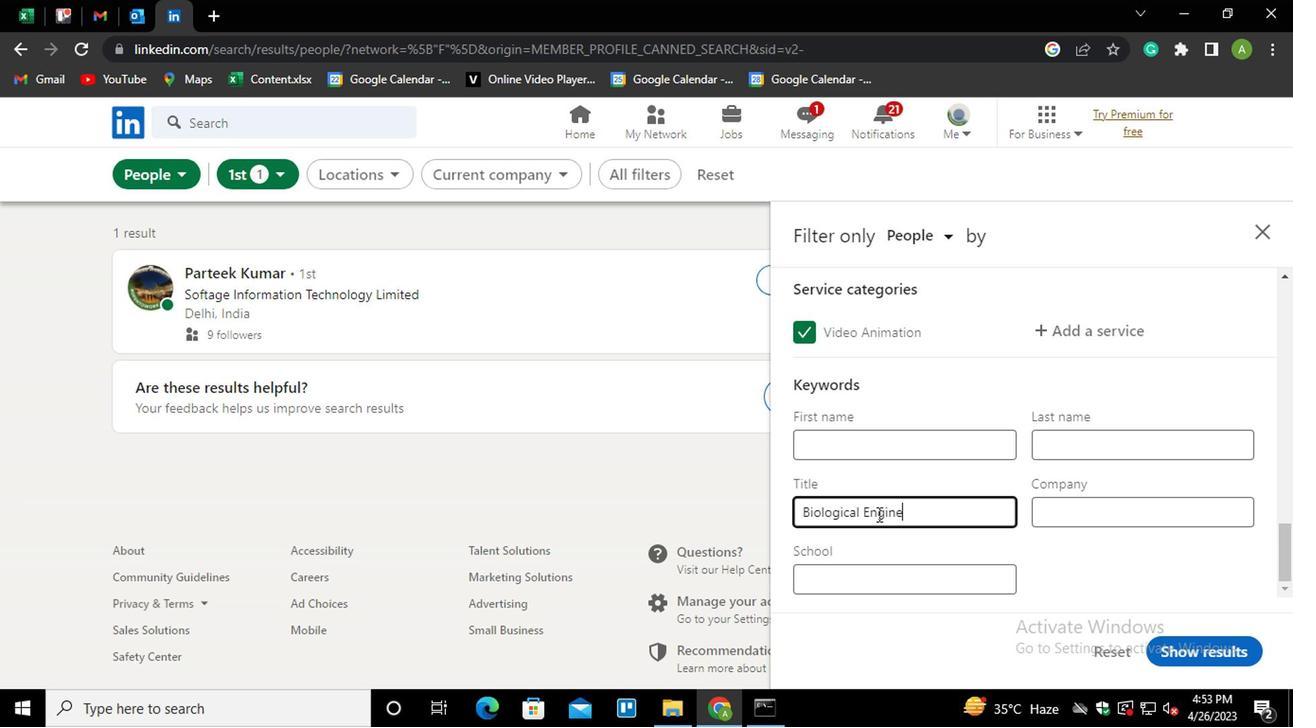 
Action: Mouse moved to (1076, 553)
Screenshot: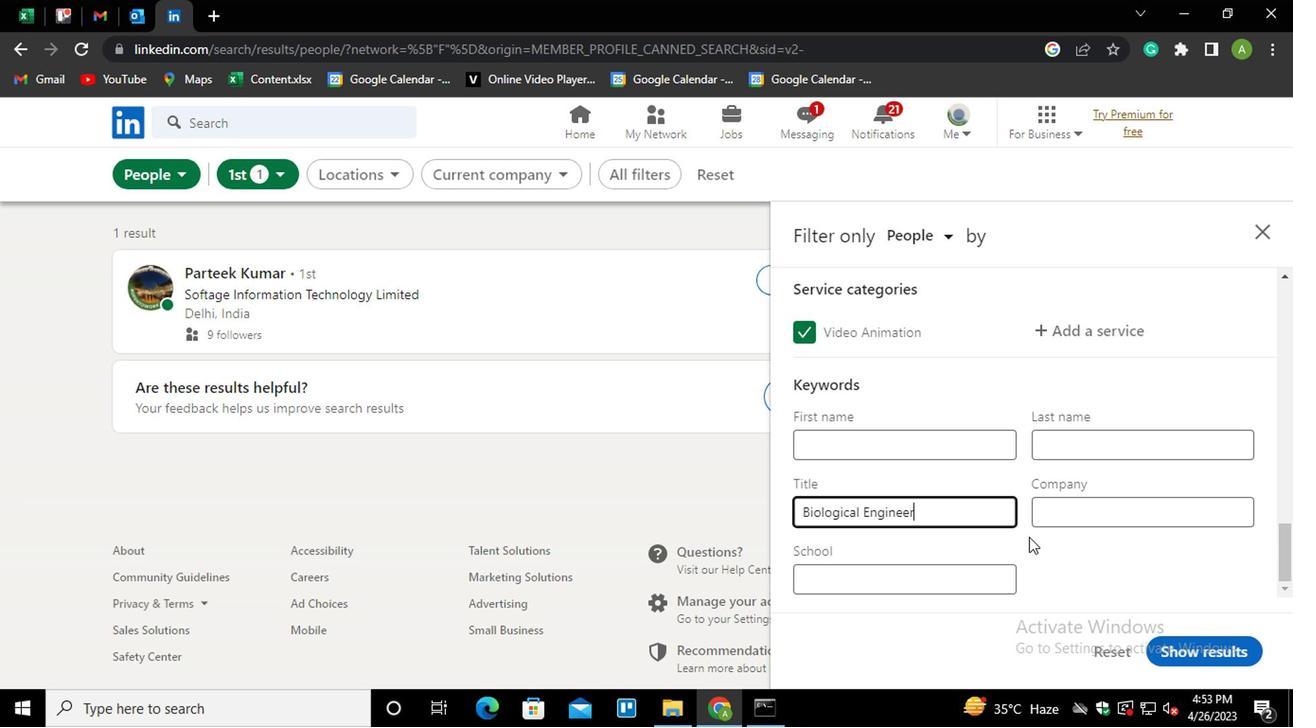 
Action: Mouse pressed left at (1076, 553)
Screenshot: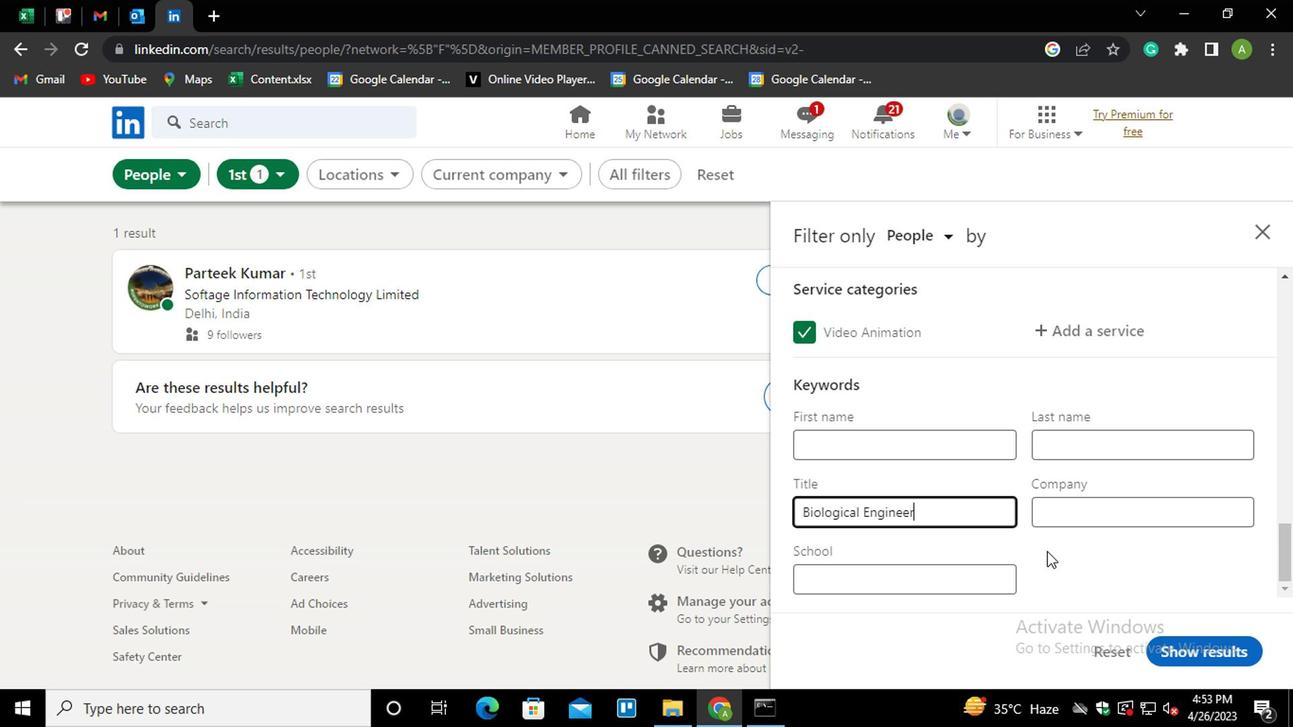 
Action: Mouse moved to (1219, 645)
Screenshot: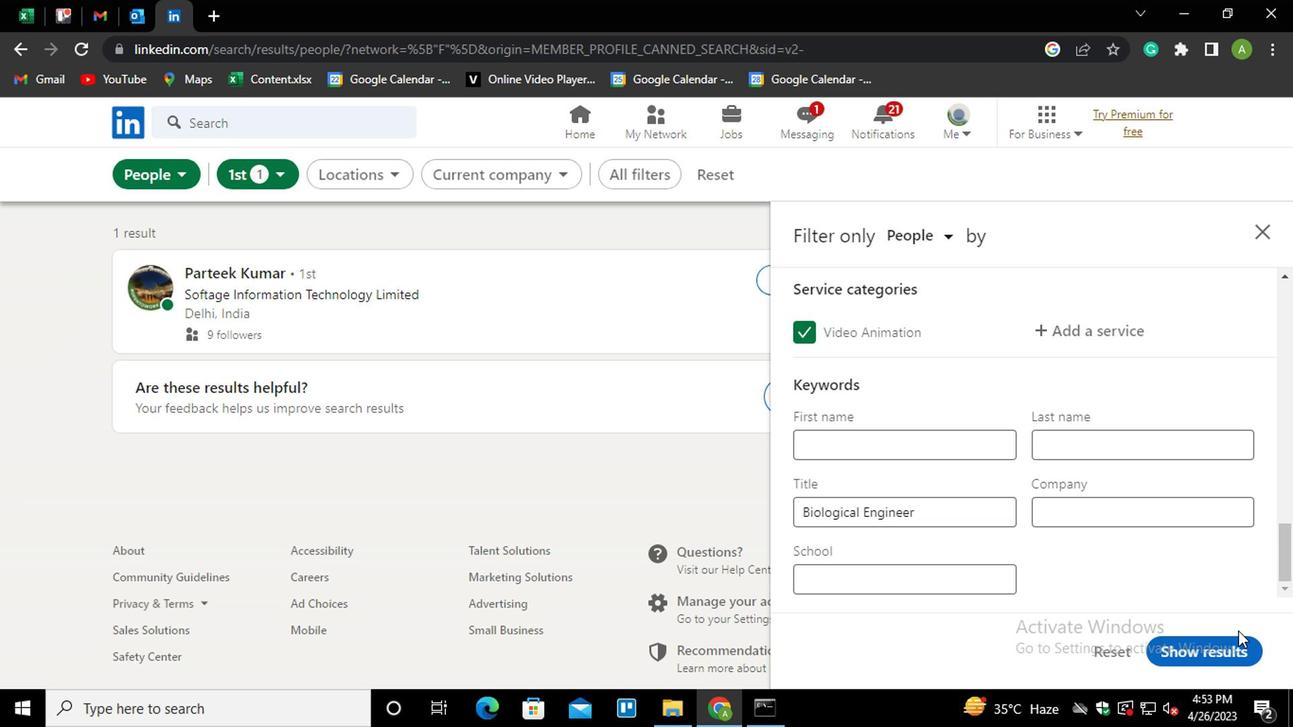 
Action: Mouse pressed left at (1219, 645)
Screenshot: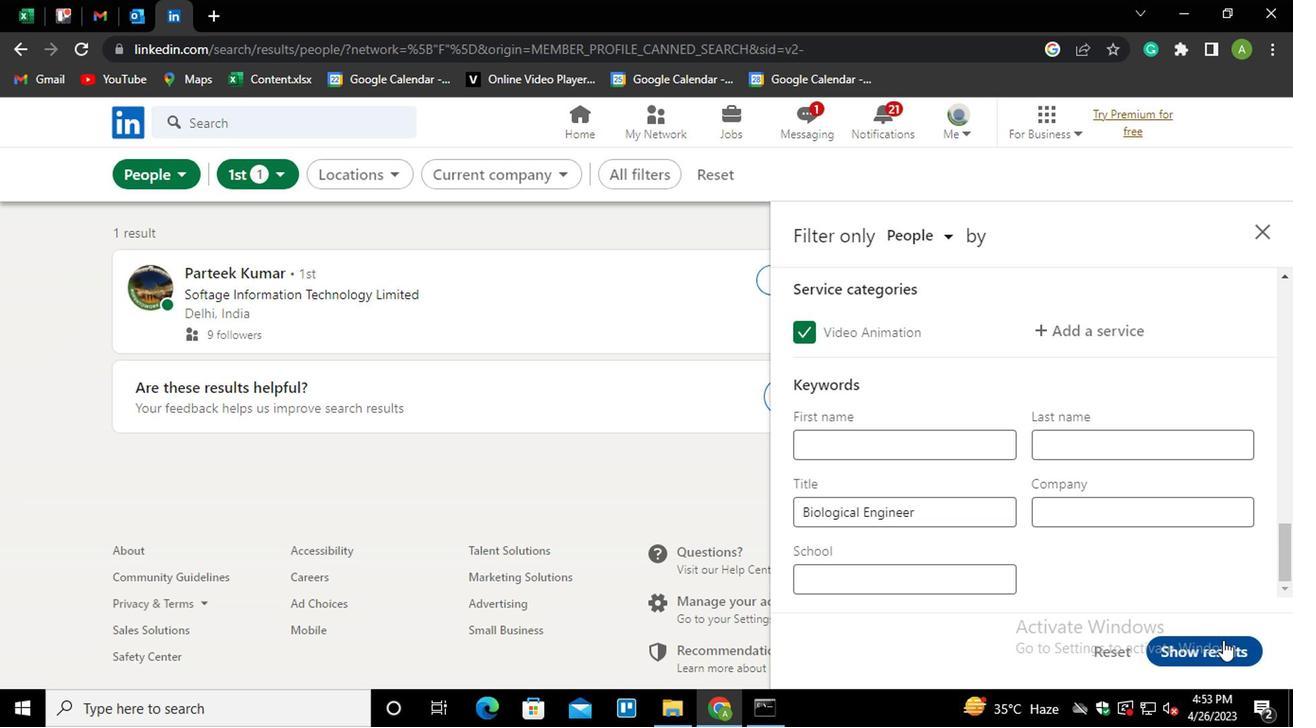 
Action: Mouse moved to (1119, 526)
Screenshot: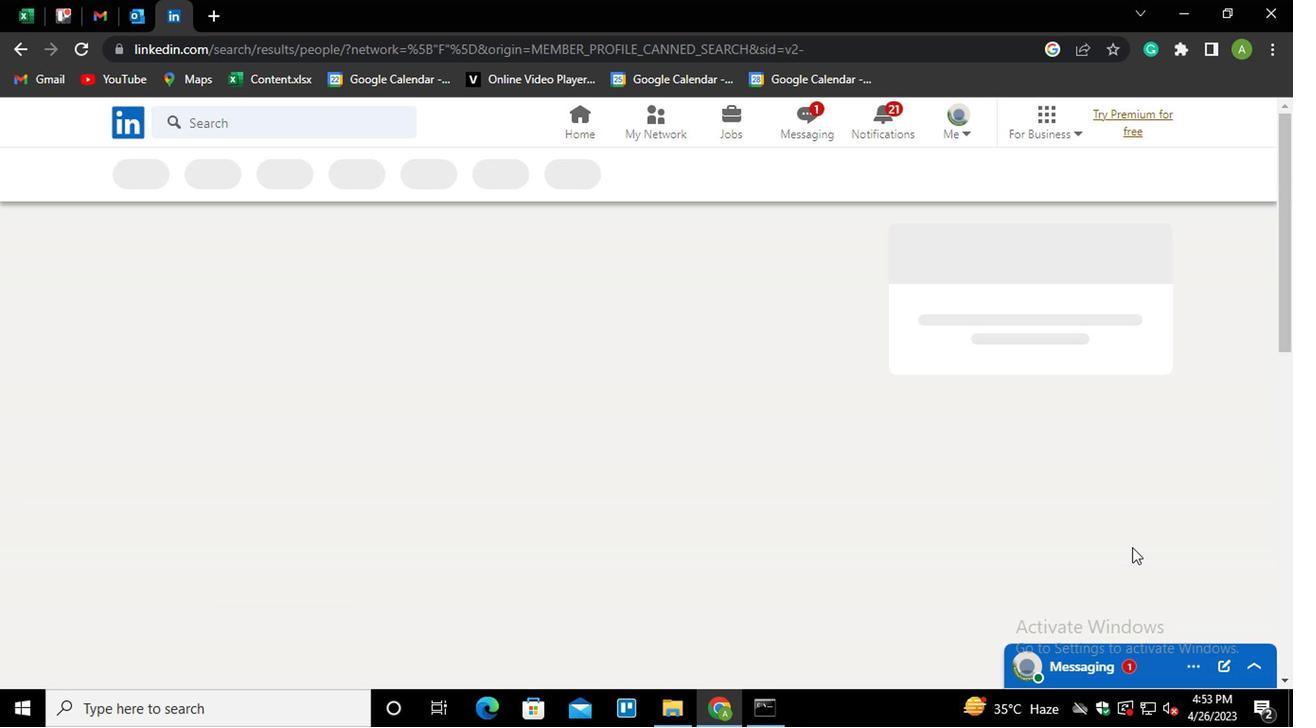 
